 Task: Add an event with the title Product Launch Announcement, date '2023/11/10', time 7:00 AM to 9:00 AMand add a description: Throughout the workshop, participants will engage in a series of activities, exercises, and practice sessions that focus on refining their presentation skills. These activities are designed to provide hands-on experience and valuable feedback to help participants improve their delivery style and create compelling presentations., put the event into Red category . Add location for the event as: 321 Dolmabahçe Palace, Istanbul, Turkey, logged in from the account softage.2@softage.netand send the event invitation to softage.10@softage.net and softage.1@softage.net. Set a reminder for the event 15 minutes before
Action: Mouse moved to (106, 120)
Screenshot: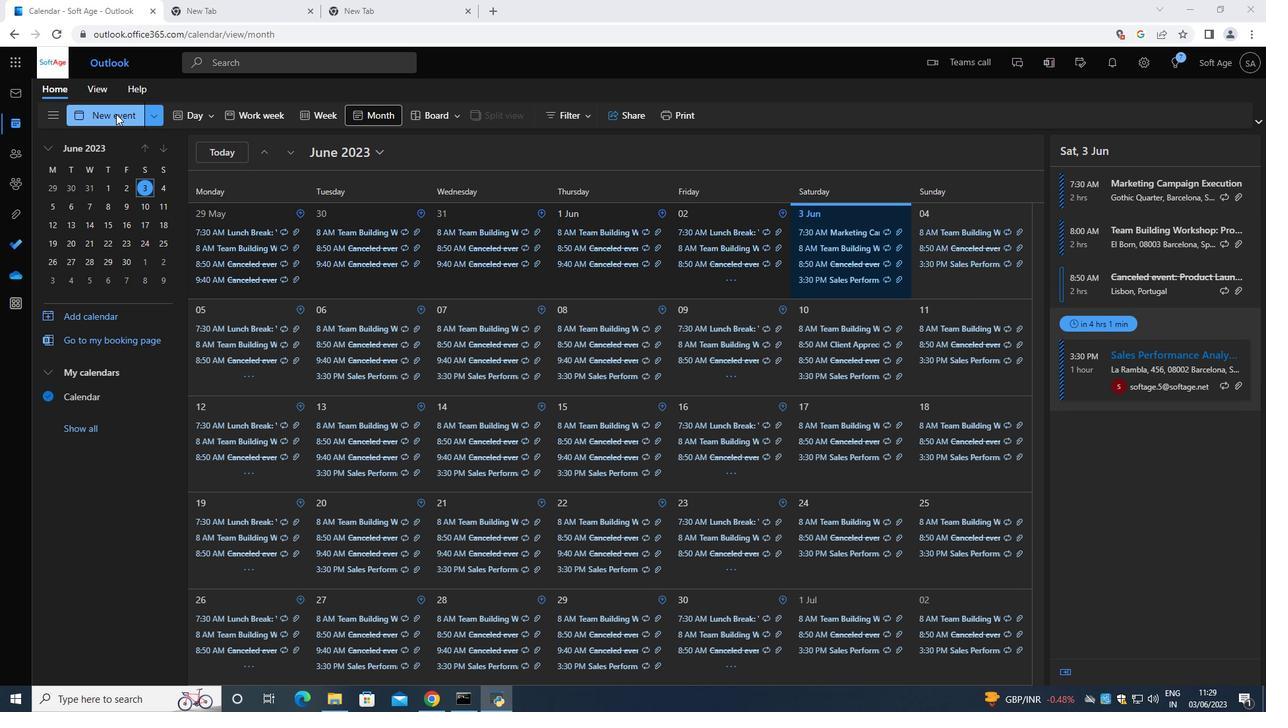 
Action: Mouse pressed left at (106, 120)
Screenshot: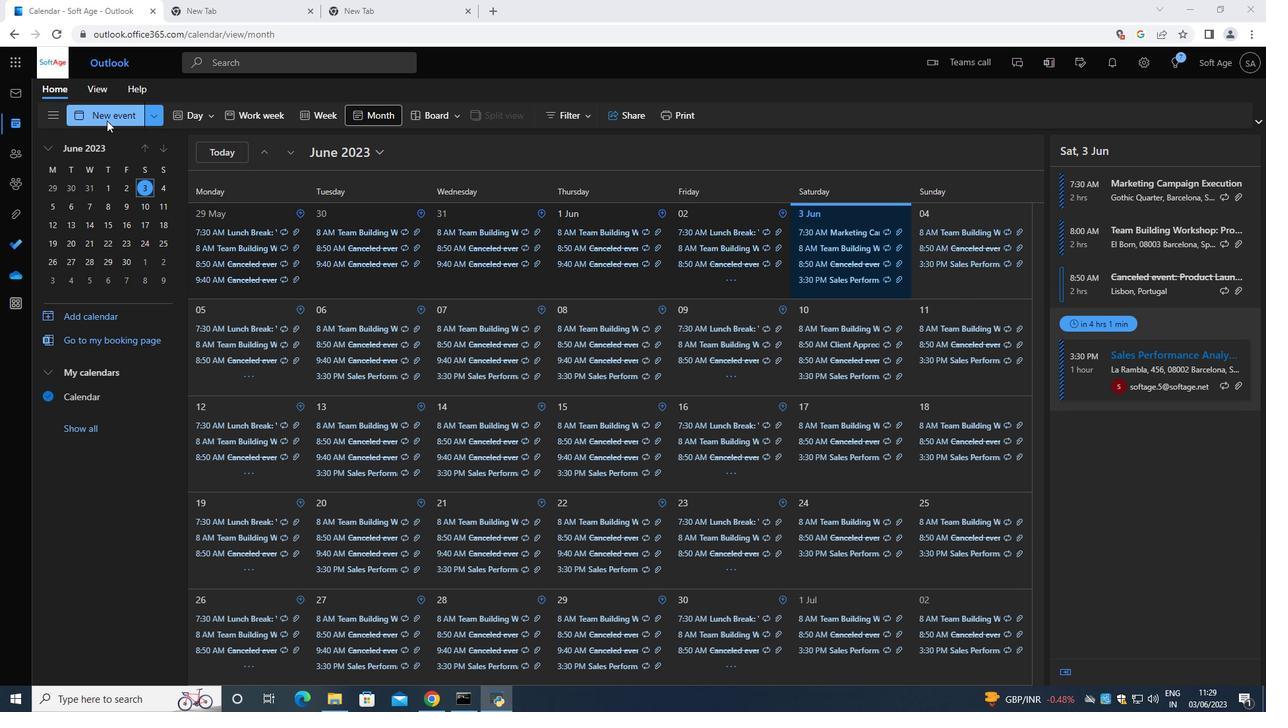 
Action: Mouse moved to (399, 198)
Screenshot: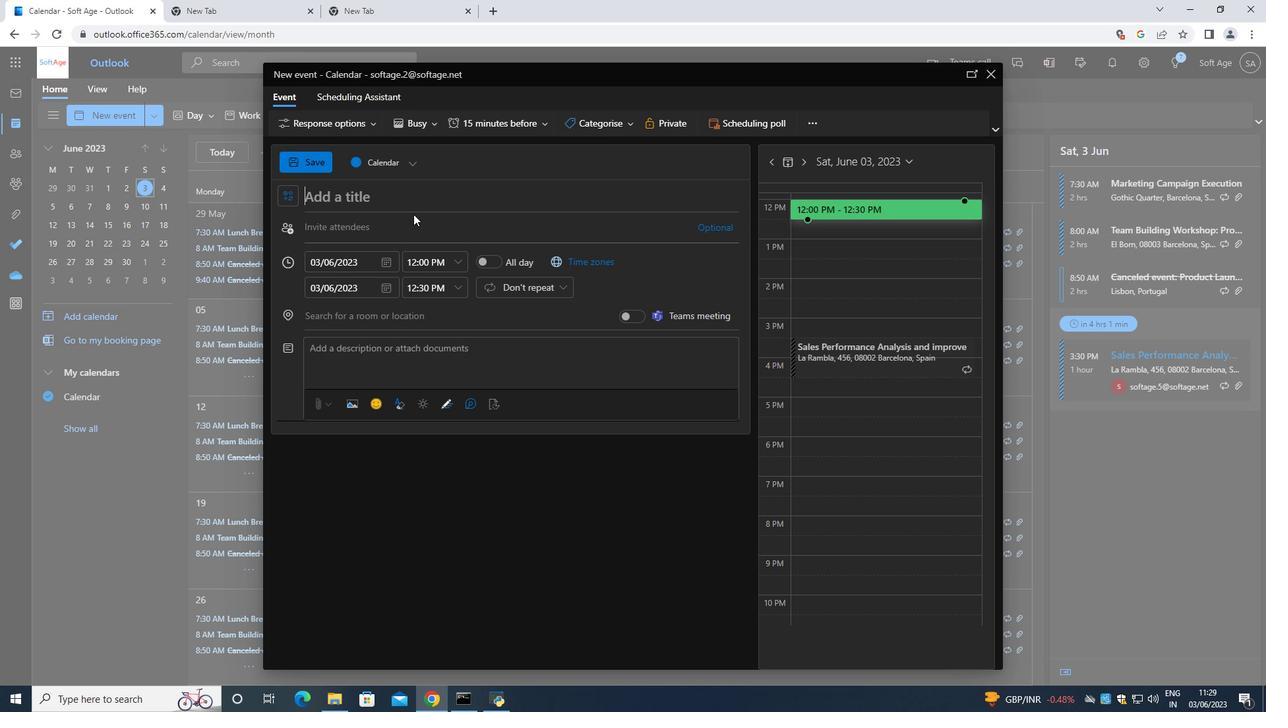 
Action: Mouse pressed left at (399, 198)
Screenshot: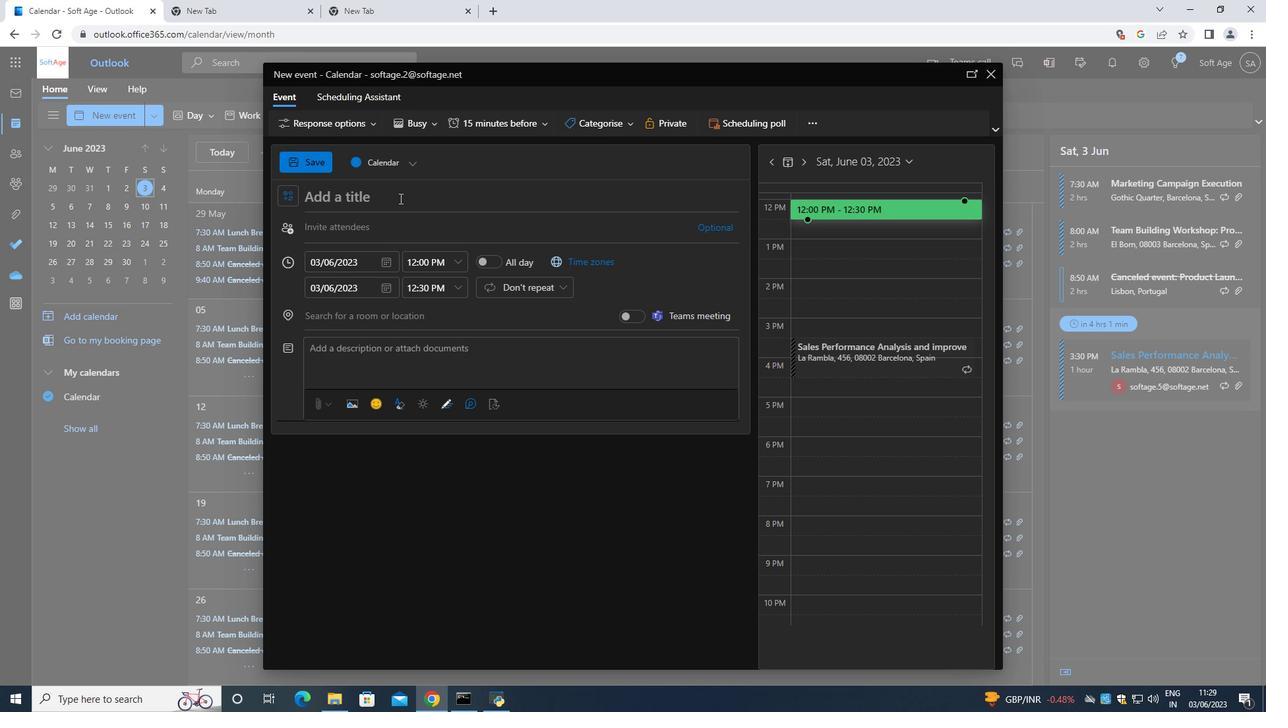
Action: Key pressed <Key.shift><Key.shift><Key.shift><Key.shift><Key.shift><Key.shift><Key.shift><Key.shift><Key.shift><Key.shift><Key.shift><Key.shift><Key.shift><Key.shift><Key.shift><Key.shift><Key.shift><Key.shift><Key.shift><Key.shift><Key.shift><Key.shift><Key.shift><Key.shift><Key.shift><Key.shift><Key.shift><Key.shift><Key.shift><Key.shift><Key.shift><Key.shift><Key.shift><Key.shift><Key.shift><Key.shift><Key.shift><Key.shift><Key.shift><Key.shift><Key.shift><Key.shift><Key.shift><Key.shift><Key.shift>Producy<Key.backspace>t<Key.space><Key.shift><Key.shift><Key.shift><Key.shift><Key.shift><Key.shift><Key.shift><Key.shift><Key.shift><Key.shift><Key.shift><Key.shift><Key.shift><Key.shift><Key.shift>Launch<Key.space><Key.shift>Announcement<Key.space>
Screenshot: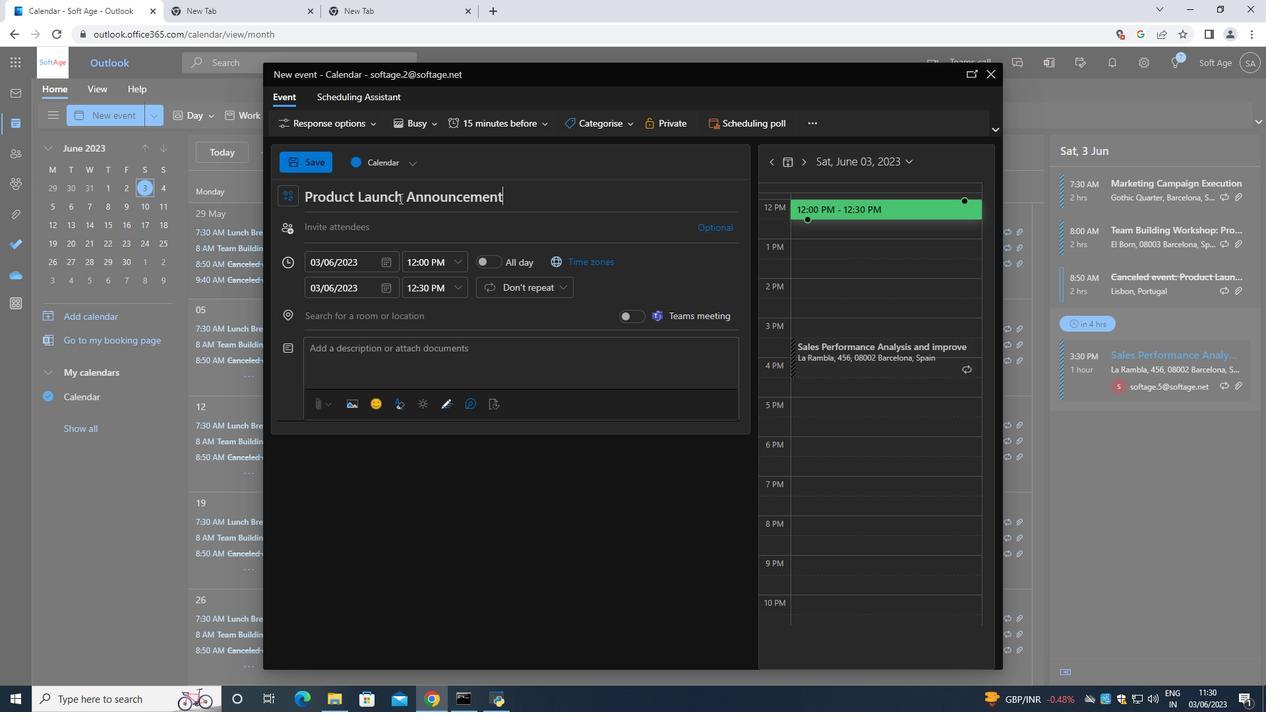 
Action: Mouse moved to (380, 264)
Screenshot: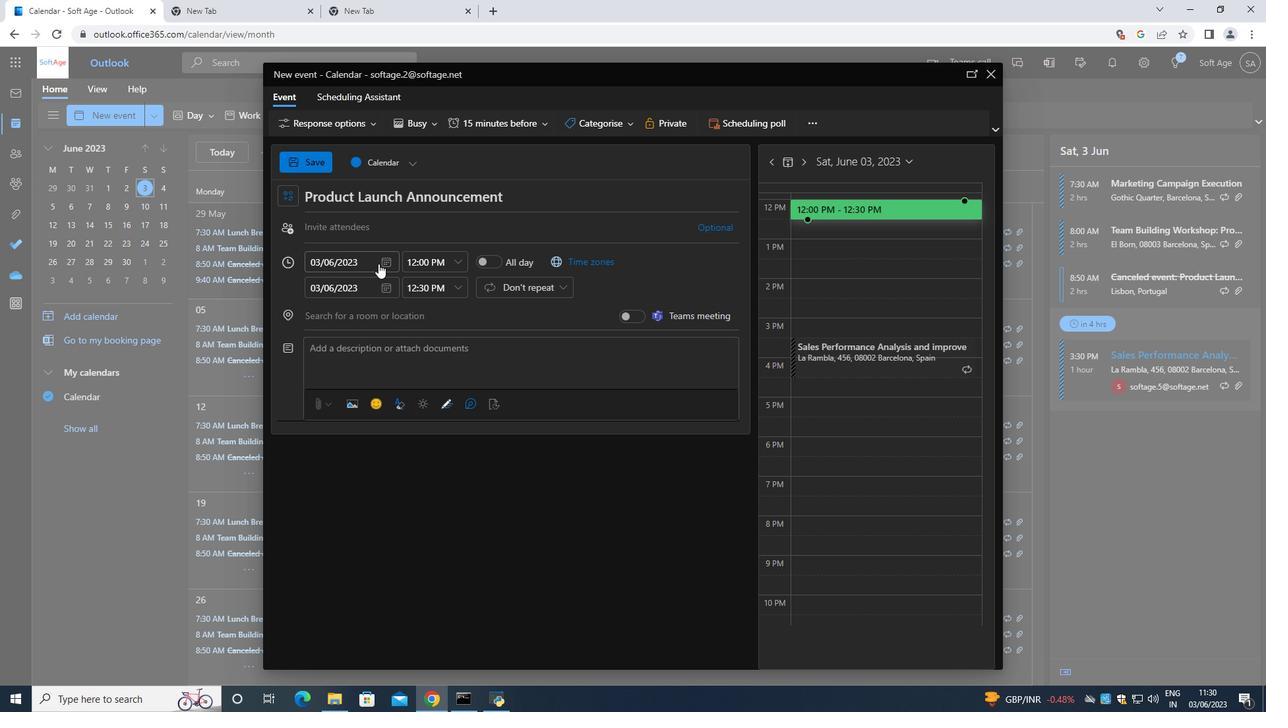 
Action: Mouse pressed left at (380, 264)
Screenshot: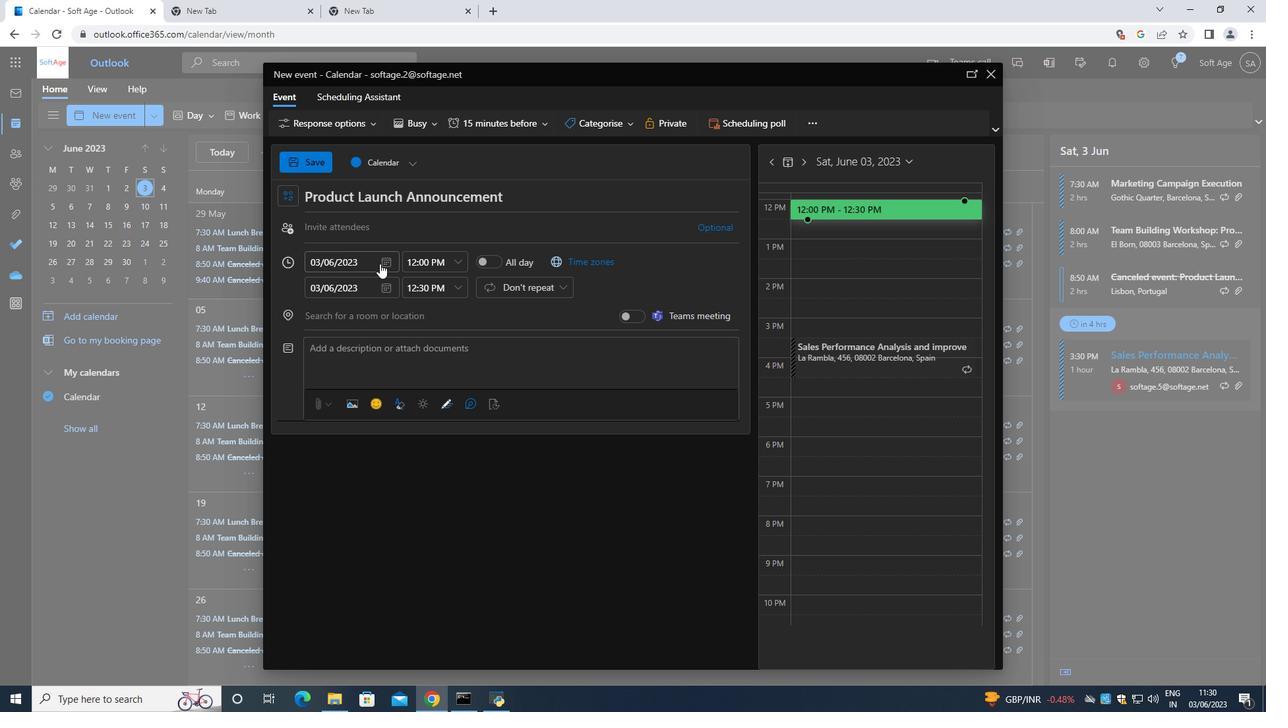 
Action: Mouse moved to (439, 287)
Screenshot: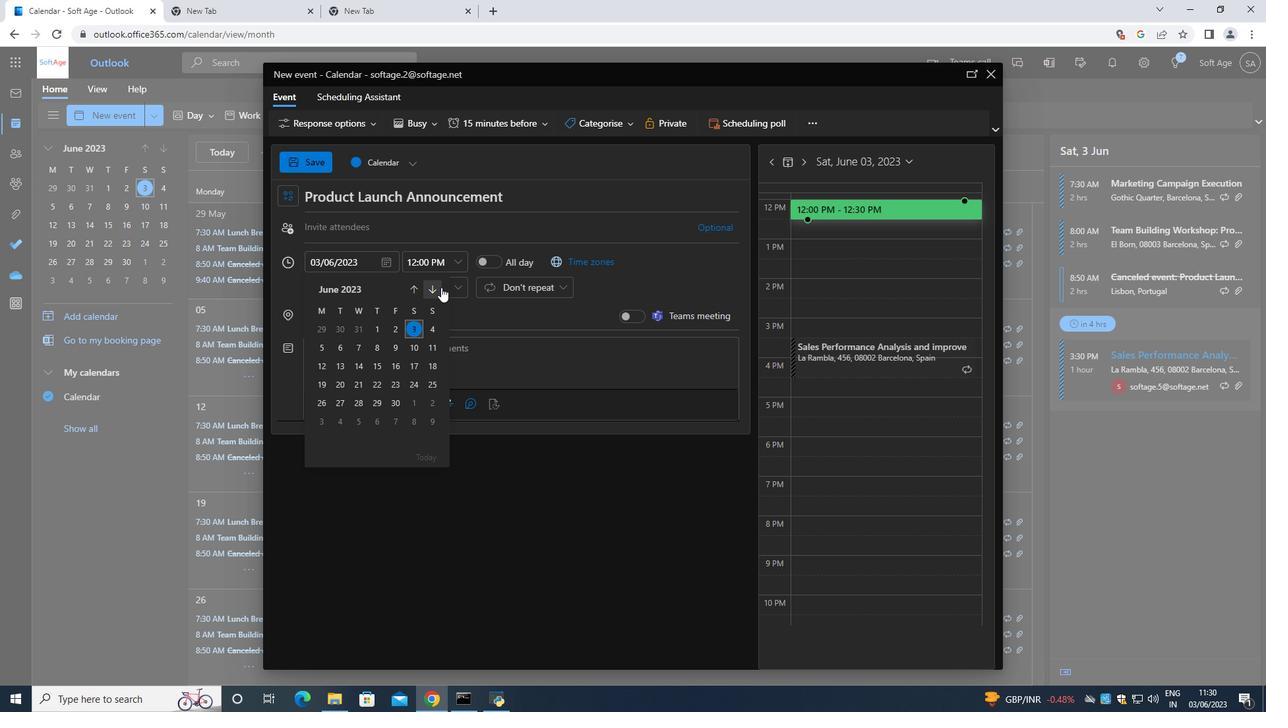 
Action: Mouse pressed left at (439, 287)
Screenshot: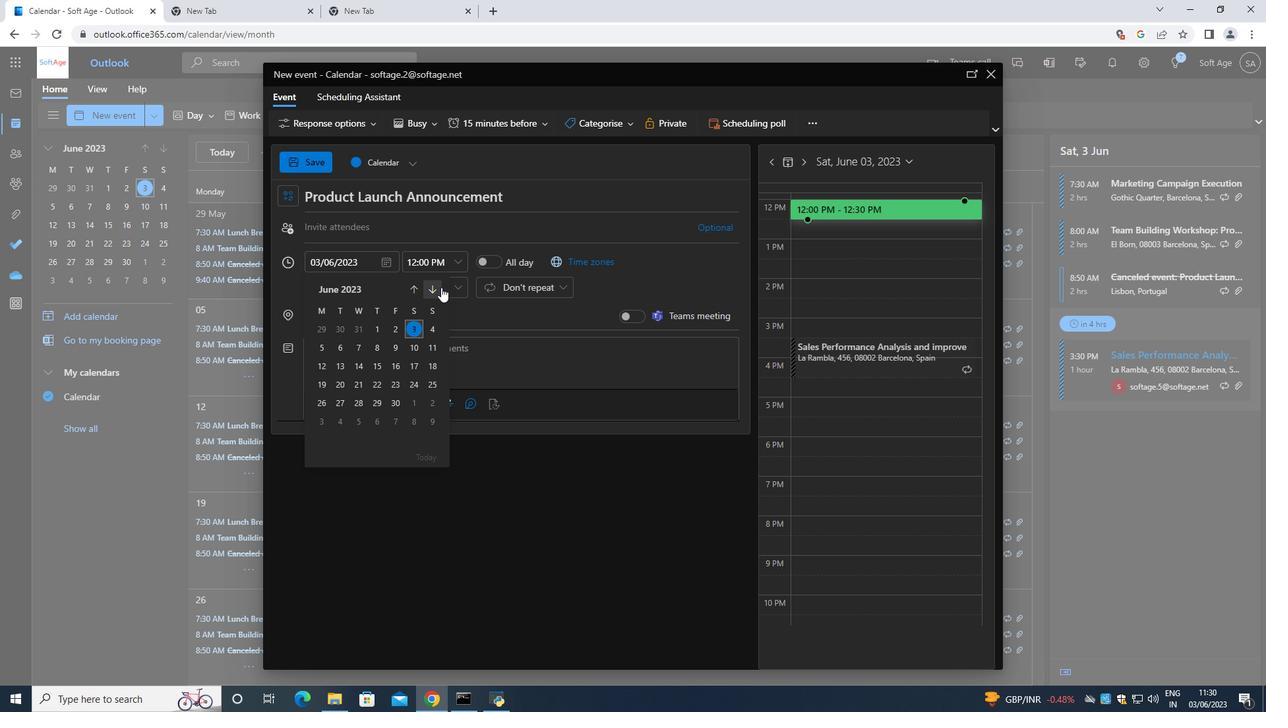 
Action: Mouse pressed left at (439, 287)
Screenshot: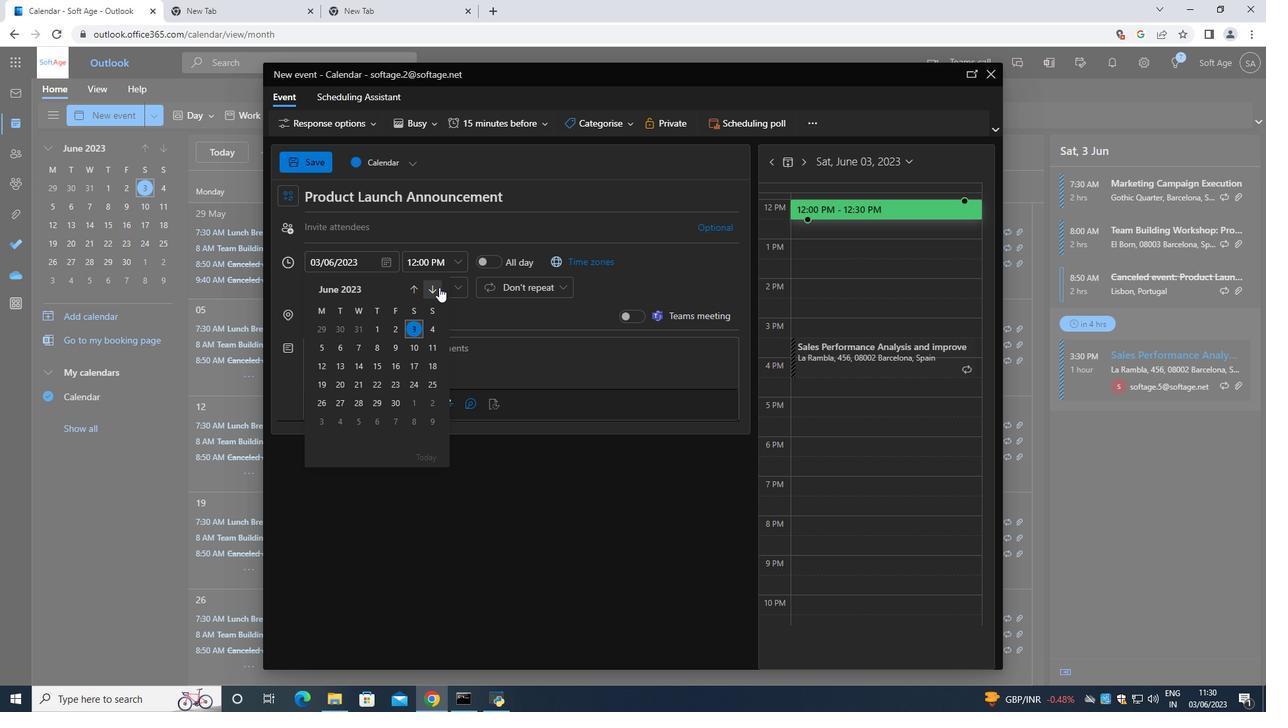
Action: Mouse pressed left at (439, 287)
Screenshot: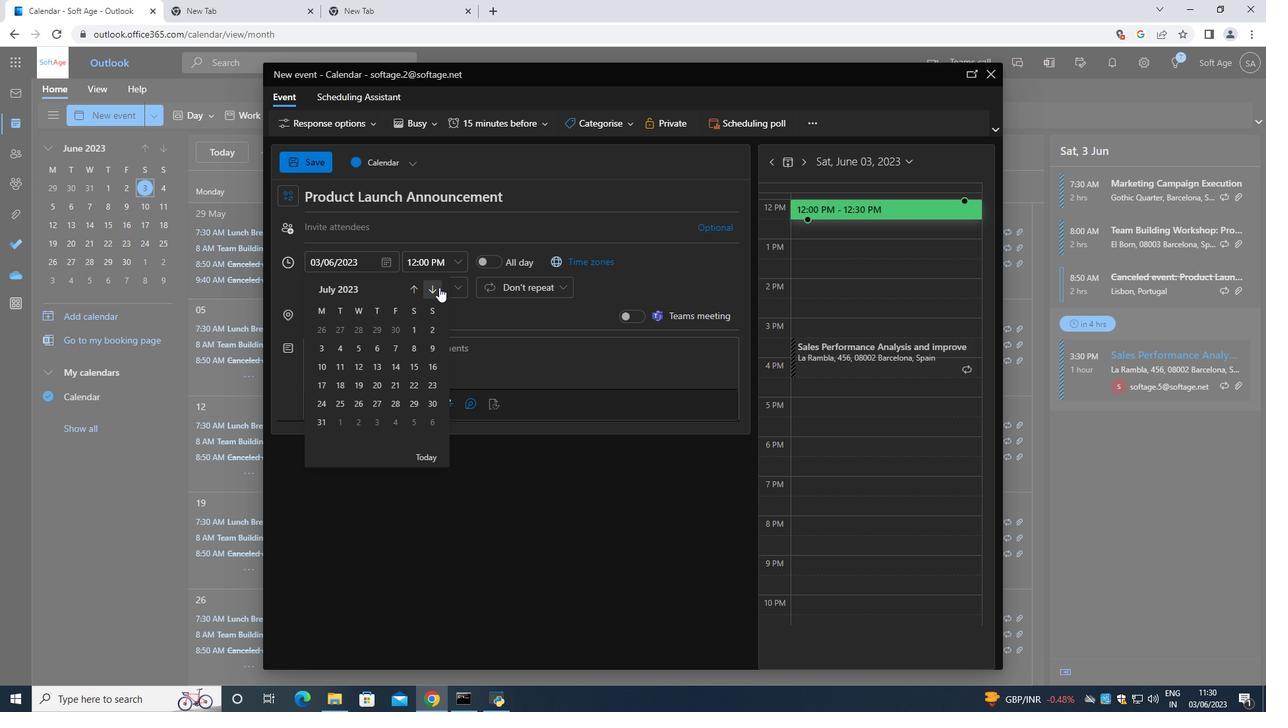 
Action: Mouse pressed left at (439, 287)
Screenshot: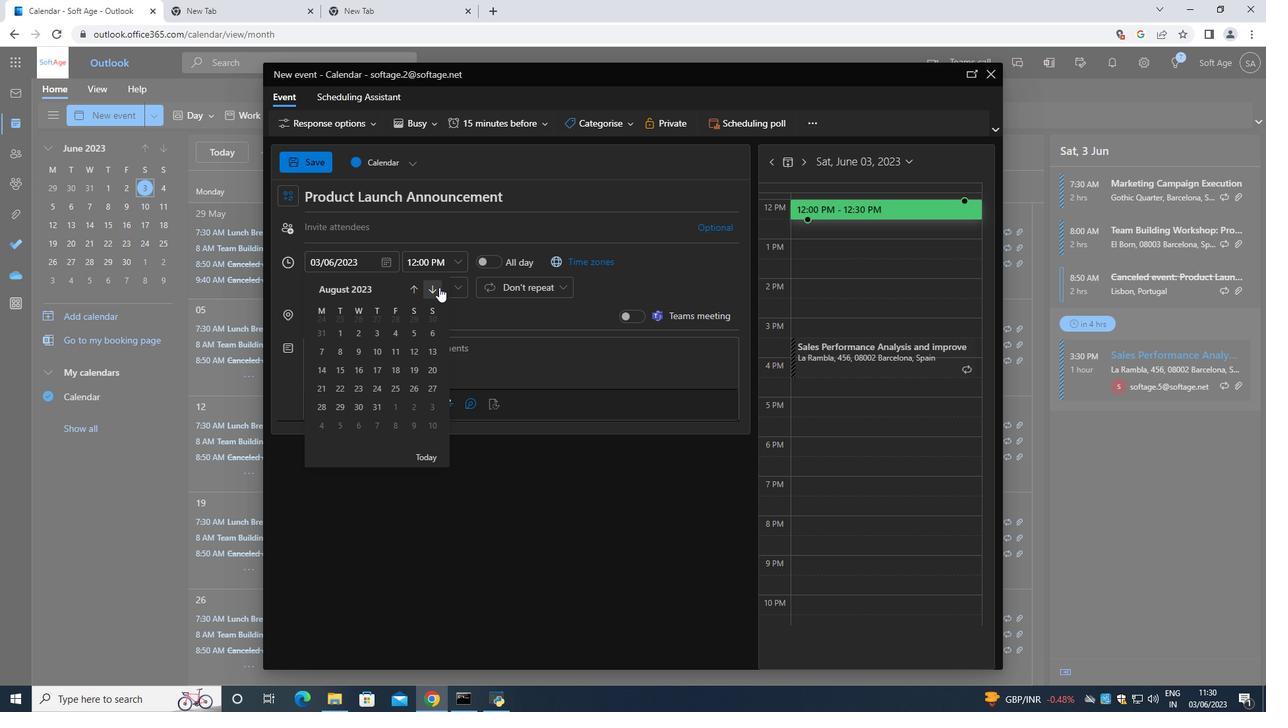
Action: Mouse pressed left at (439, 287)
Screenshot: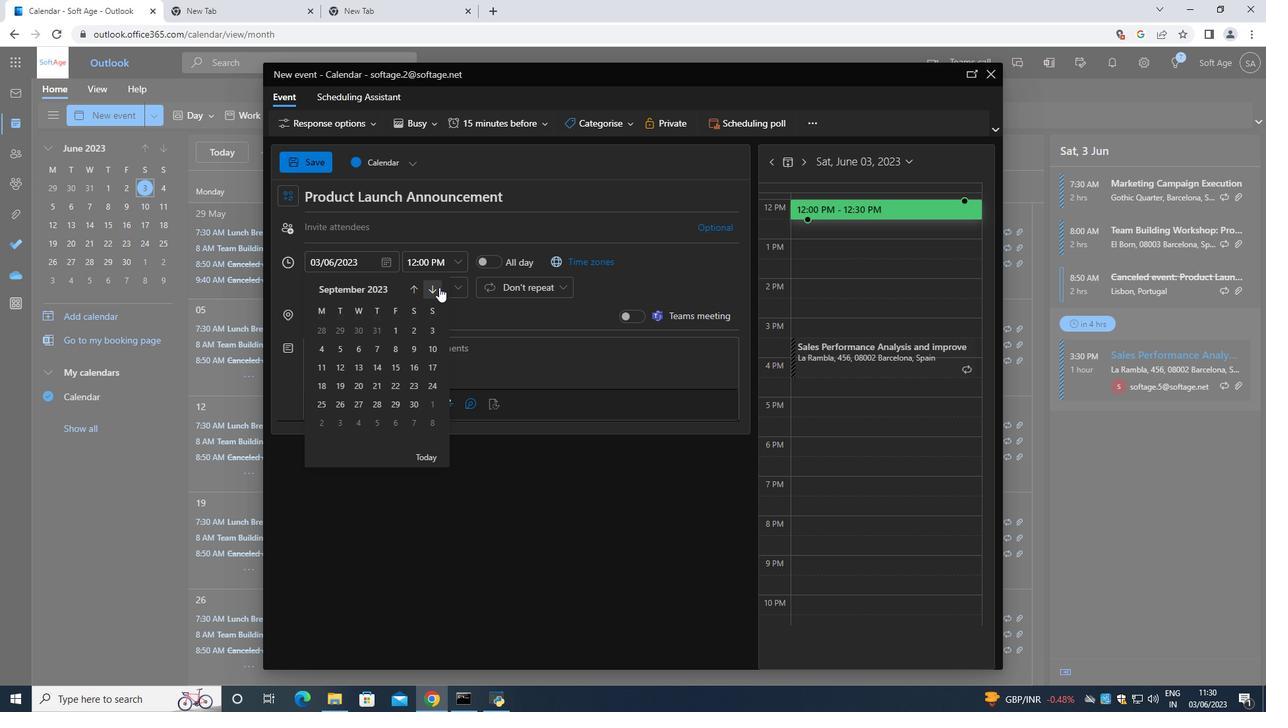 
Action: Mouse pressed left at (439, 287)
Screenshot: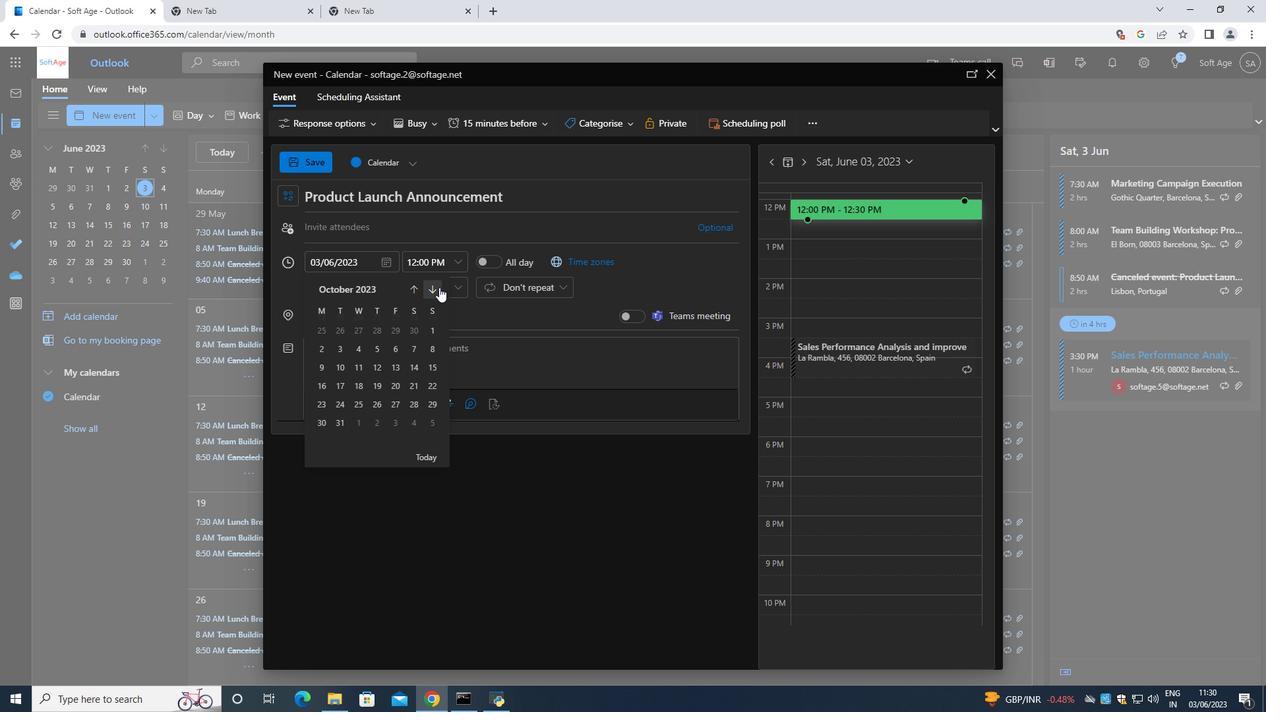 
Action: Mouse moved to (413, 288)
Screenshot: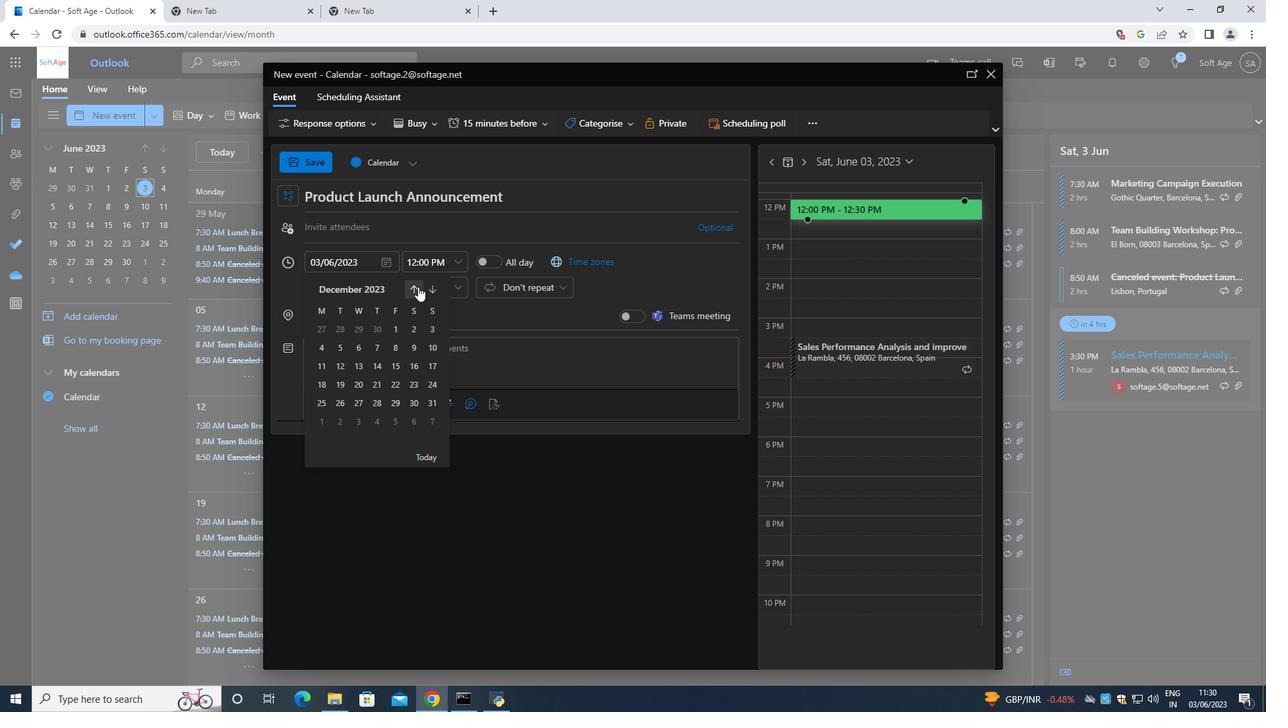 
Action: Mouse pressed left at (413, 288)
Screenshot: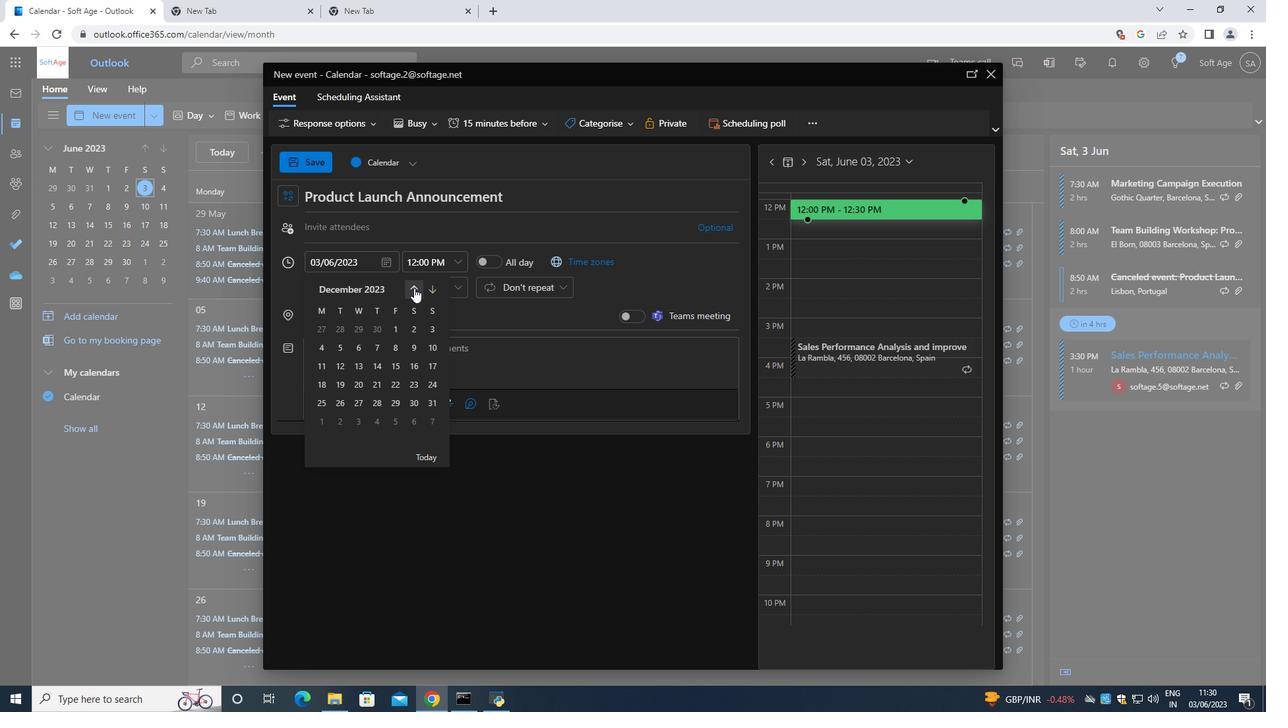 
Action: Mouse moved to (393, 345)
Screenshot: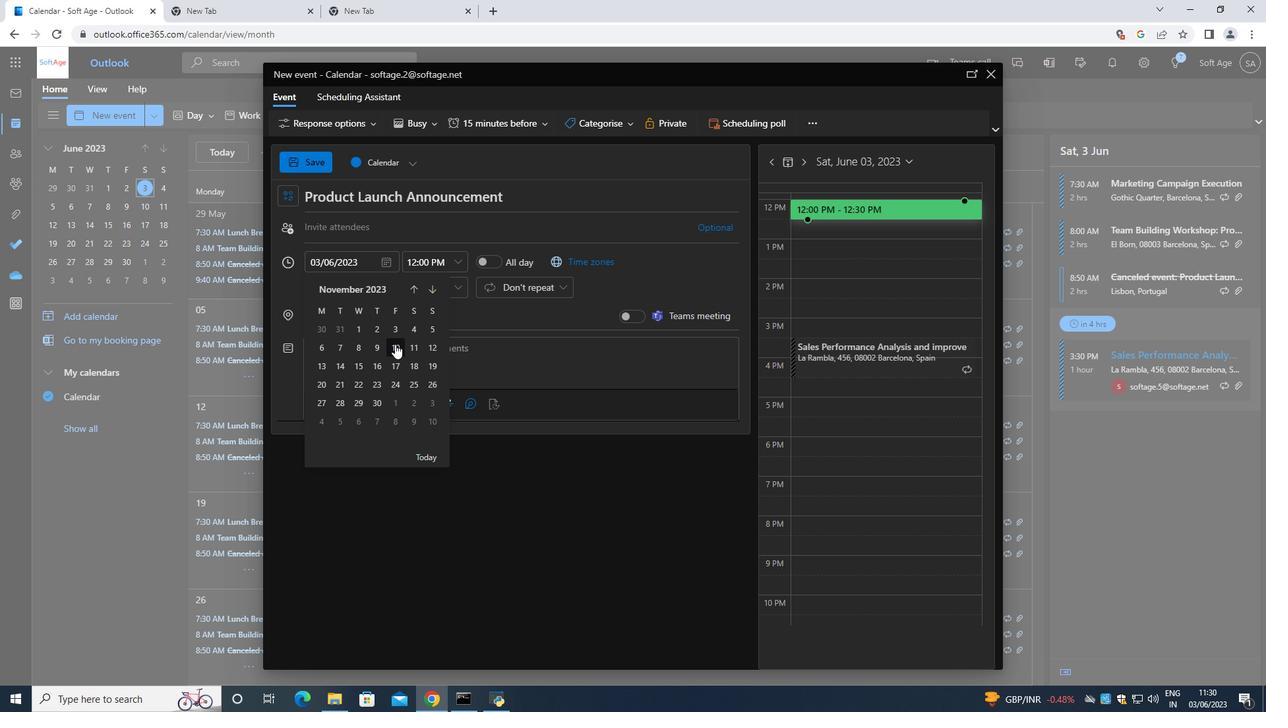 
Action: Mouse pressed left at (393, 345)
Screenshot: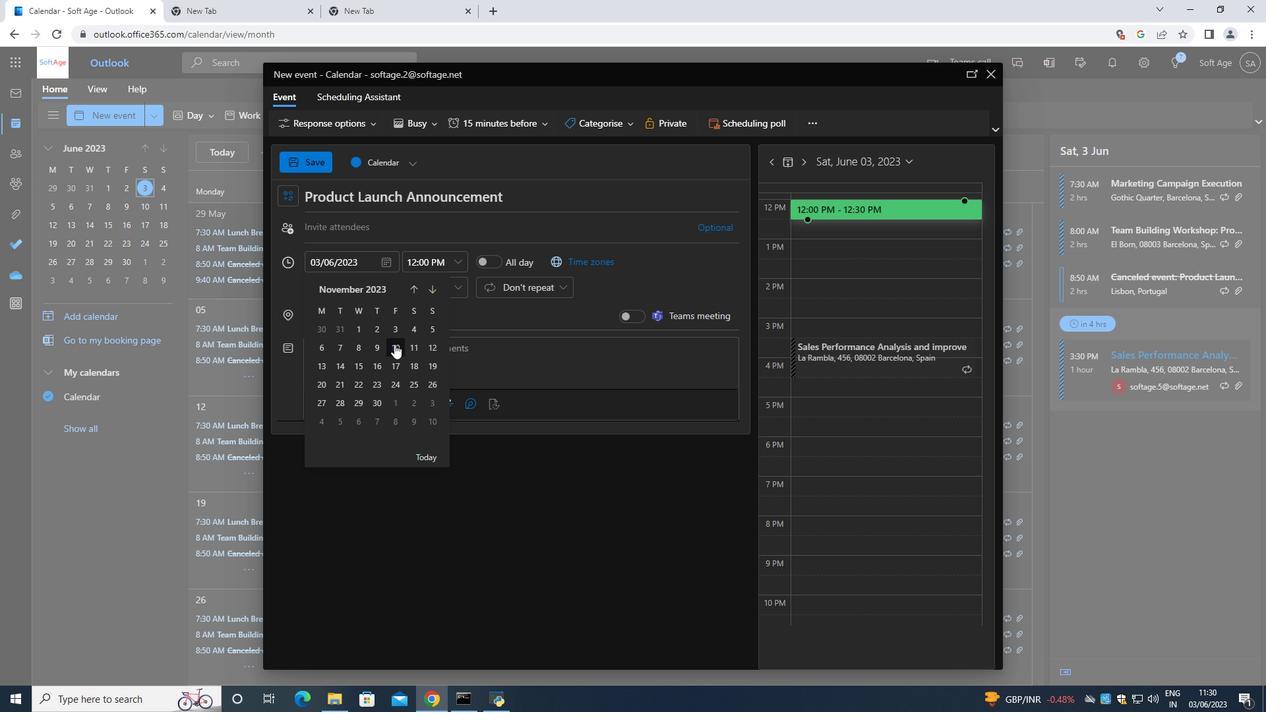 
Action: Mouse moved to (459, 266)
Screenshot: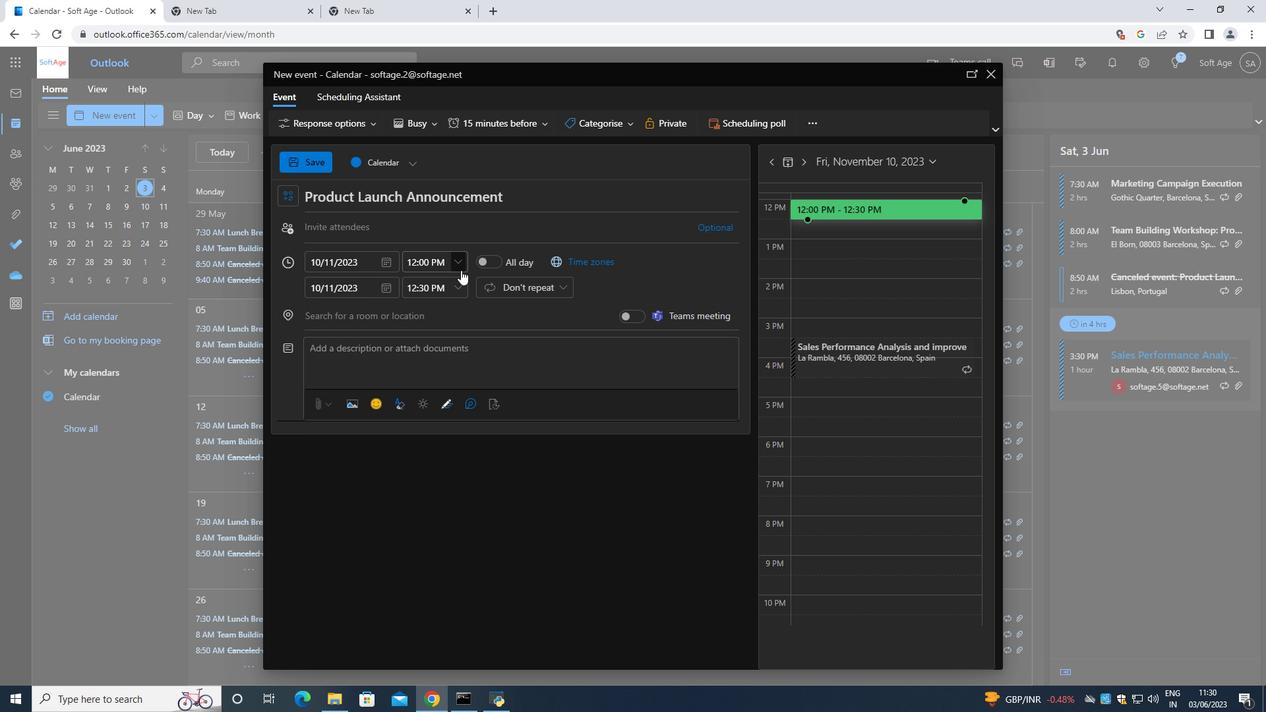 
Action: Mouse pressed left at (459, 266)
Screenshot: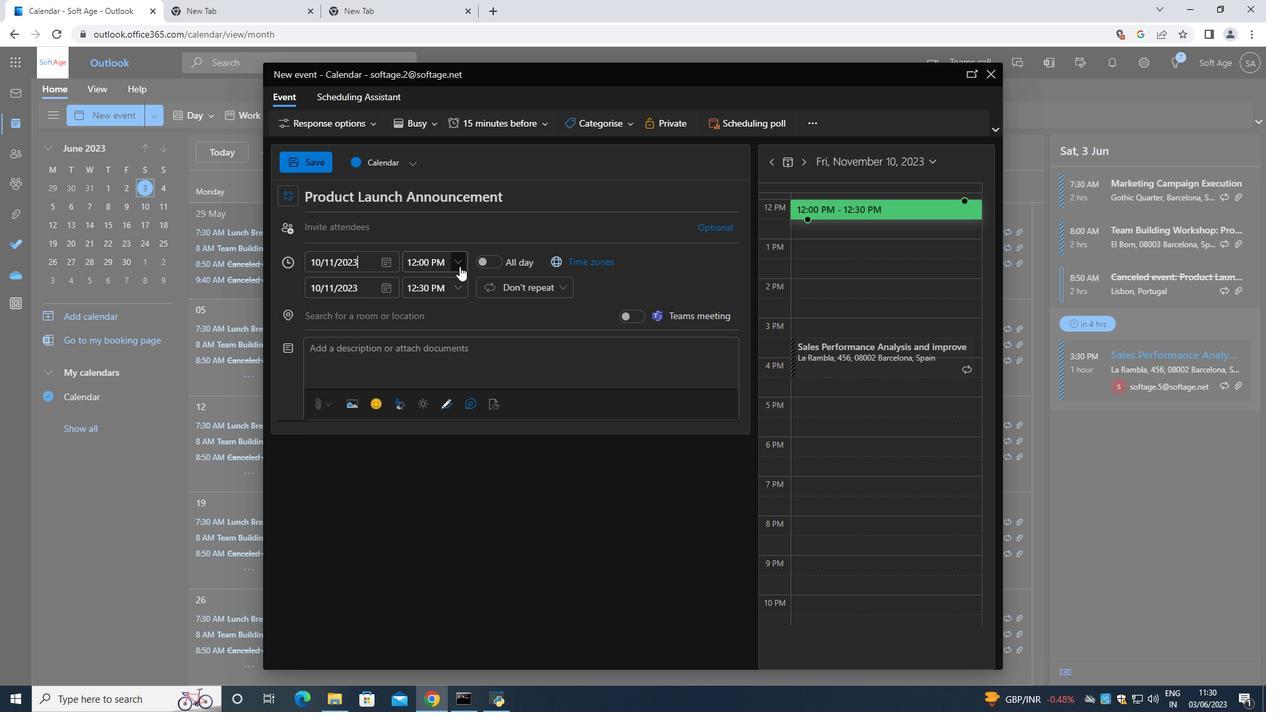 
Action: Mouse moved to (453, 285)
Screenshot: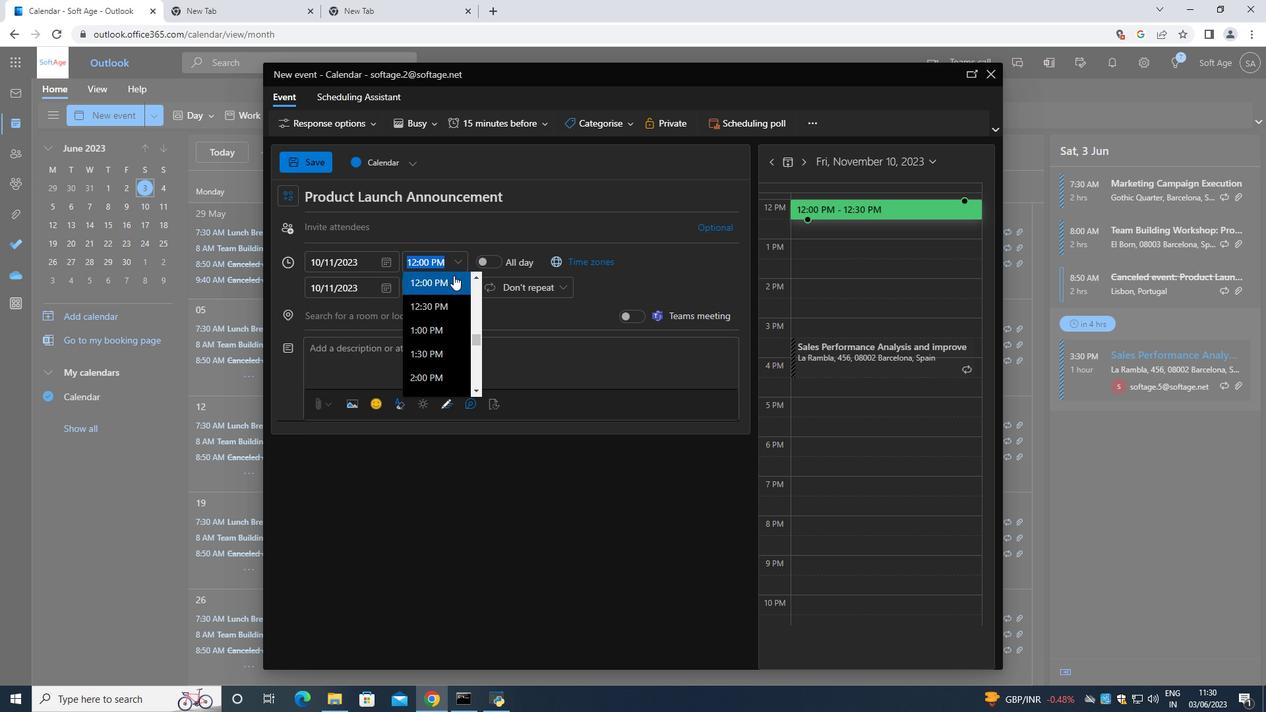 
Action: Mouse scrolled (453, 286) with delta (0, 0)
Screenshot: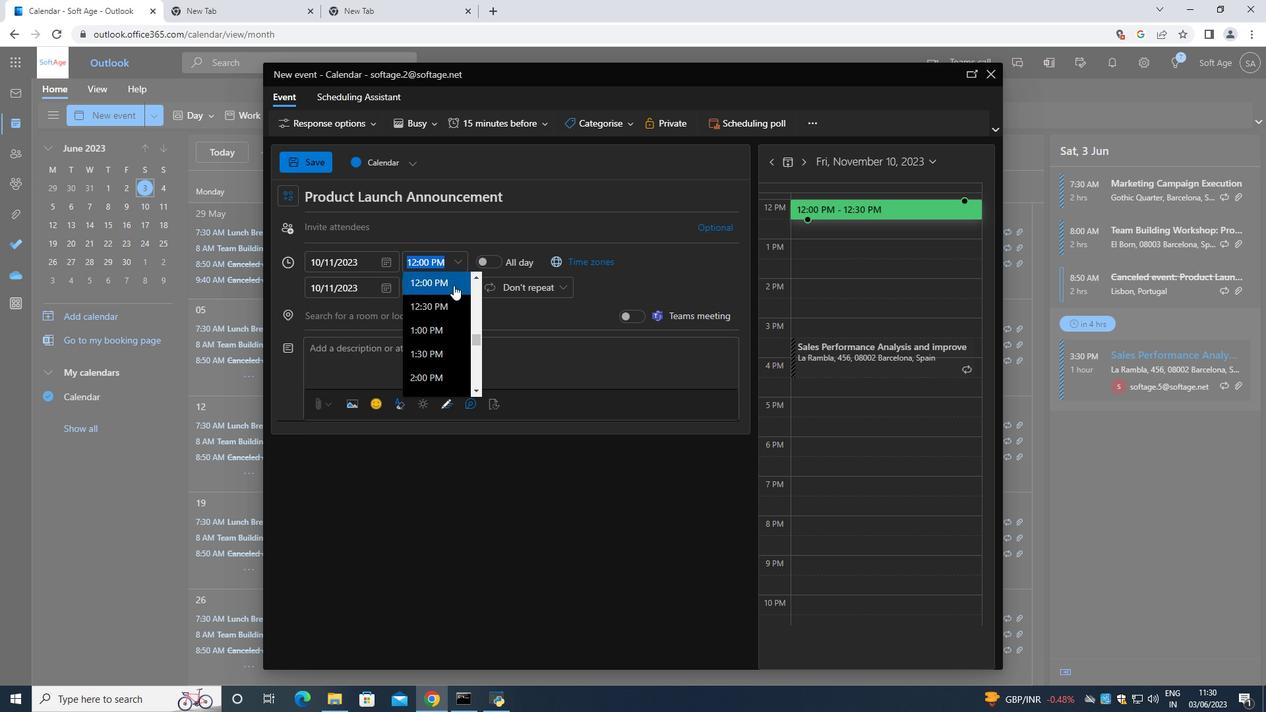 
Action: Mouse scrolled (453, 286) with delta (0, 0)
Screenshot: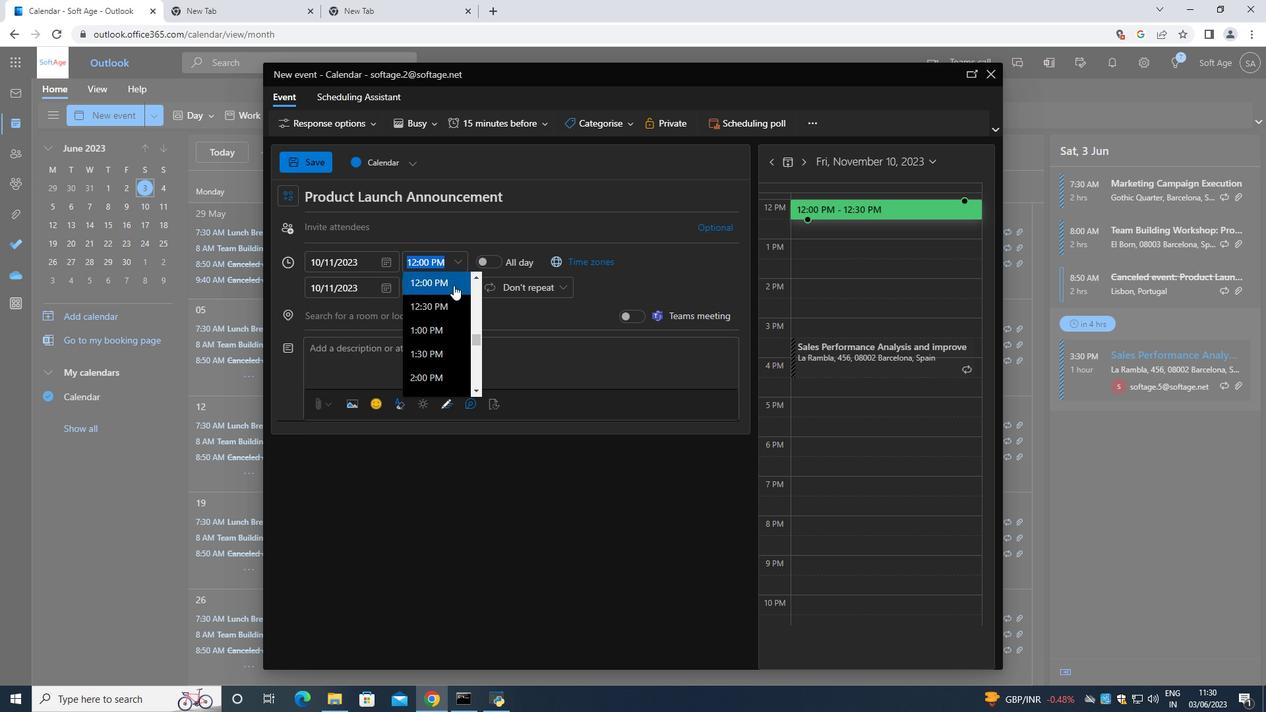
Action: Mouse moved to (453, 286)
Screenshot: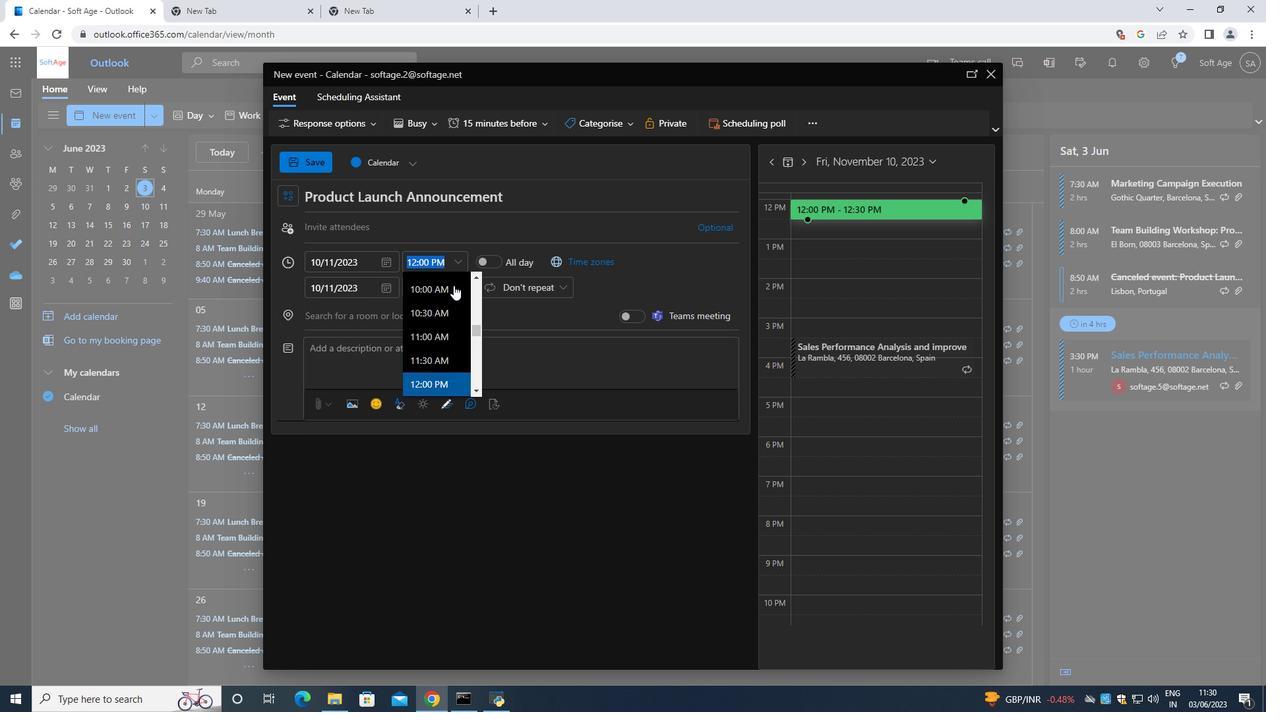 
Action: Mouse scrolled (453, 287) with delta (0, 0)
Screenshot: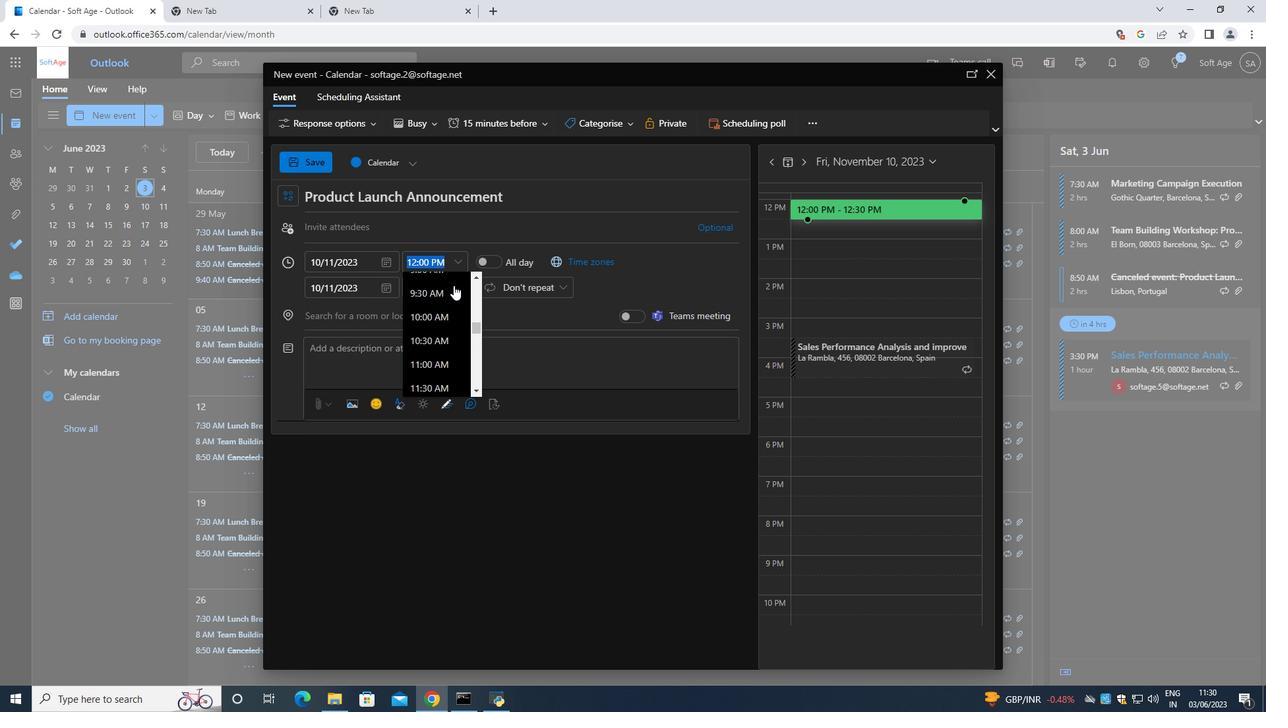 
Action: Mouse scrolled (453, 287) with delta (0, 0)
Screenshot: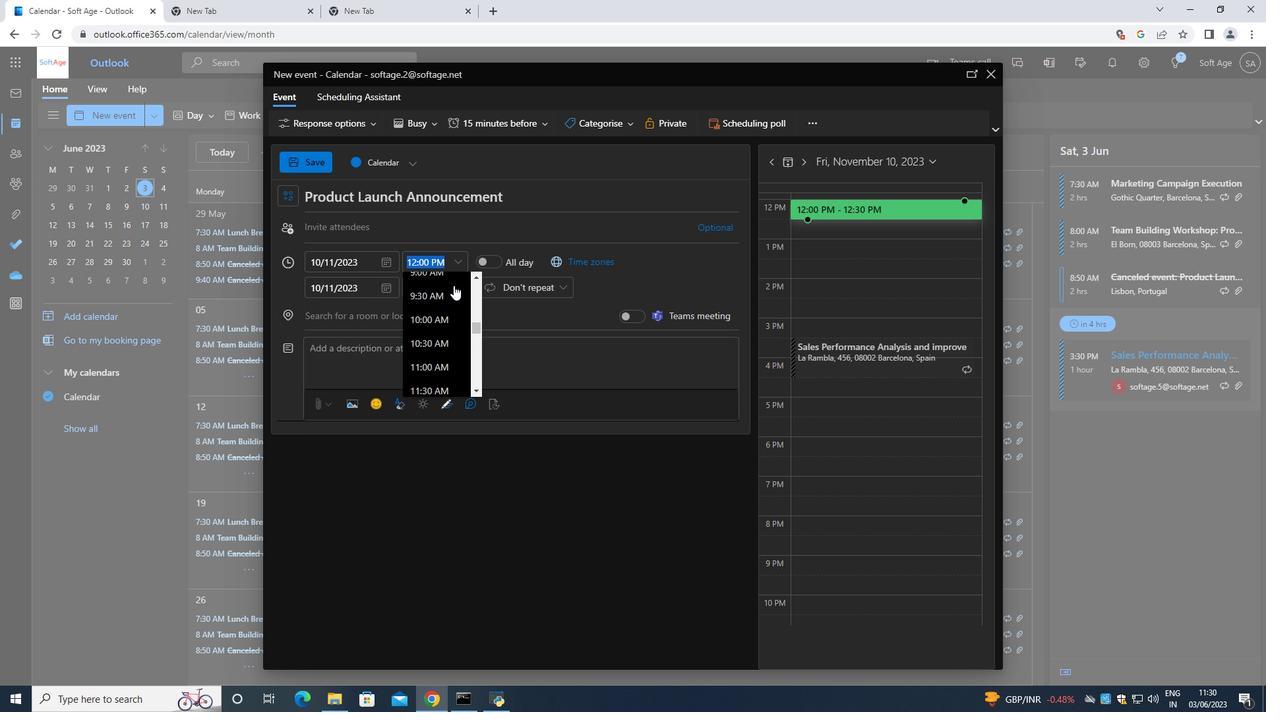 
Action: Mouse moved to (436, 300)
Screenshot: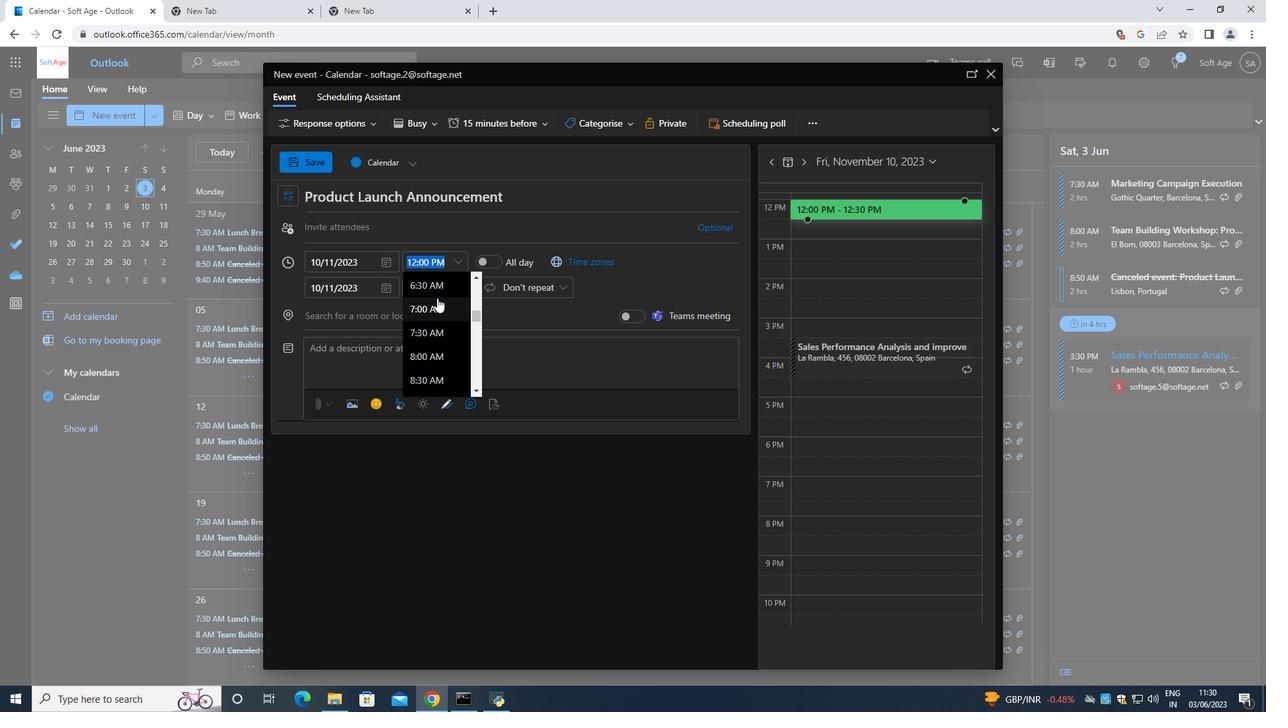 
Action: Mouse pressed left at (436, 300)
Screenshot: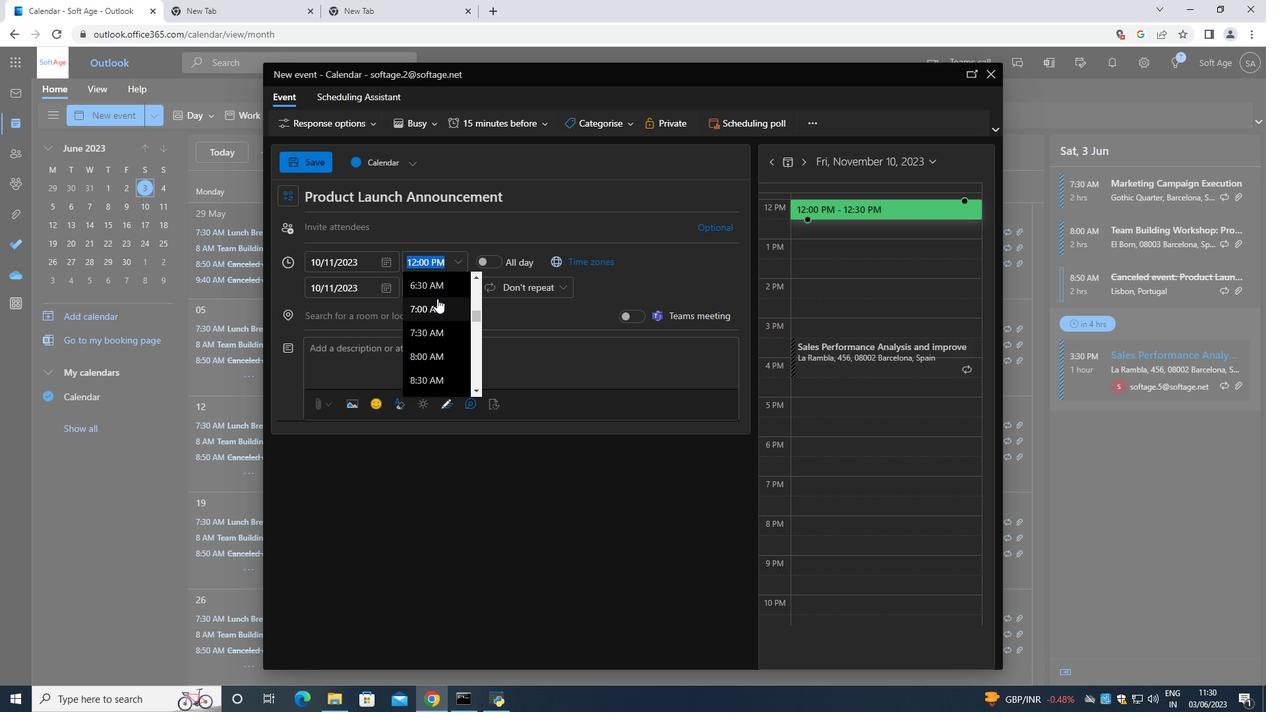 
Action: Mouse moved to (461, 288)
Screenshot: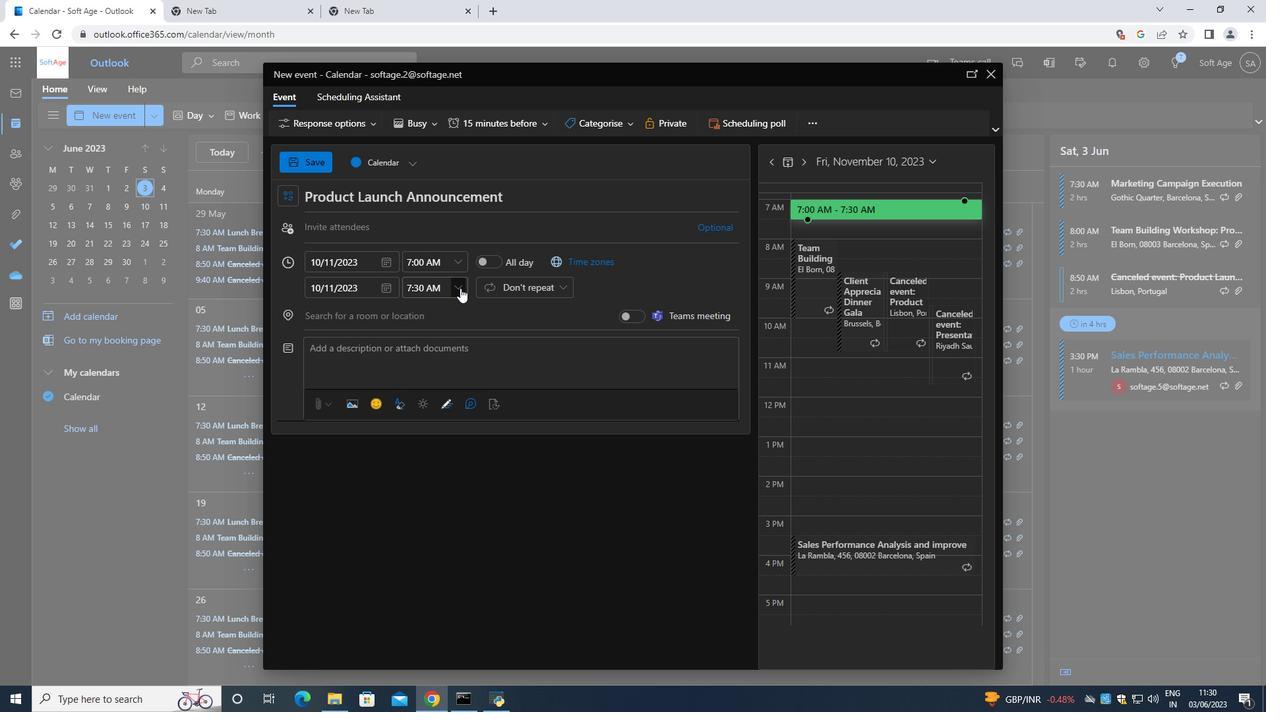
Action: Mouse pressed left at (461, 288)
Screenshot: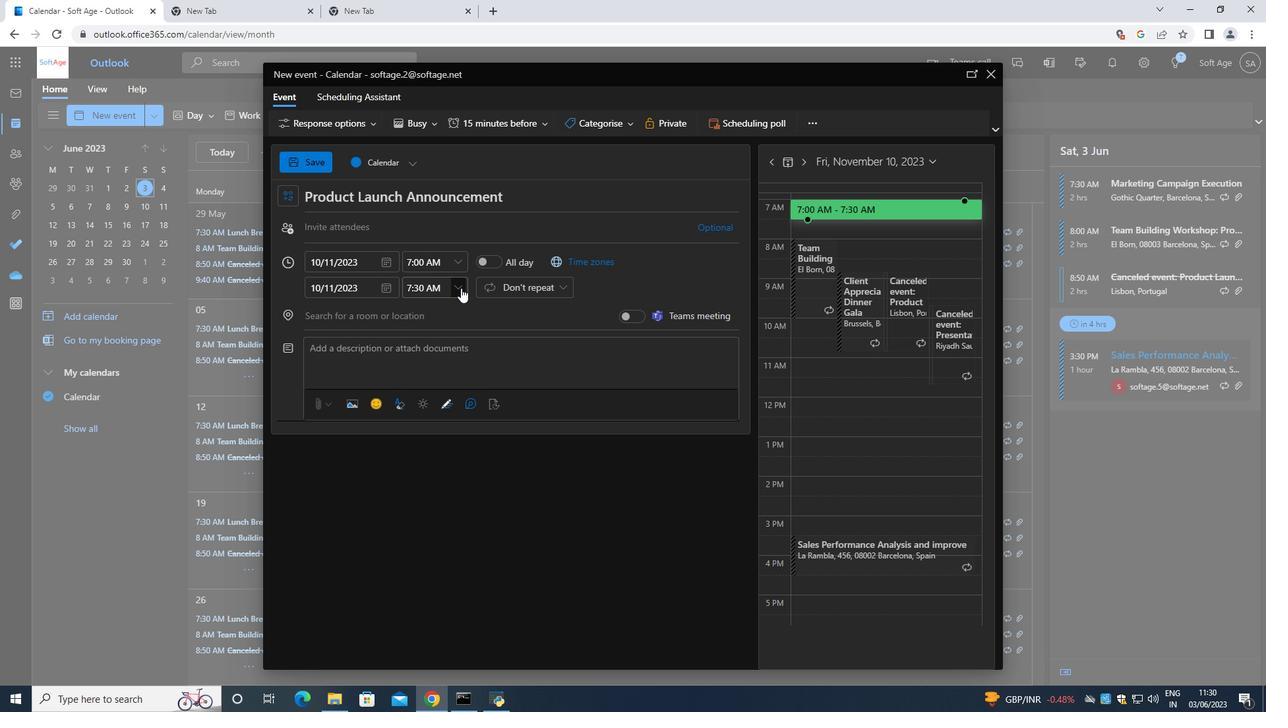 
Action: Mouse moved to (438, 384)
Screenshot: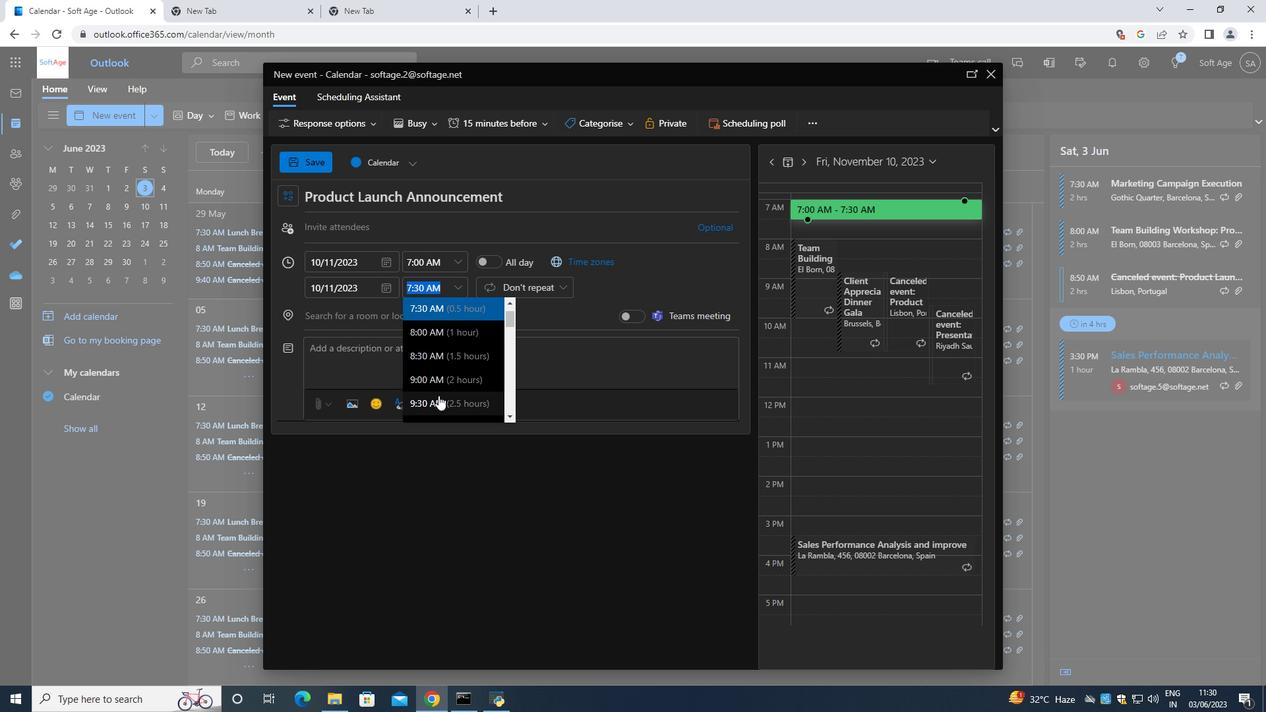 
Action: Mouse pressed left at (438, 384)
Screenshot: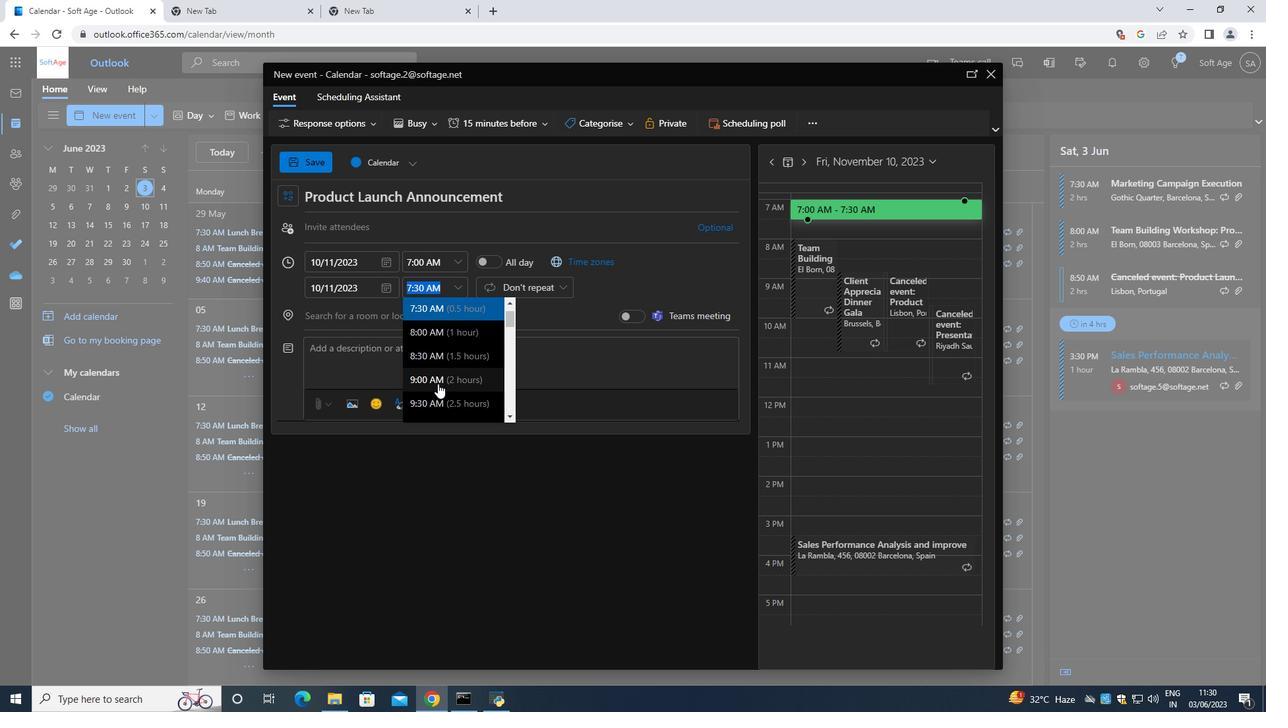 
Action: Mouse moved to (426, 354)
Screenshot: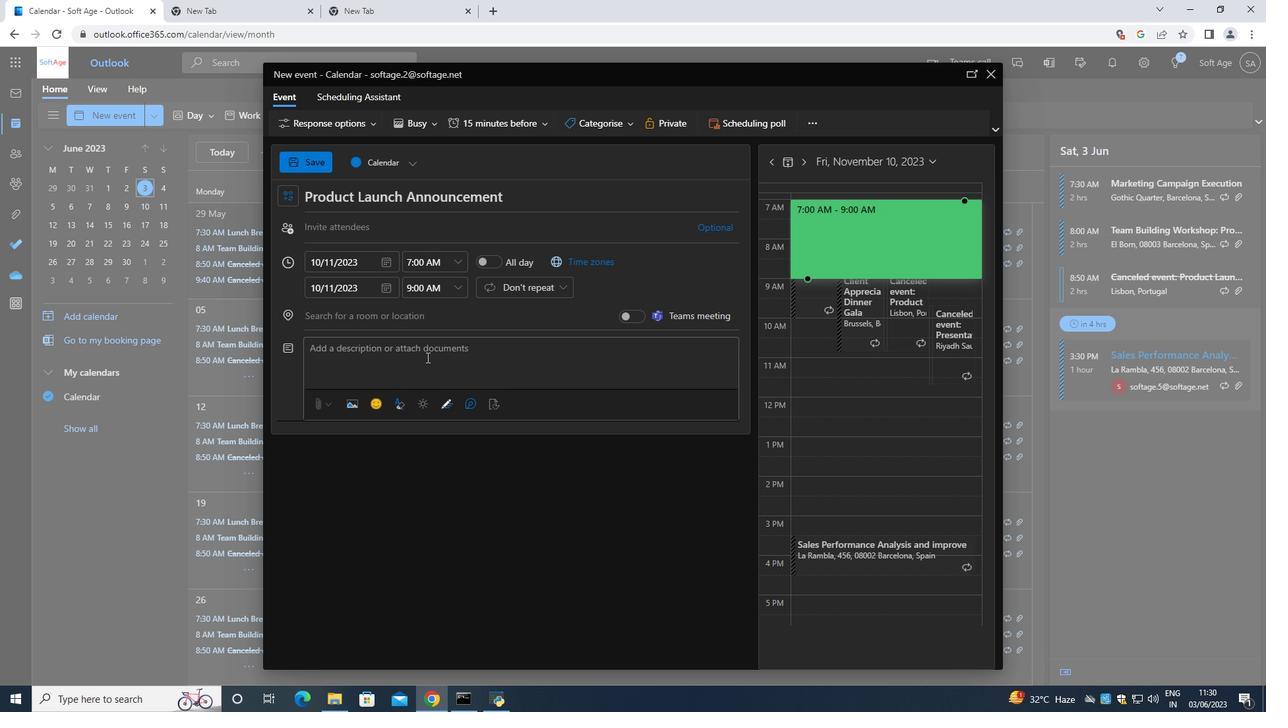 
Action: Mouse pressed left at (426, 354)
Screenshot: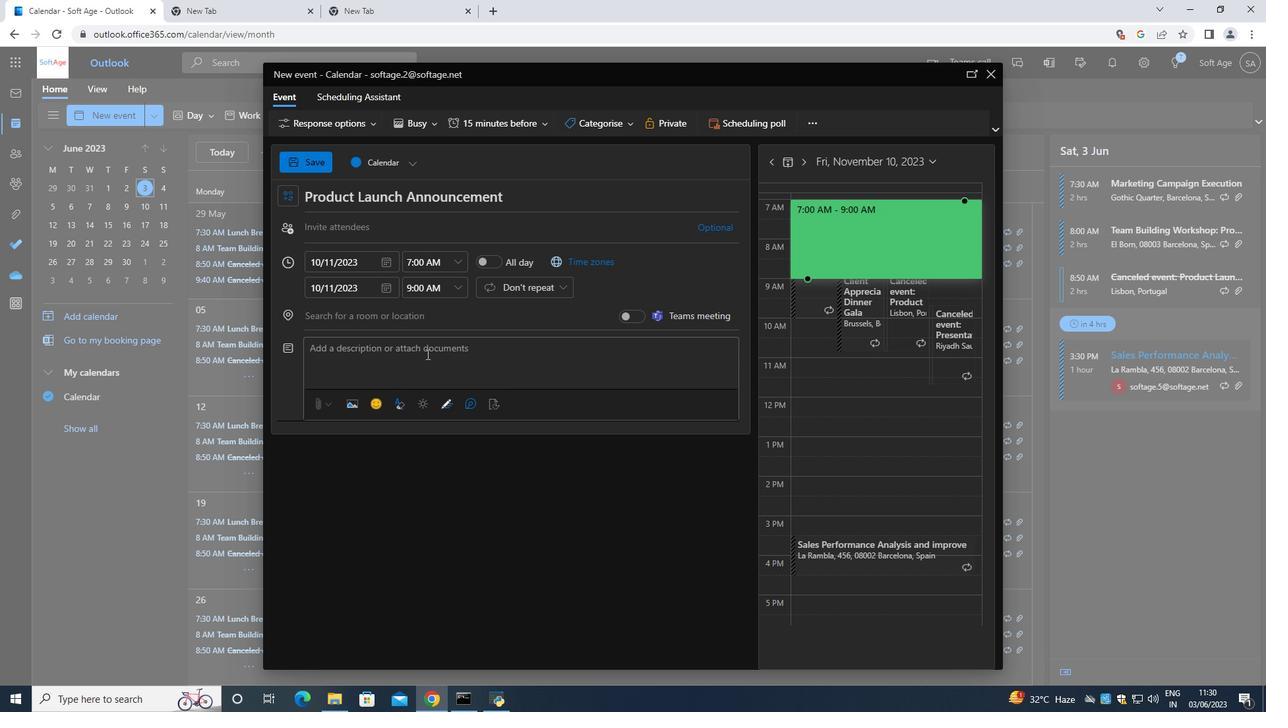 
Action: Mouse moved to (430, 353)
Screenshot: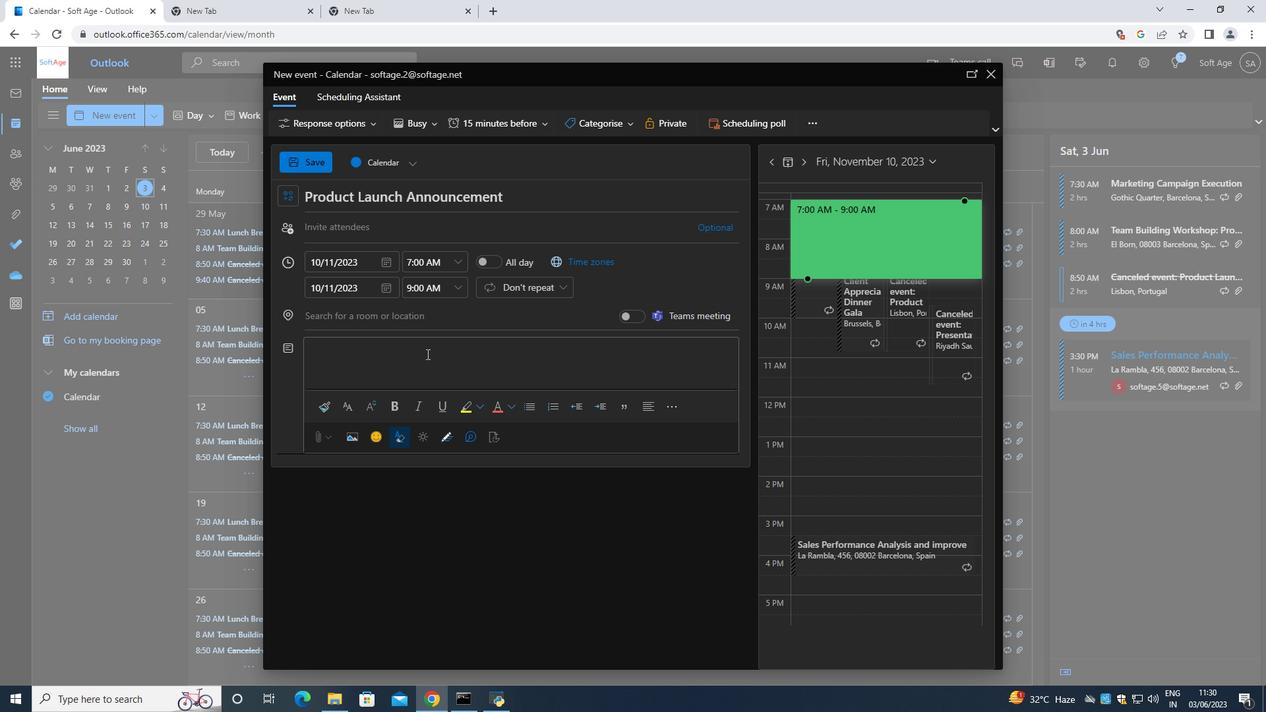 
Action: Key pressed <Key.shift>Throughout<Key.space>the<Key.space>workshop,<Key.space><Key.shift>P<Key.backspace>particu<Key.backspace>ipants<Key.space>will<Key.space>engage<Key.space>in<Key.space>a<Key.space>series<Key.space>of<Key.space>activities,<Key.space>exercises<Key.space>,<Key.space>and<Key.space><Key.space><Key.shift>practice<Key.space>sessions<Key.space>that<Key.space>focus<Key.space>on<Key.space>refining<Key.space>their<Key.space>presentation<Key.space>skills.<Key.space><Key.shift>These<Key.space>activities<Key.space>are<Key.space>designed<Key.space>to<Key.space>providen<Key.space><Key.backspace><Key.backspace><Key.space>hands-on<Key.space>experince<Key.space>and<Key.space>valuable<Key.space>feedbak<Key.space>to<Key.space>help<Key.space>participants<Key.space>
Screenshot: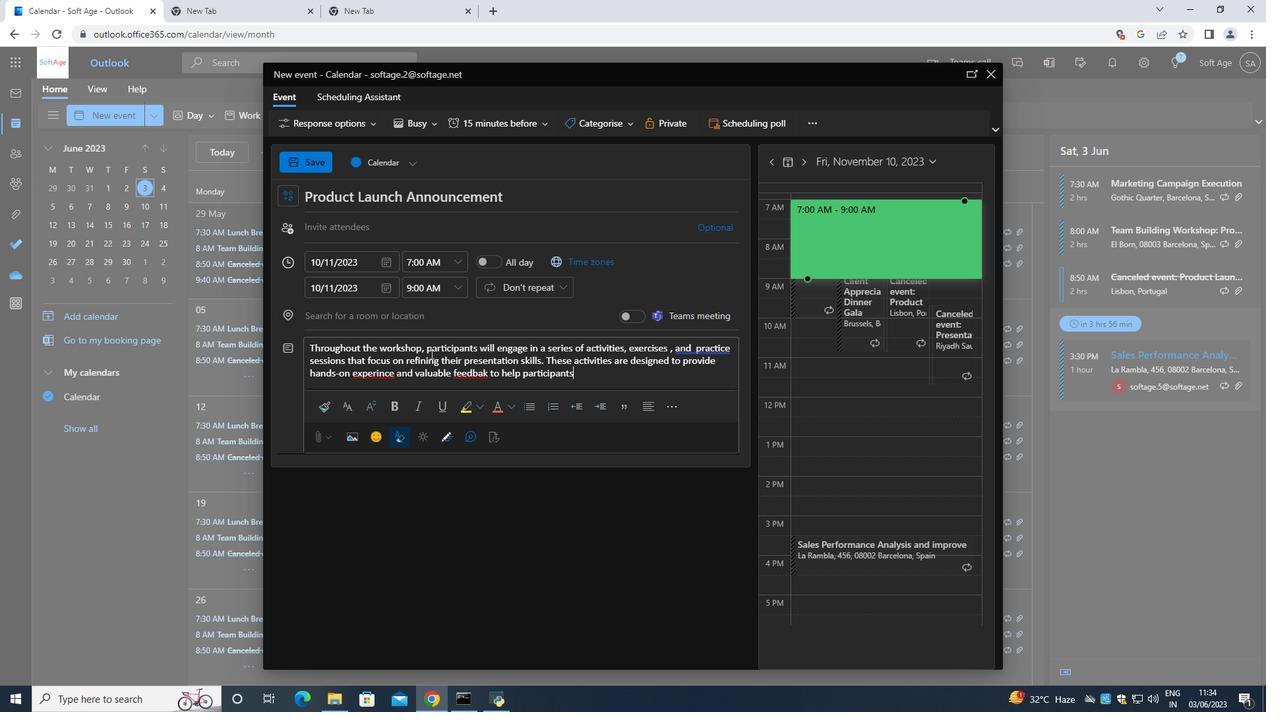 
Action: Mouse moved to (480, 371)
Screenshot: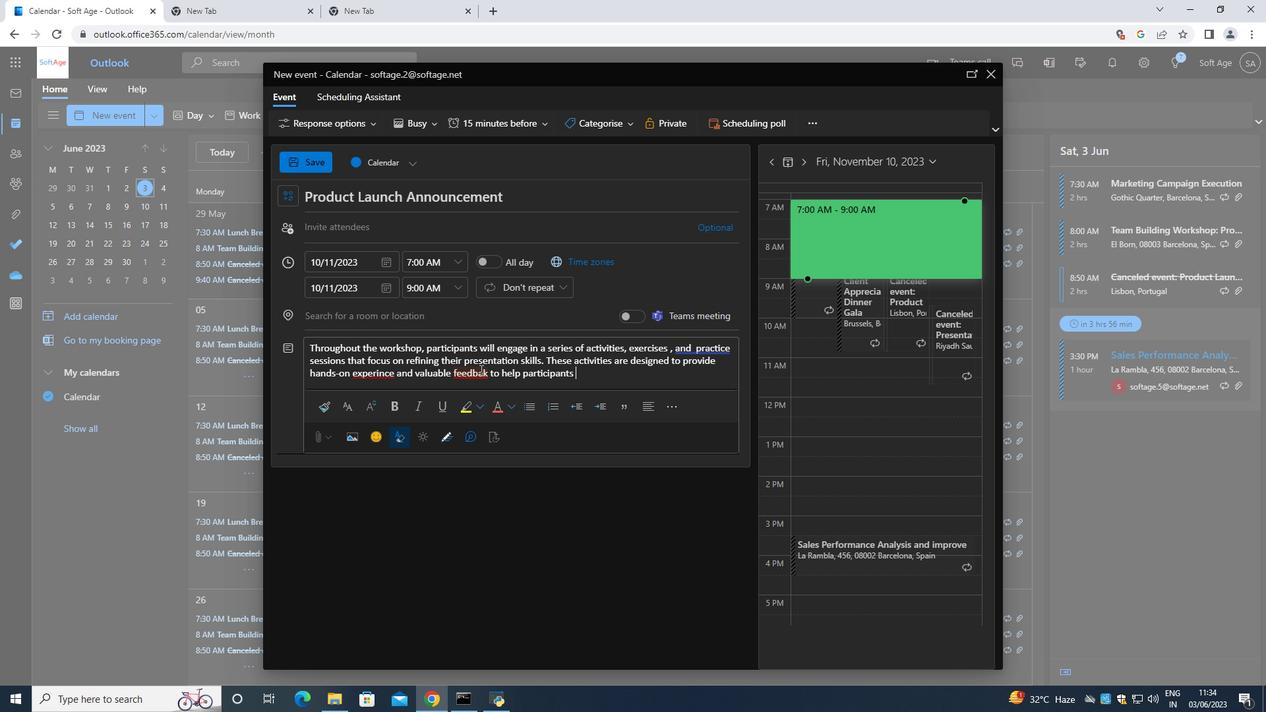 
Action: Mouse pressed left at (480, 371)
Screenshot: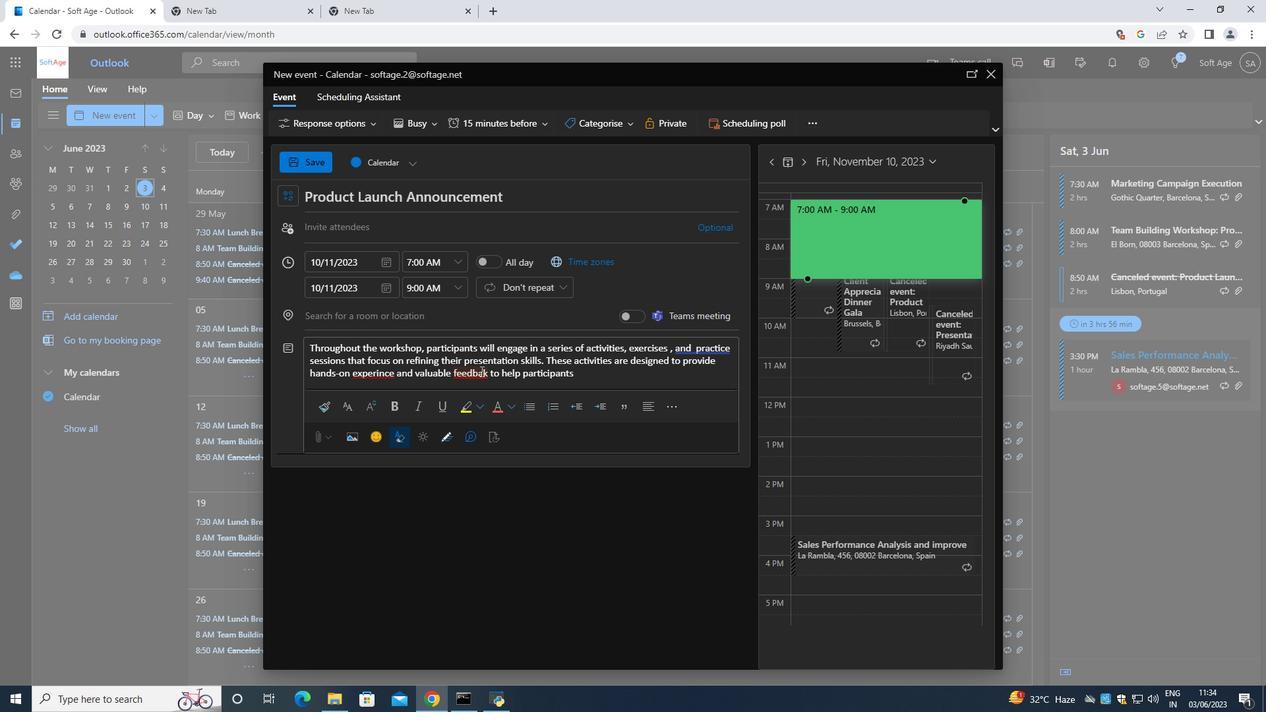 
Action: Key pressed c
Screenshot: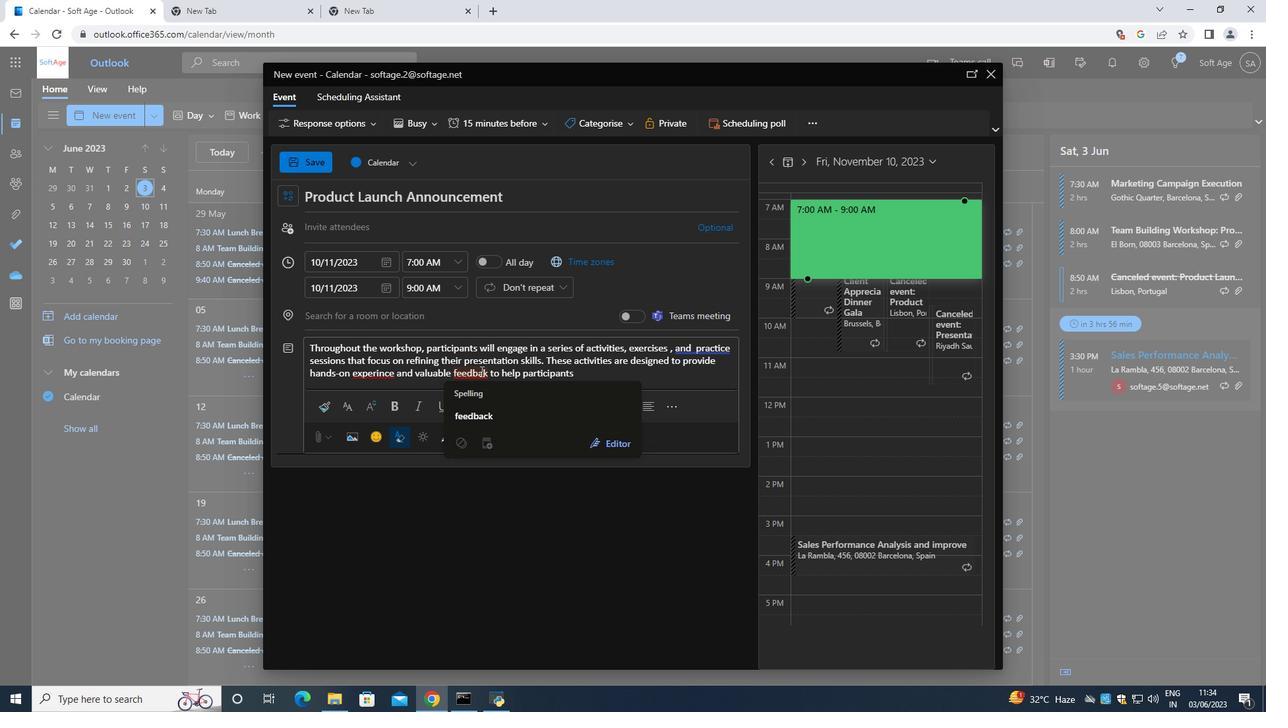 
Action: Mouse moved to (585, 368)
Screenshot: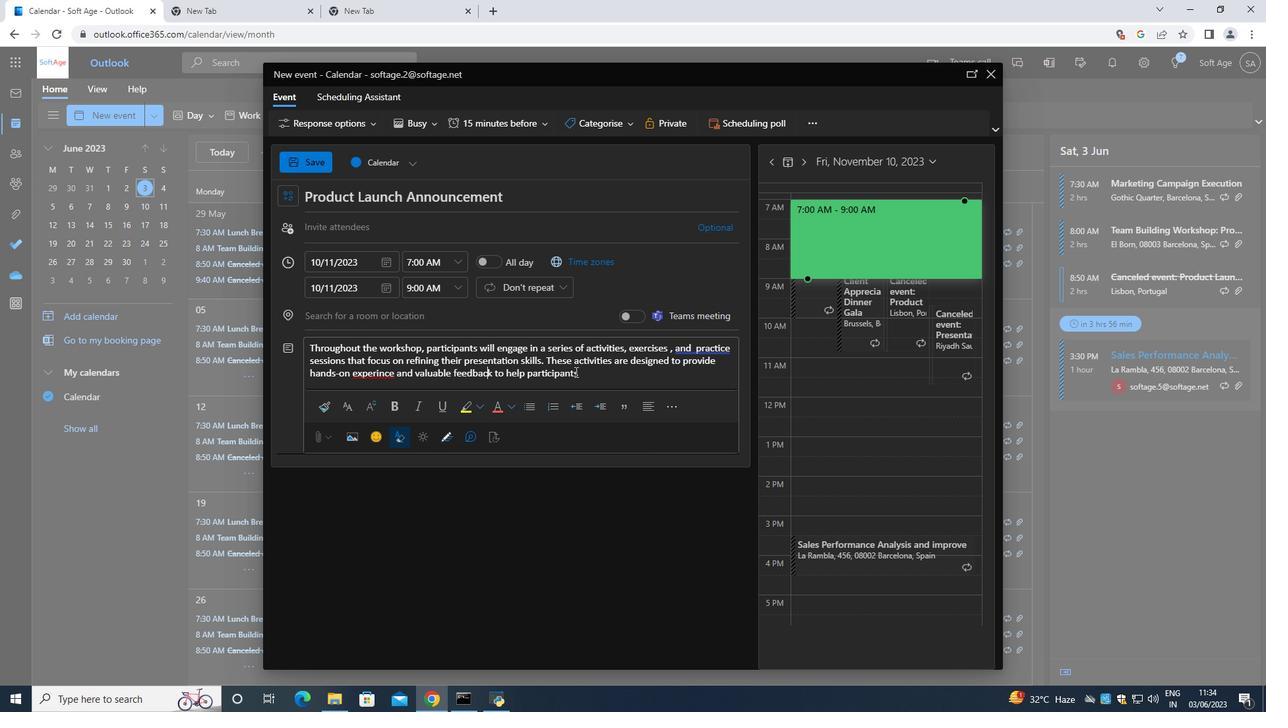 
Action: Mouse pressed left at (585, 368)
Screenshot: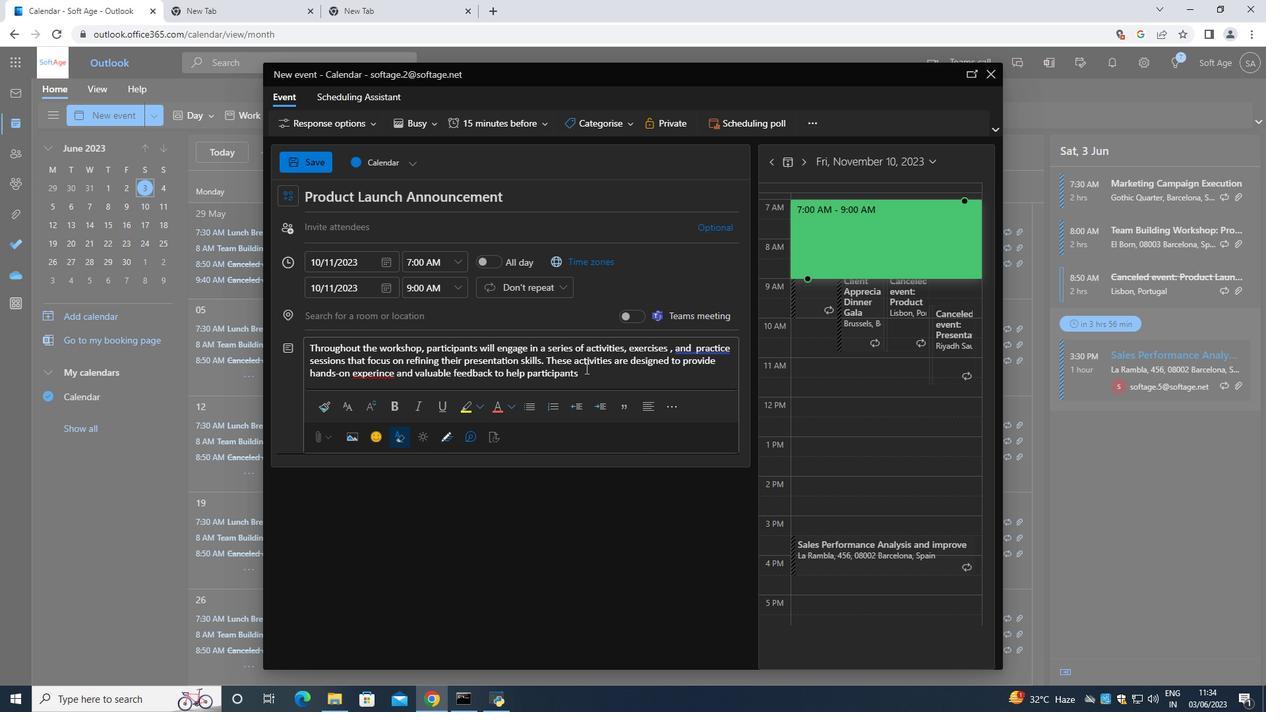 
Action: Mouse moved to (379, 374)
Screenshot: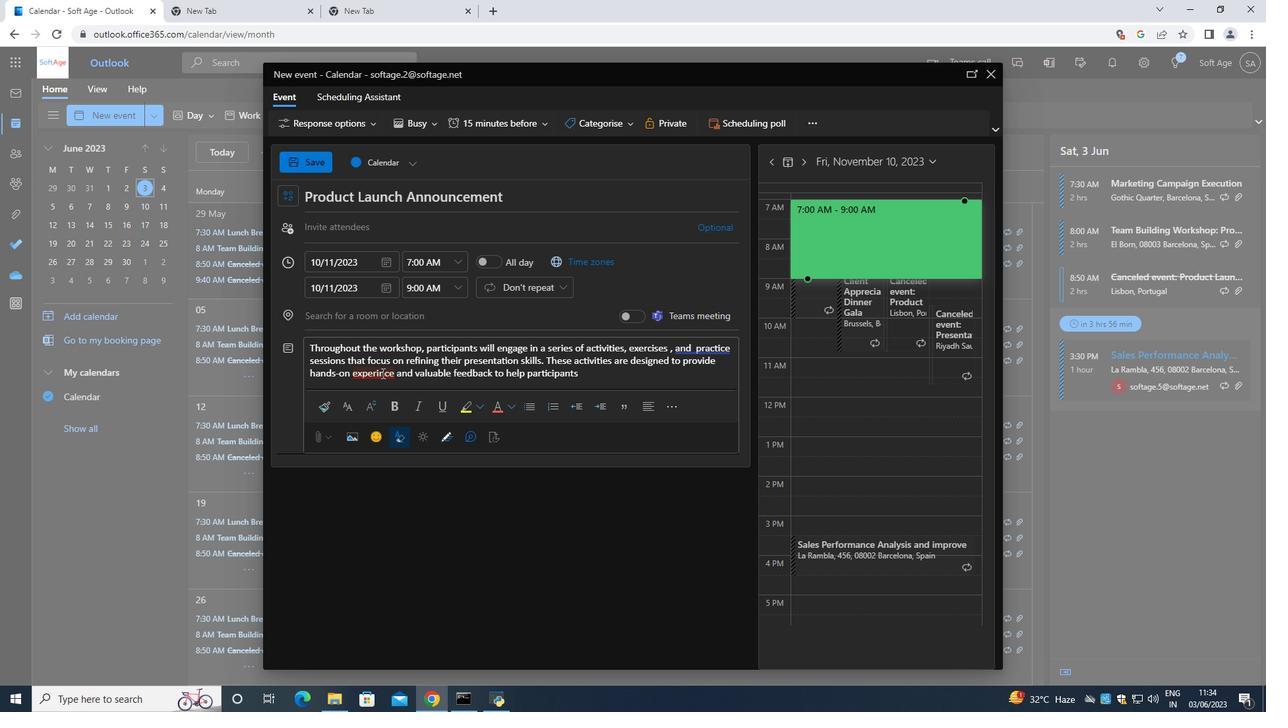 
Action: Mouse pressed left at (379, 374)
Screenshot: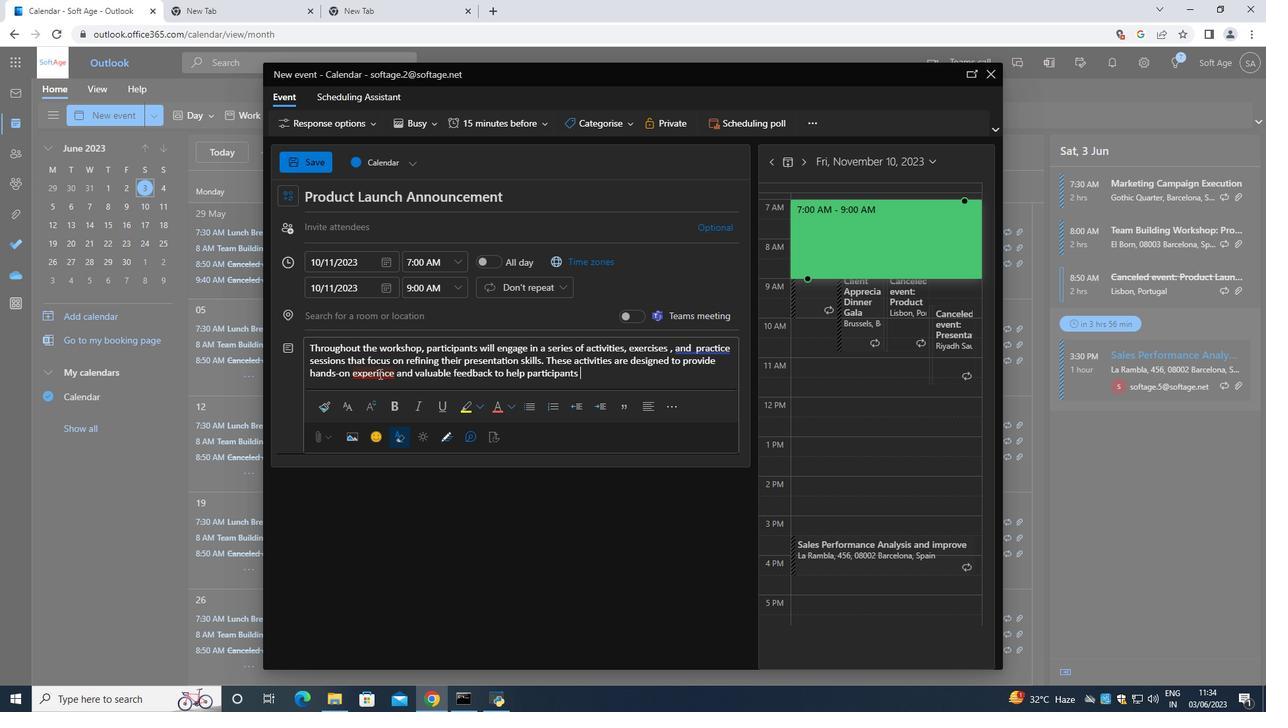 
Action: Key pressed e
Screenshot: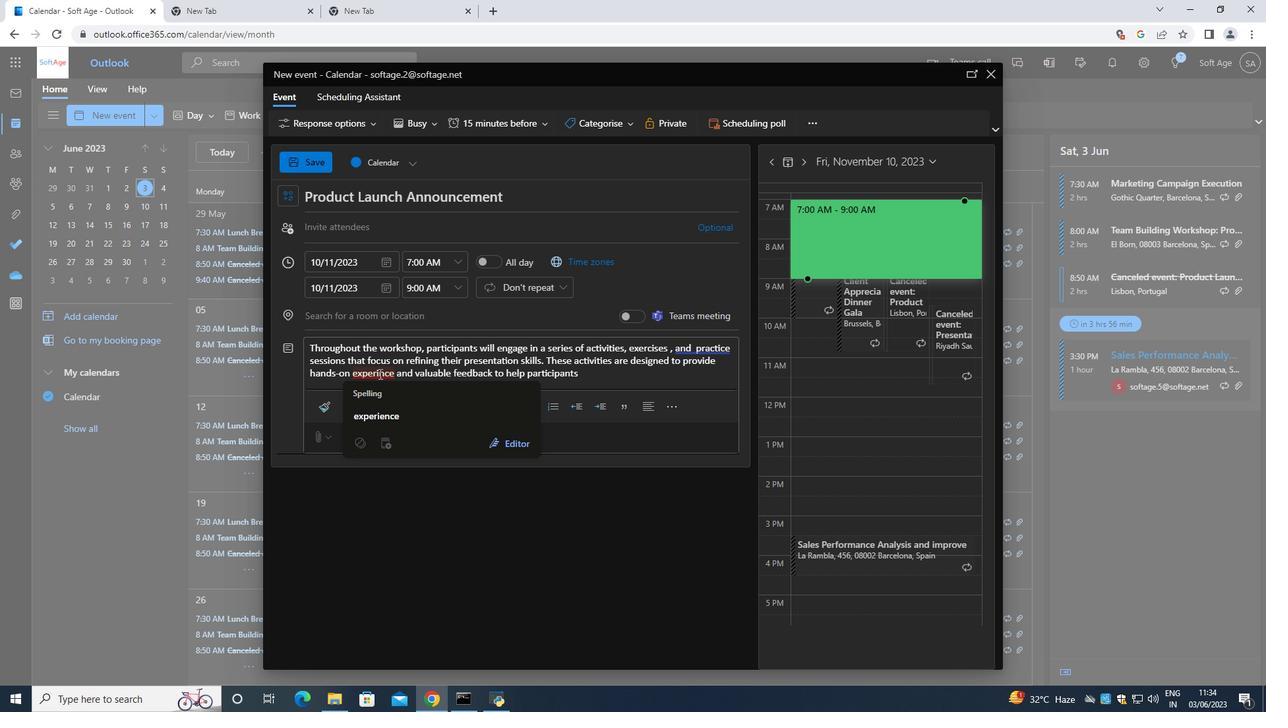 
Action: Mouse moved to (594, 378)
Screenshot: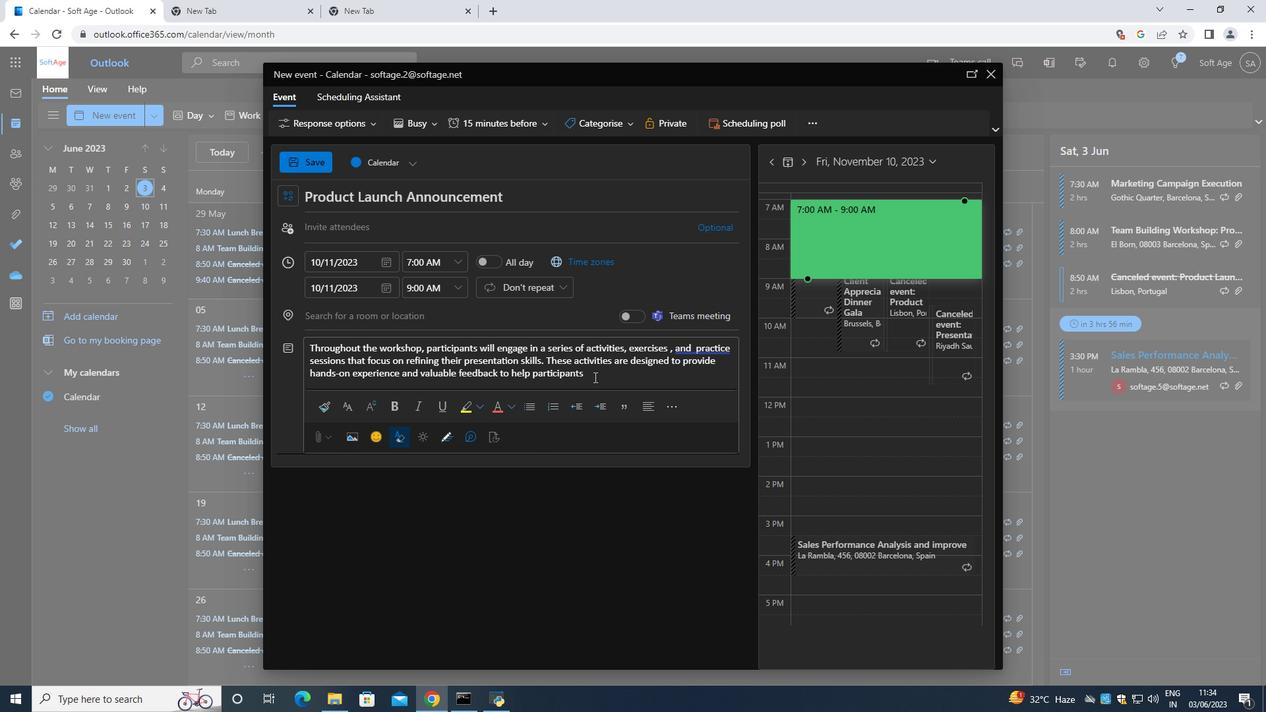 
Action: Mouse pressed left at (594, 378)
Screenshot: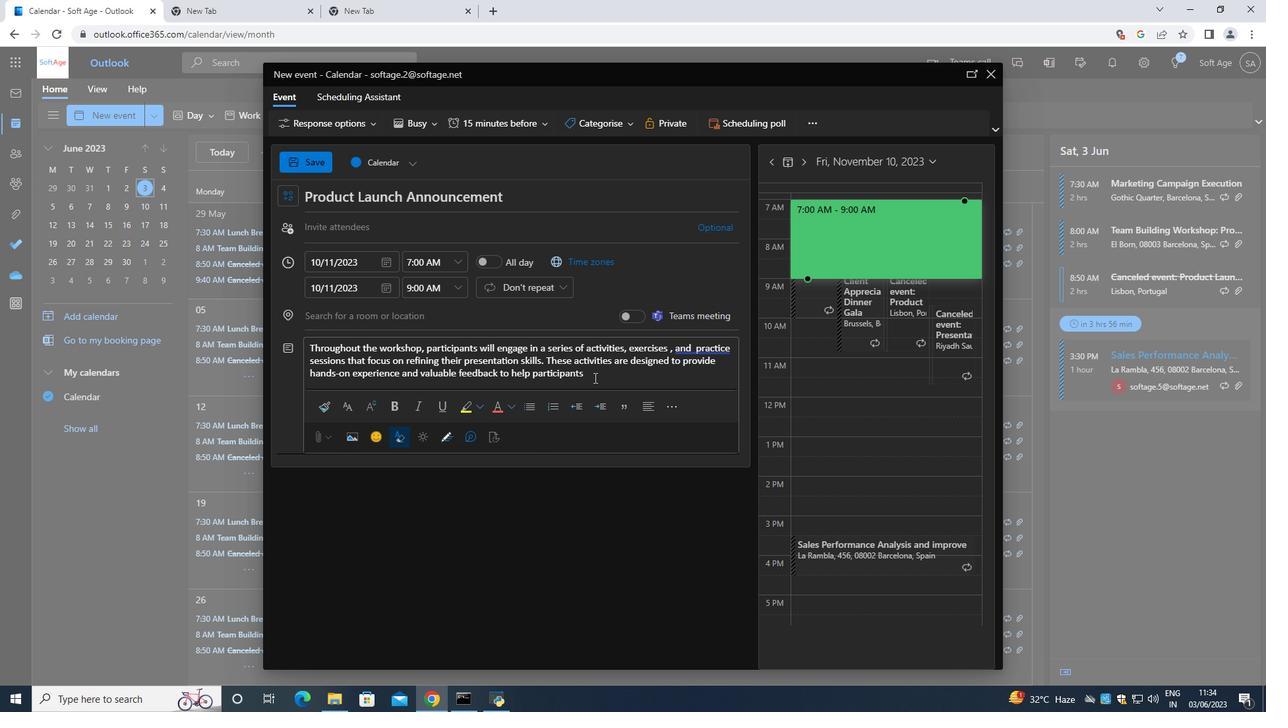
Action: Mouse moved to (519, 339)
Screenshot: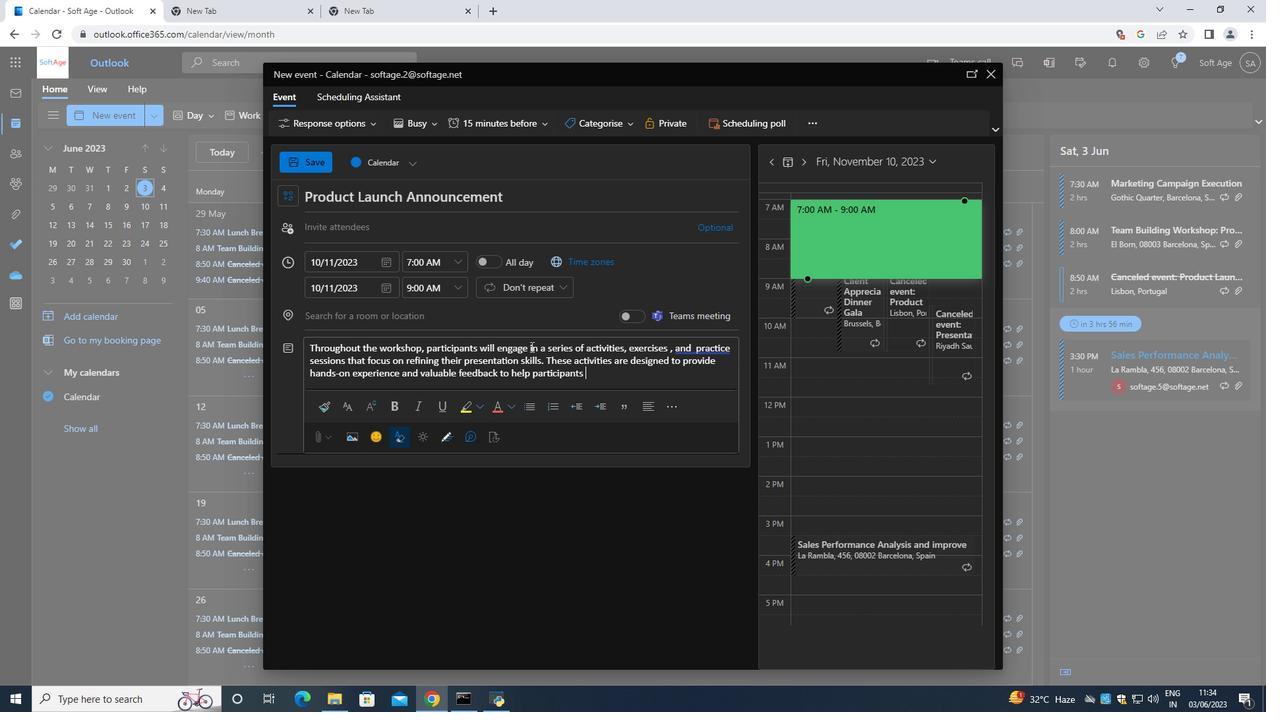 
Action: Key pressed <Key.space>improve<Key.space>their<Key.space>
Screenshot: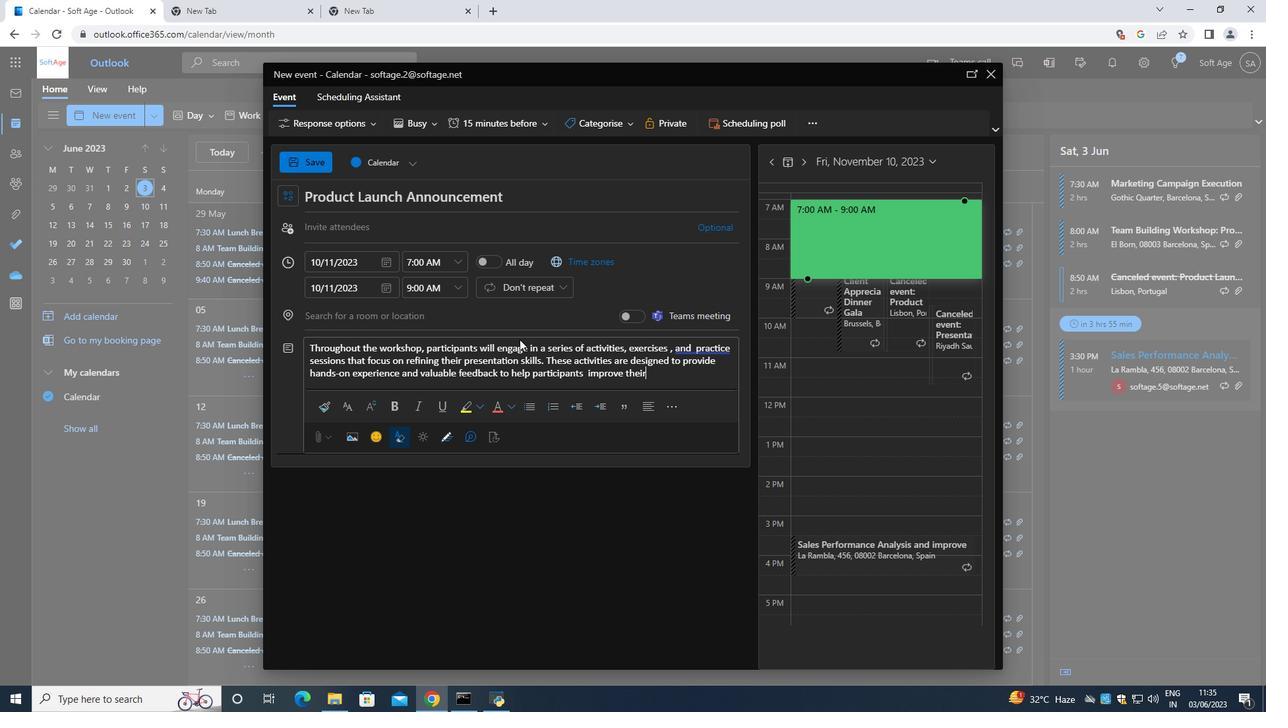 
Action: Mouse moved to (570, 363)
Screenshot: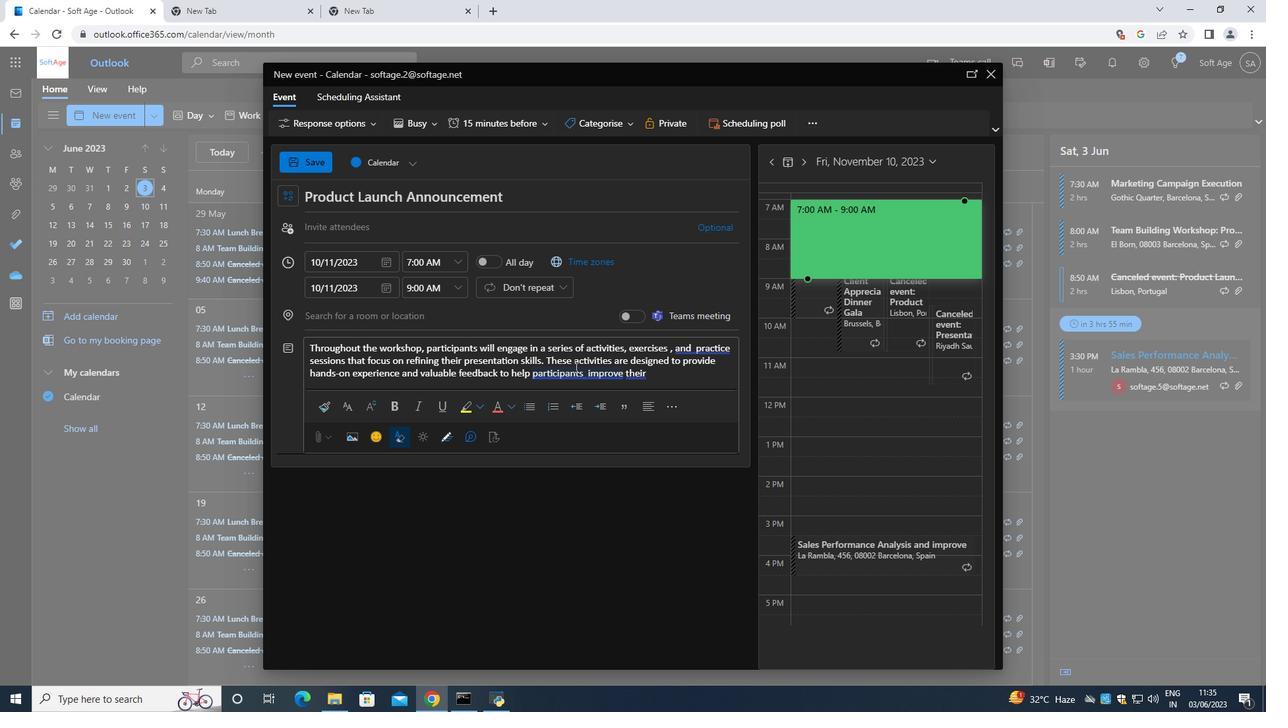 
Action: Key pressed <Key.left><Key.left><Key.left><Key.left><Key.left><Key.left><Key.space><Key.left><Key.left><Key.left><Key.left><Key.left><Key.left><Key.left><Key.left><Key.left><Key.space><Key.up><Key.right><Key.right><Key.right><Key.right><Key.right><Key.right><Key.right><Key.right><Key.right><Key.right><Key.right><Key.right><Key.right><Key.right><Key.right><Key.right><Key.up><Key.right><Key.right><Key.right><Key.right><Key.right><Key.right><Key.right><Key.right><Key.right><Key.right><Key.right><Key.right><Key.backspace><Key.down><Key.down><Key.left><Key.left><Key.left><Key.left><Key.left><Key.left><Key.space><Key.backspace><Key.backspace><Key.left><Key.left><Key.left><Key.left><Key.left><Key.left><Key.left><Key.left><Key.backspace><Key.right><Key.right><Key.right><Key.right><Key.right><Key.right><Key.right><Key.right><Key.right><Key.right><Key.right><Key.right><Key.right><Key.right><Key.space><Key.shift>delivery<Key.space>style<Key.space>and<Key.space>create<Key.space>compelling<Key.space>presentations.
Screenshot: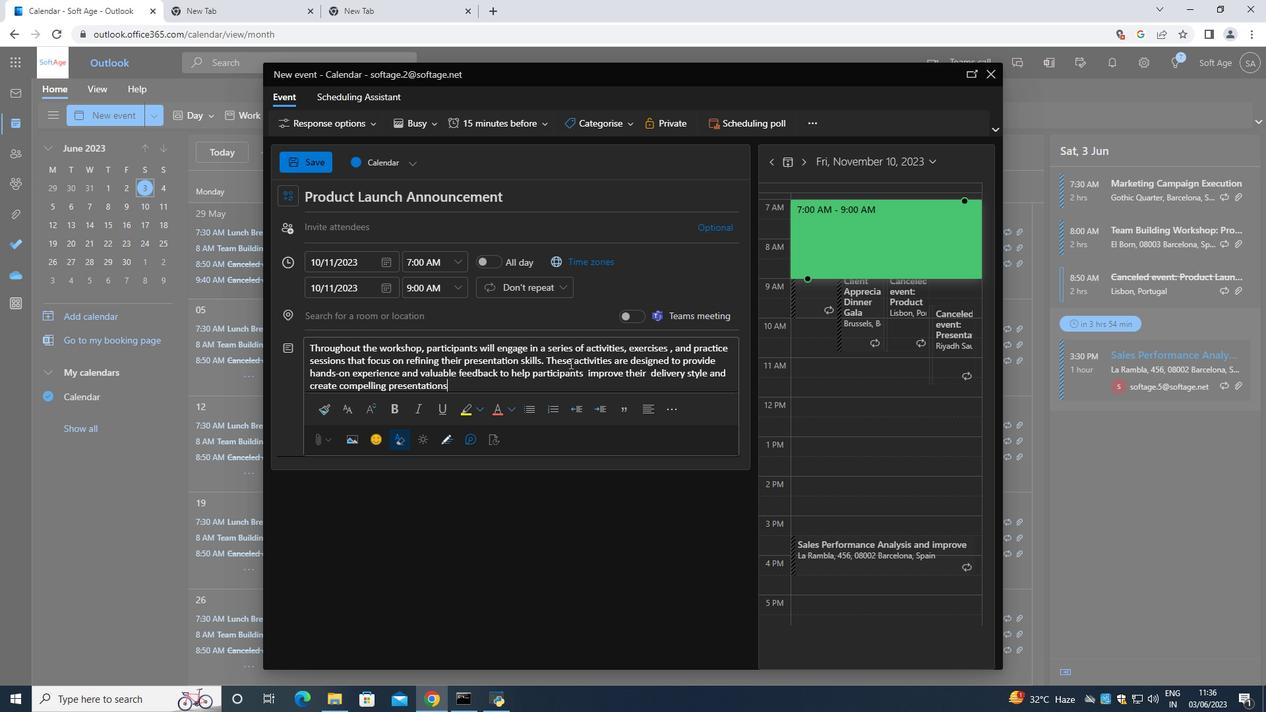 
Action: Mouse moved to (597, 125)
Screenshot: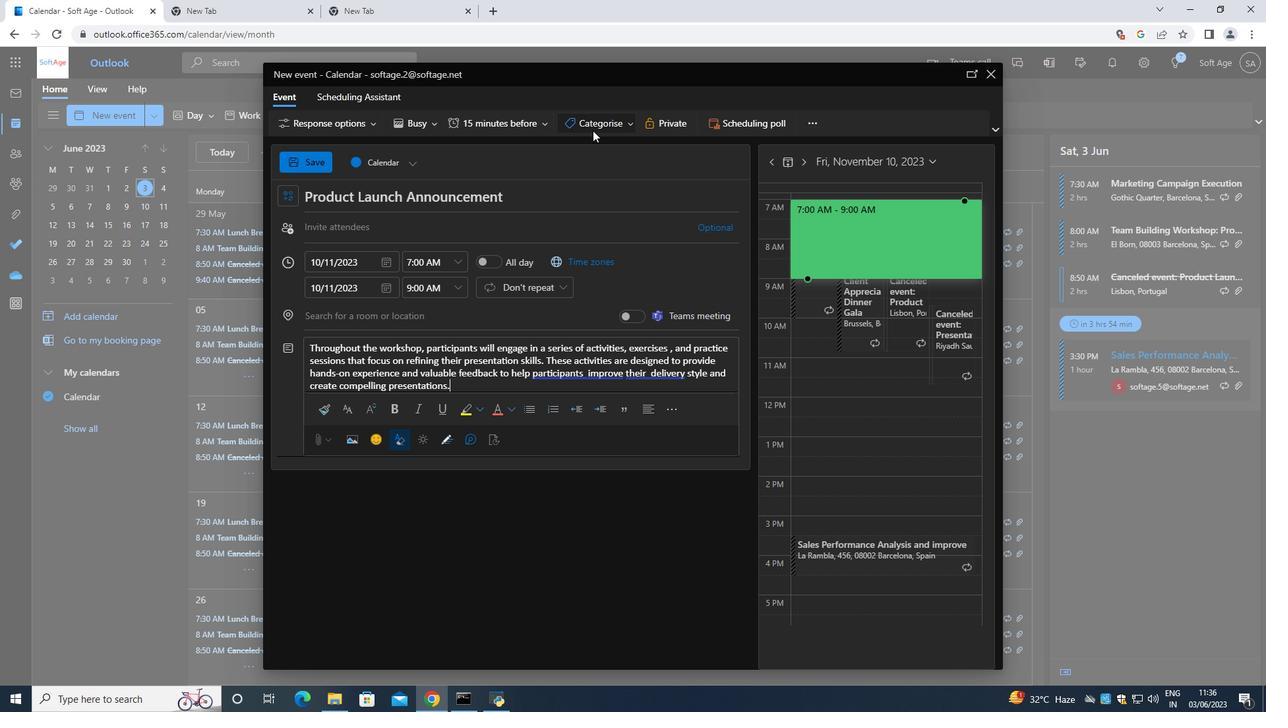 
Action: Mouse pressed left at (597, 125)
Screenshot: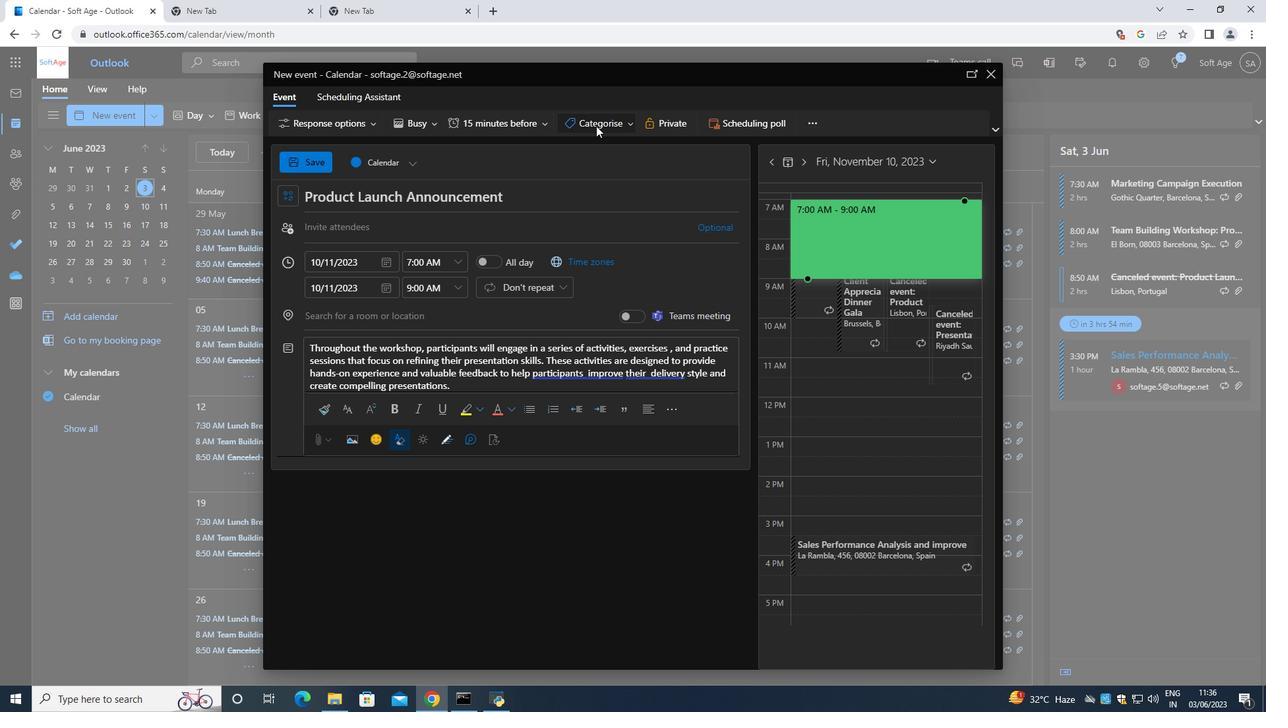 
Action: Mouse moved to (603, 223)
Screenshot: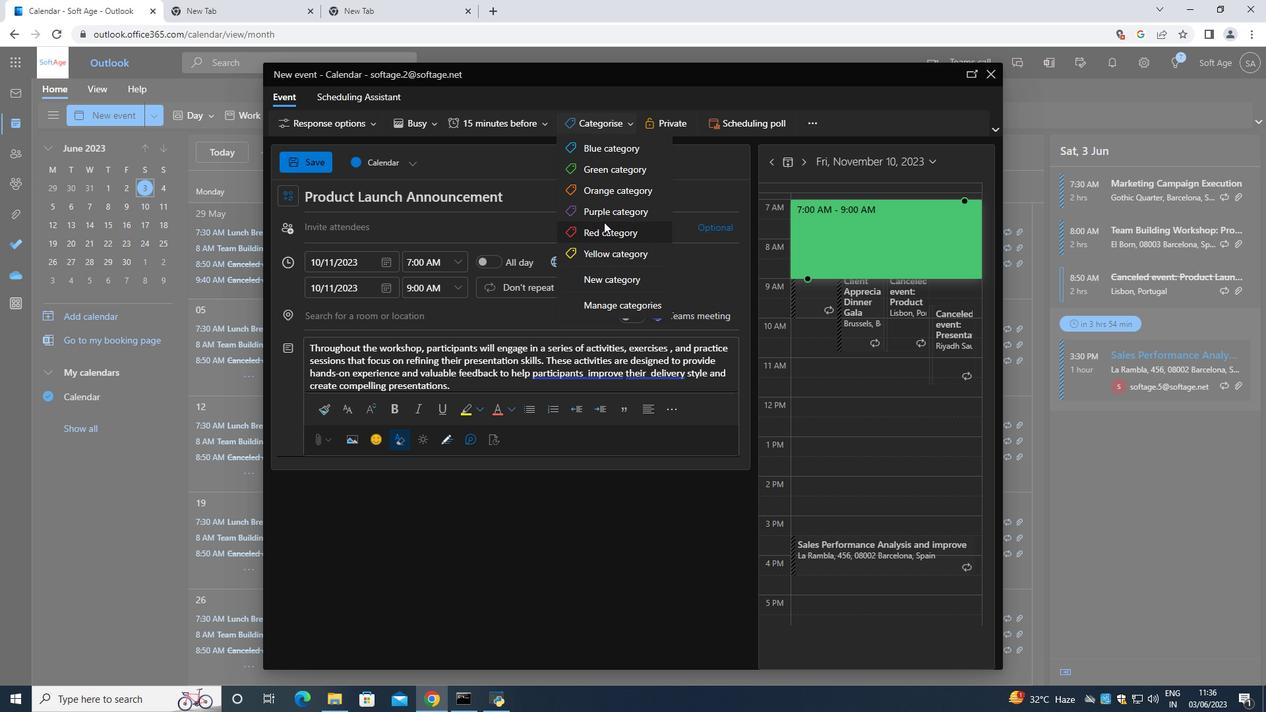 
Action: Mouse pressed left at (603, 223)
Screenshot: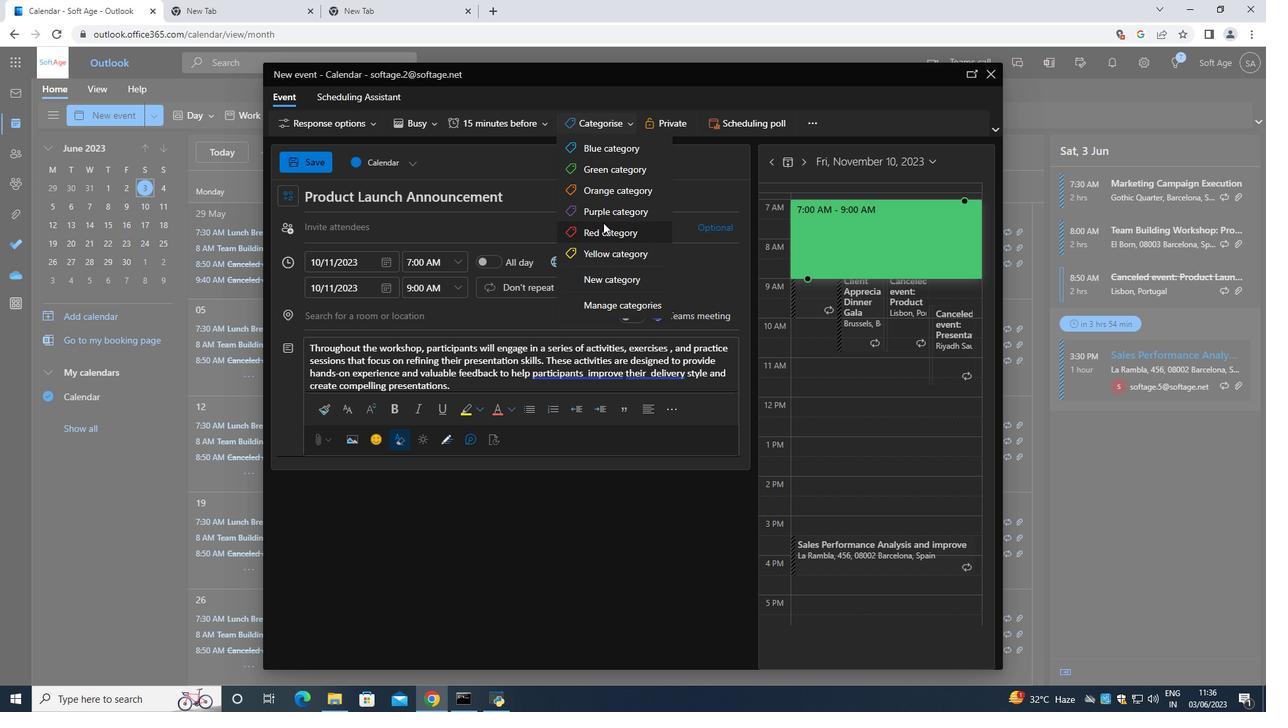 
Action: Mouse moved to (328, 312)
Screenshot: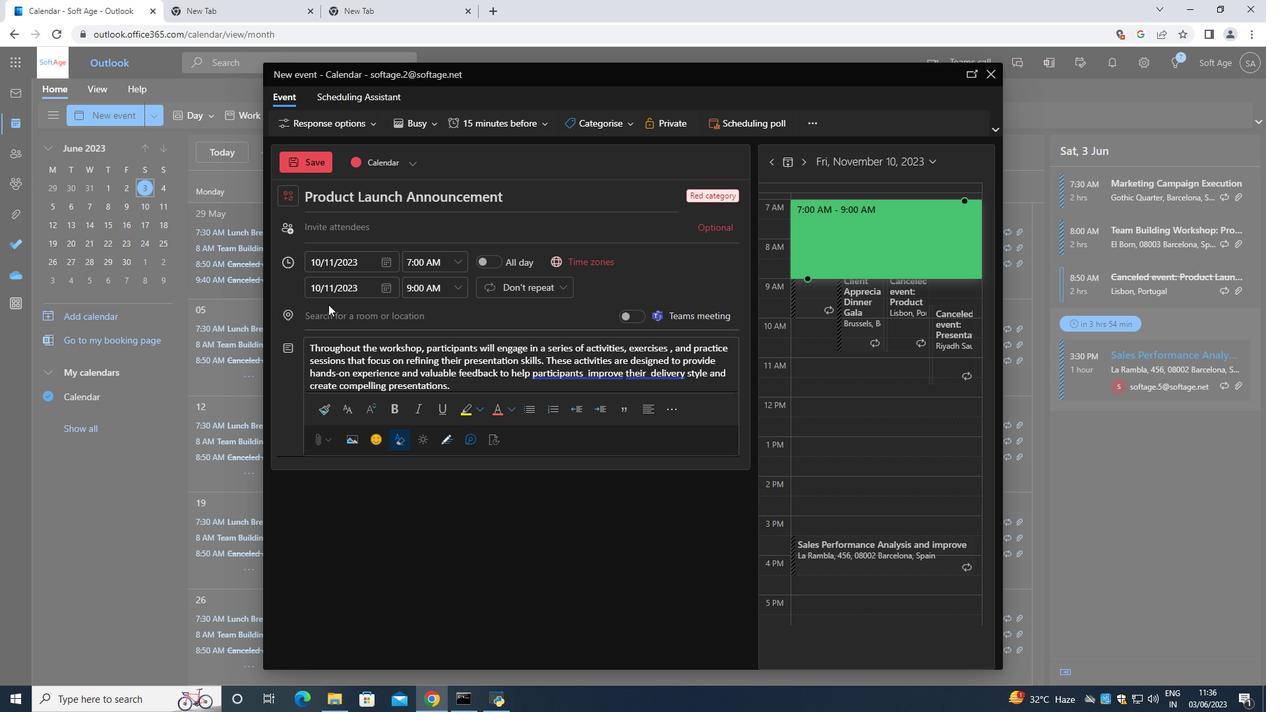 
Action: Mouse pressed left at (328, 312)
Screenshot: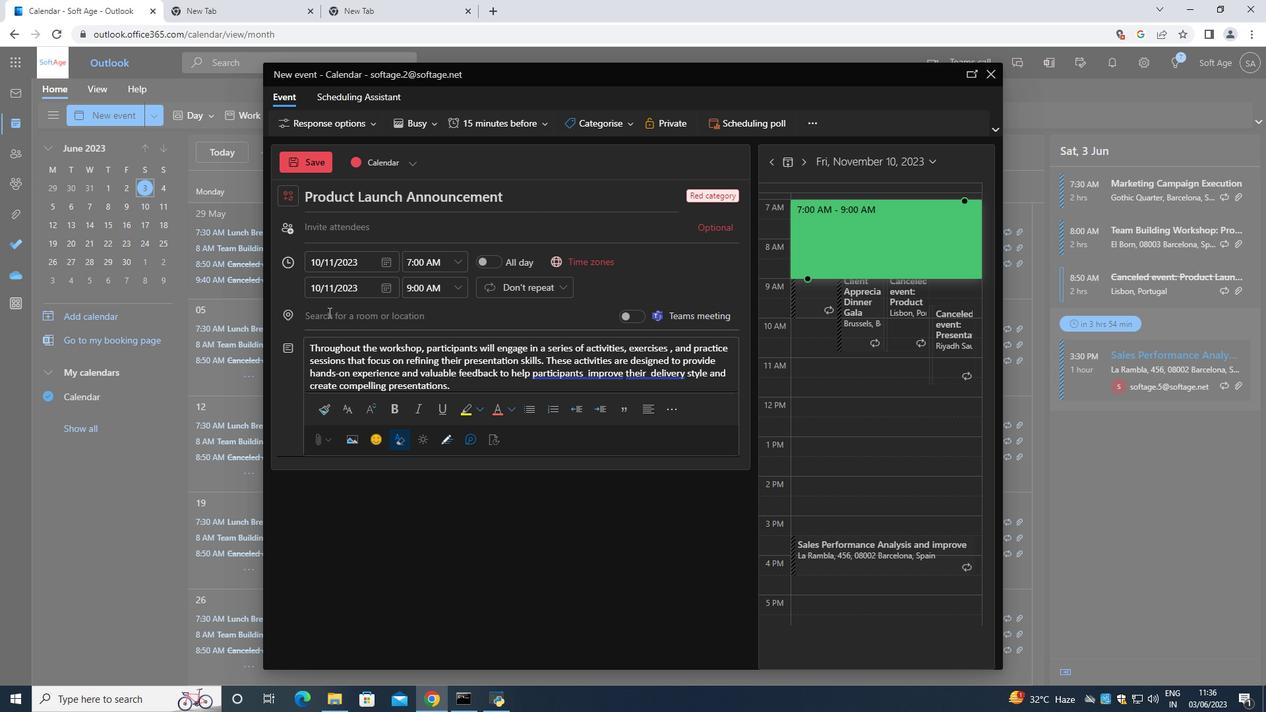 
Action: Mouse moved to (328, 316)
Screenshot: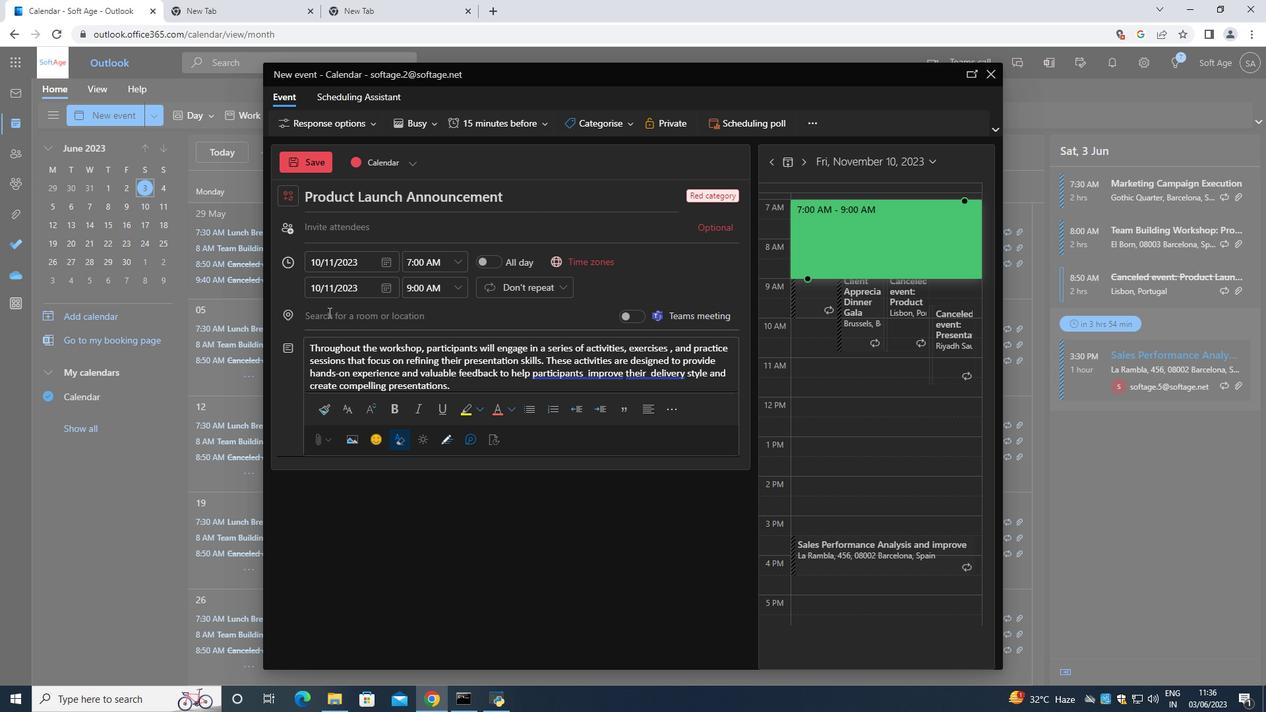
Action: Key pressed 321
Screenshot: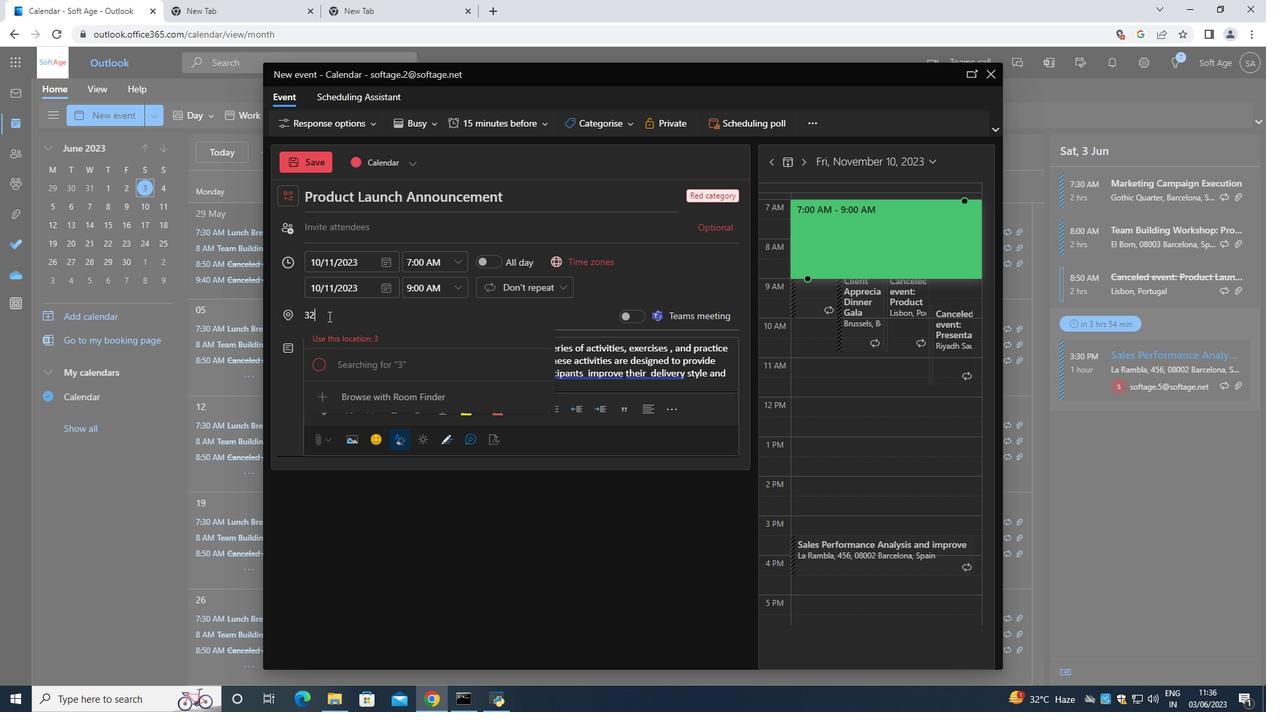 
Action: Mouse moved to (394, 321)
Screenshot: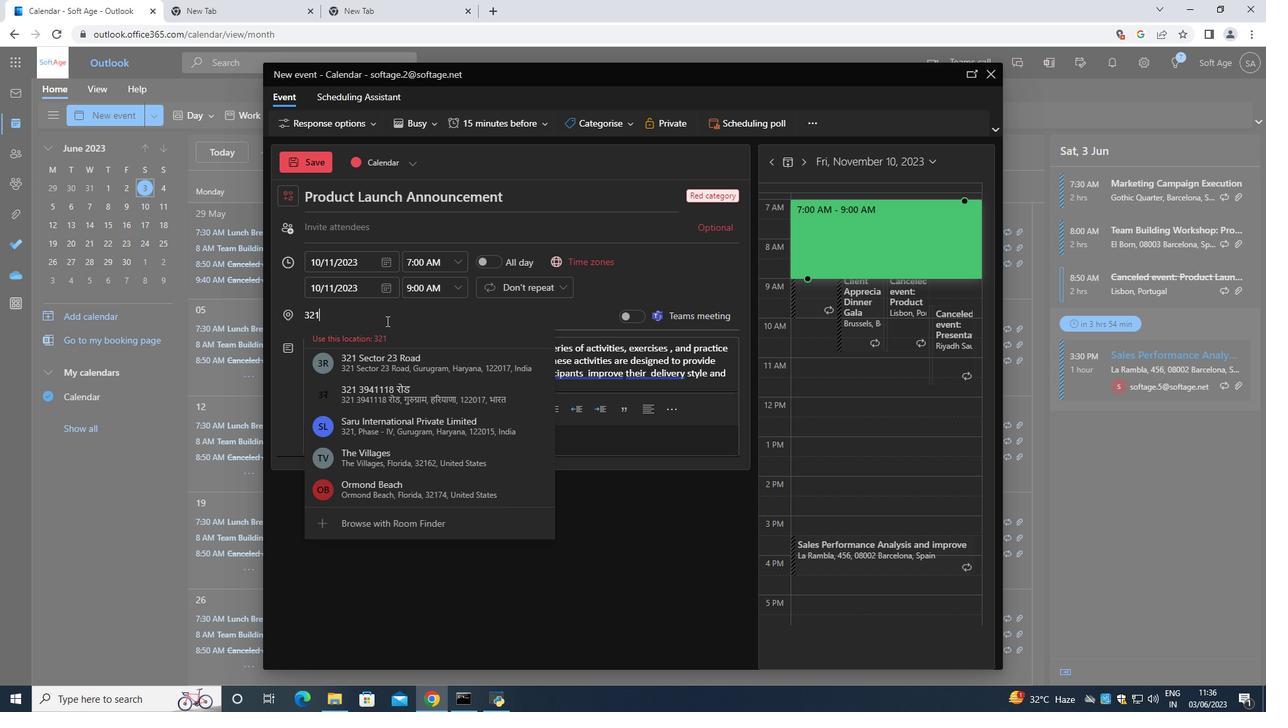 
Action: Key pressed <Key.space><Key.shift>Dolmabhce<Key.space><Key.shift>Palace,<Key.space><Key.shift><Key.shift><Key.shift><Key.shift><Key.shift><Key.shift><Key.shift><Key.shift><Key.shift><Key.shift><Key.shift><Key.shift><Key.shift><Key.shift><Key.shift><Key.shift><Key.shift><Key.shift><Key.shift>Istanbul,<Key.space><Key.shift>Tue<Key.backspace>rkey<Key.space>
Screenshot: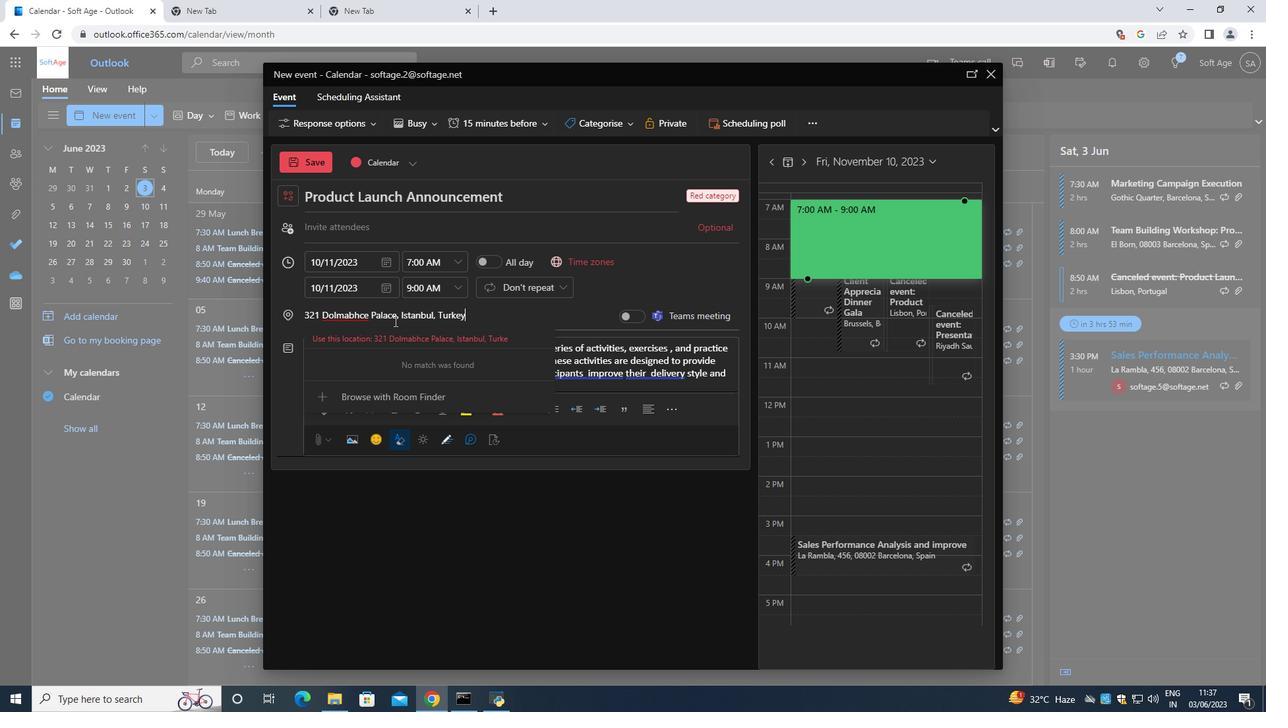 
Action: Mouse moved to (364, 228)
Screenshot: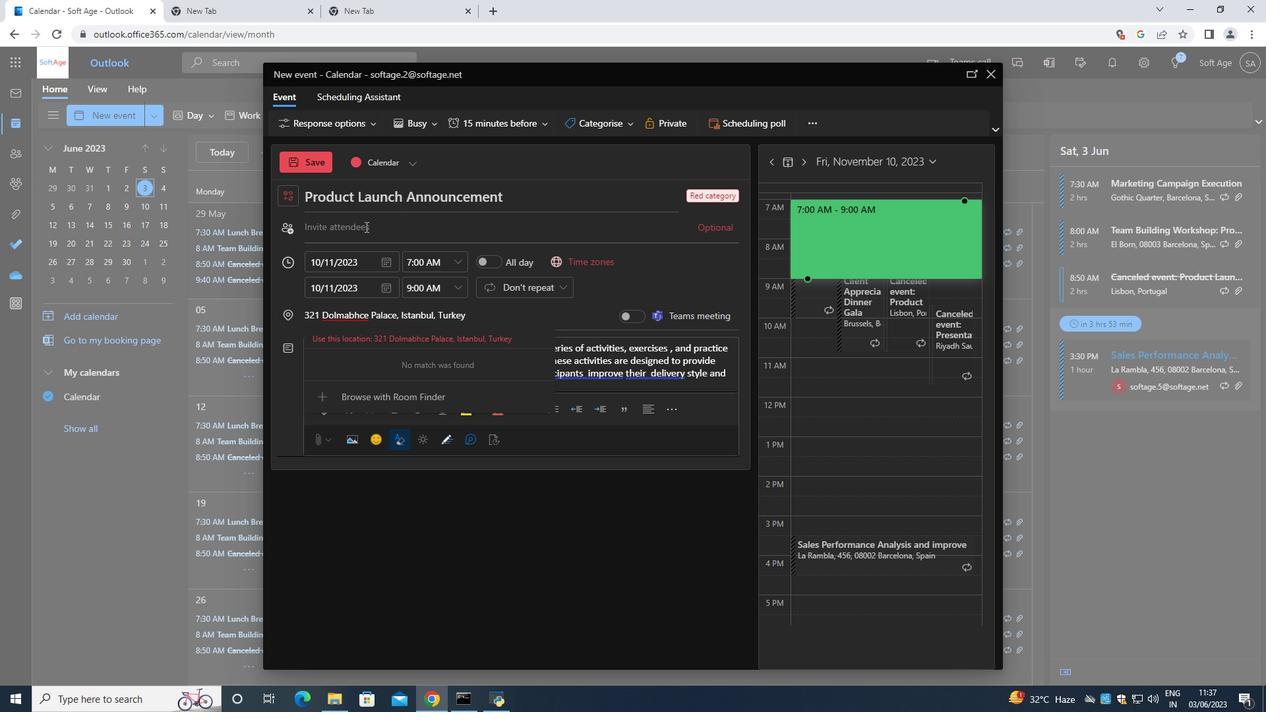 
Action: Mouse pressed left at (364, 228)
Screenshot: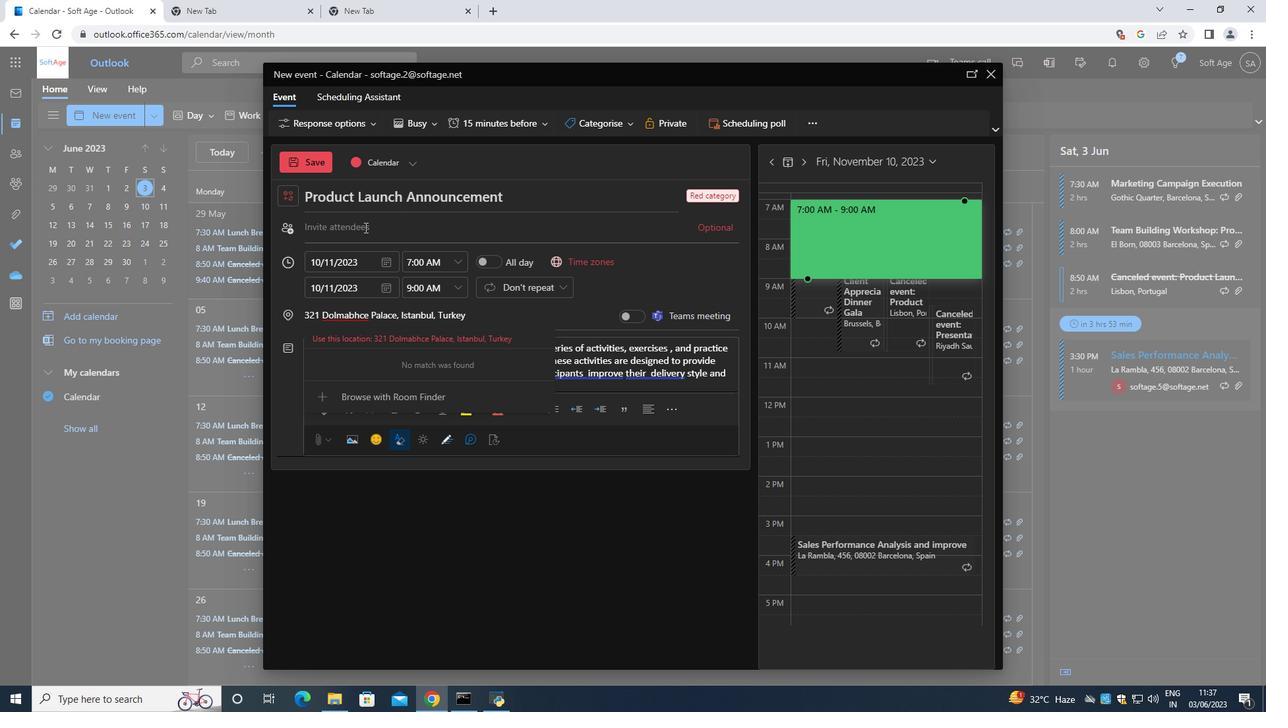 
Action: Mouse moved to (352, 221)
Screenshot: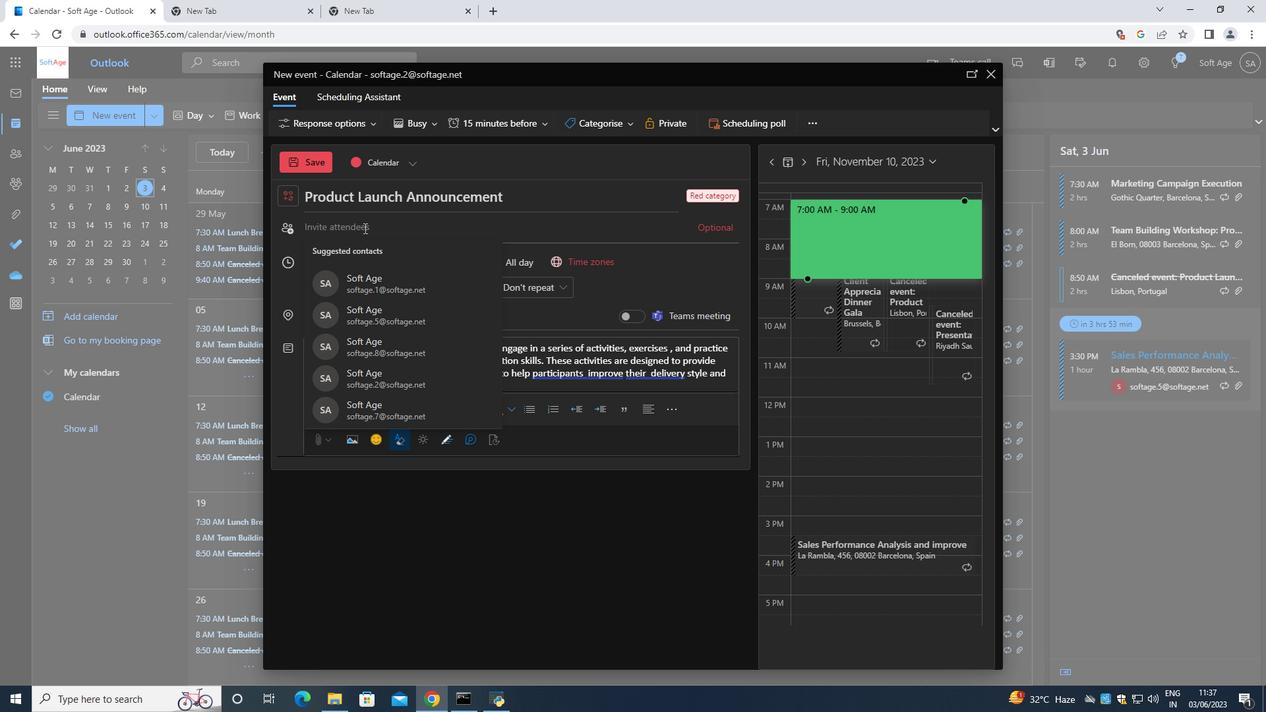 
Action: Key pressed <Key.shift>Softage.10<Key.shift>@softage.net
Screenshot: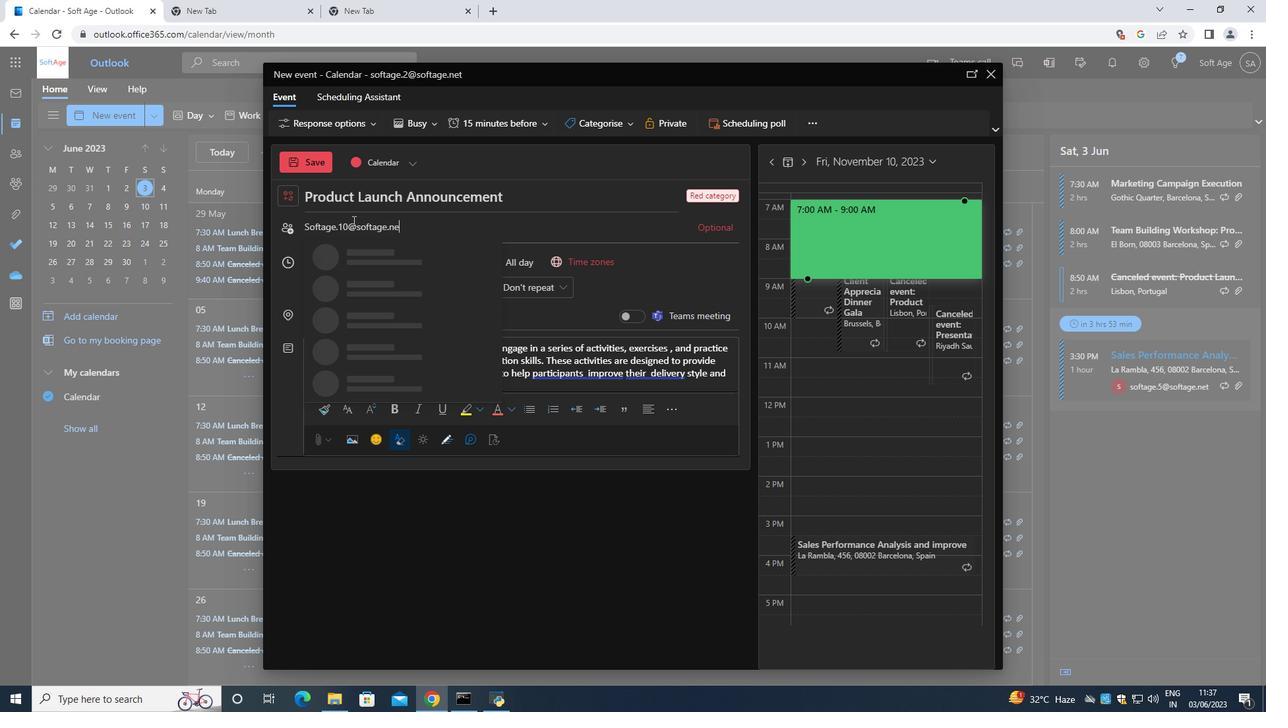 
Action: Mouse moved to (374, 255)
Screenshot: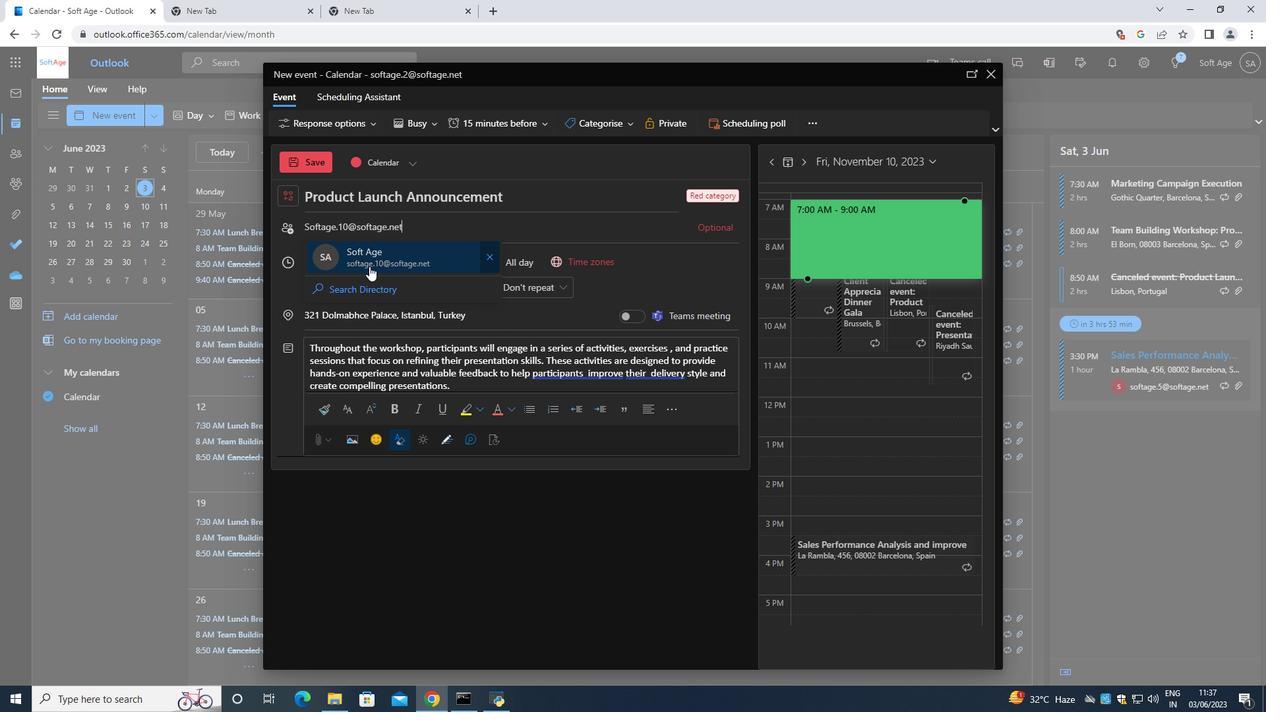 
Action: Mouse pressed left at (374, 255)
Screenshot: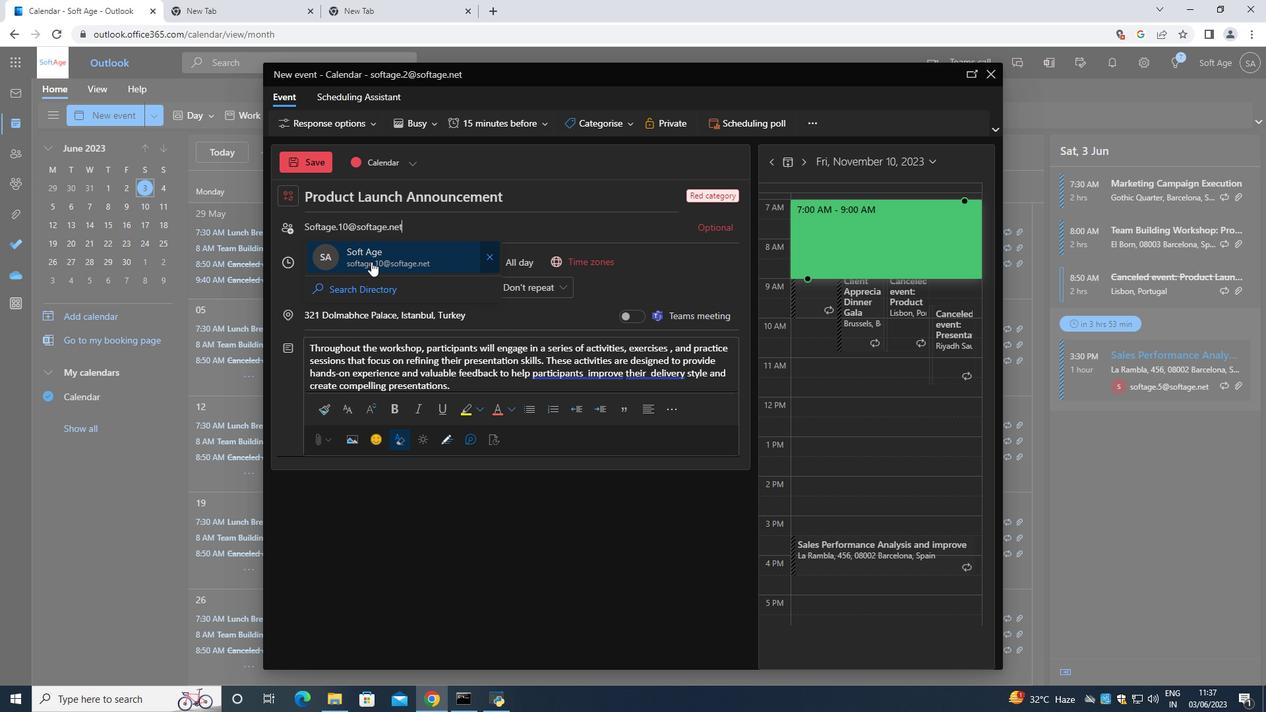 
Action: Mouse moved to (345, 218)
Screenshot: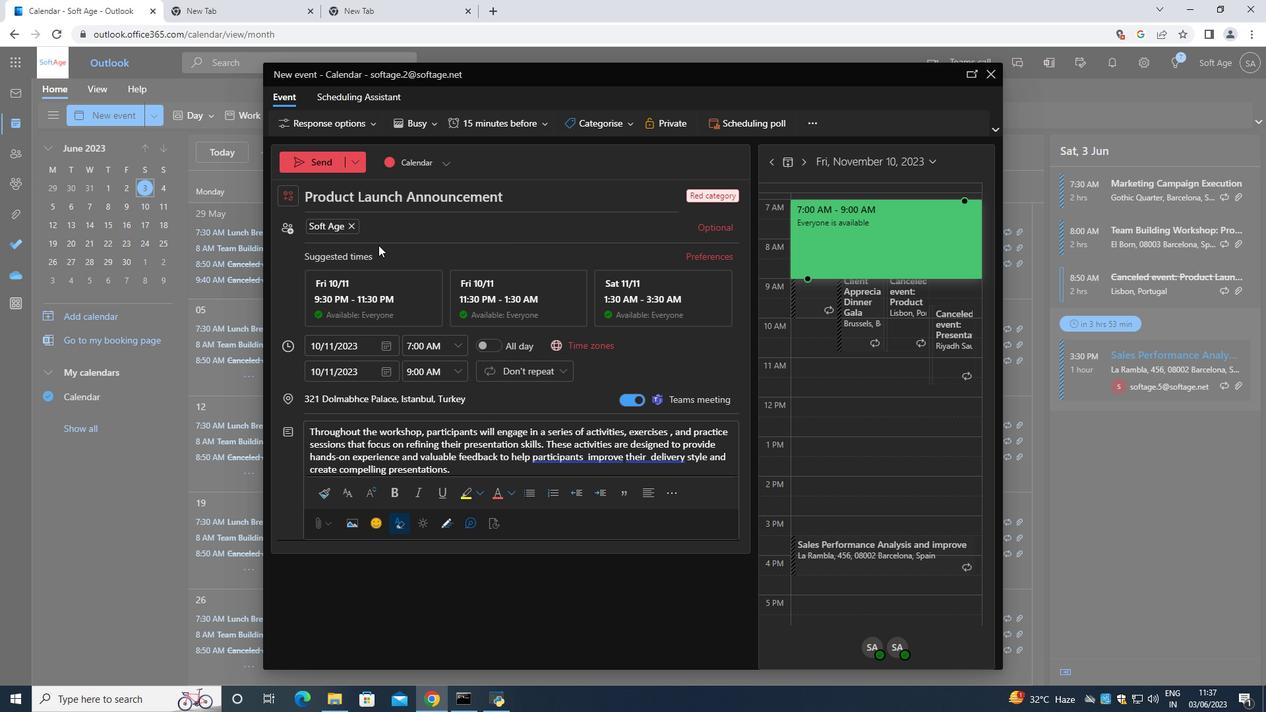 
Action: Key pressed <Key.shift>Softage.1<Key.shift>@
Screenshot: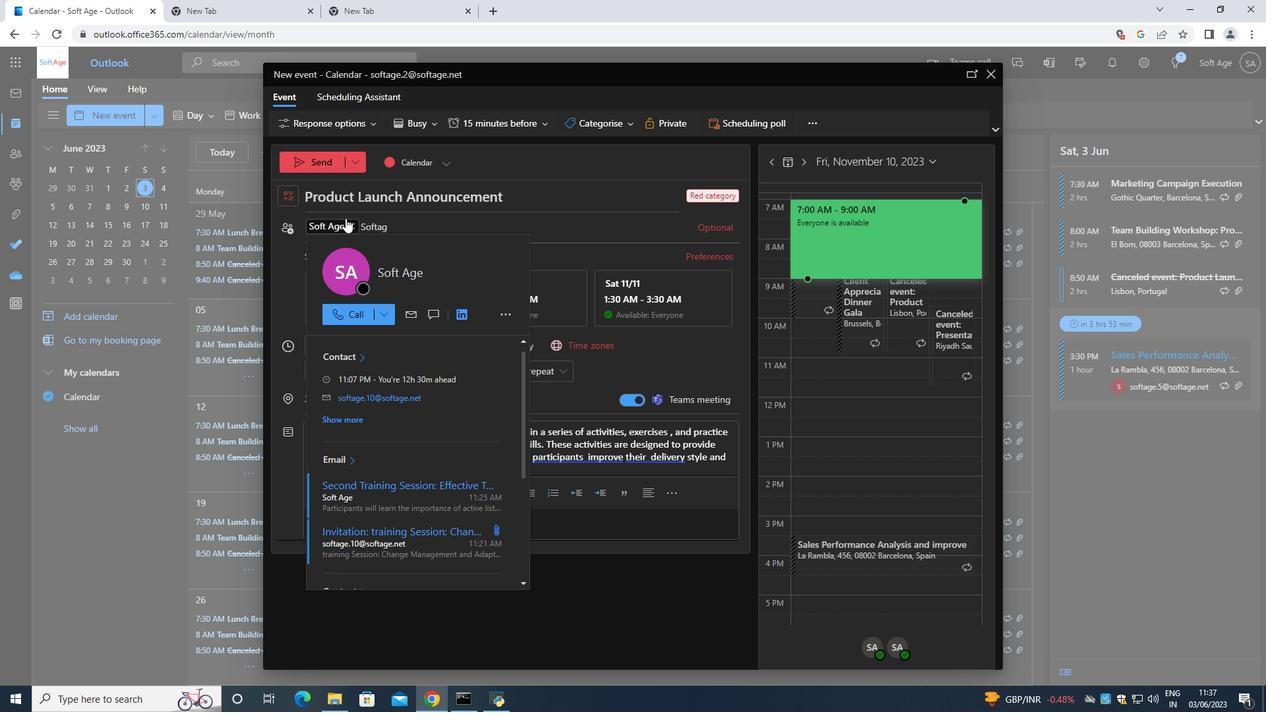 
Action: Mouse moved to (393, 231)
Screenshot: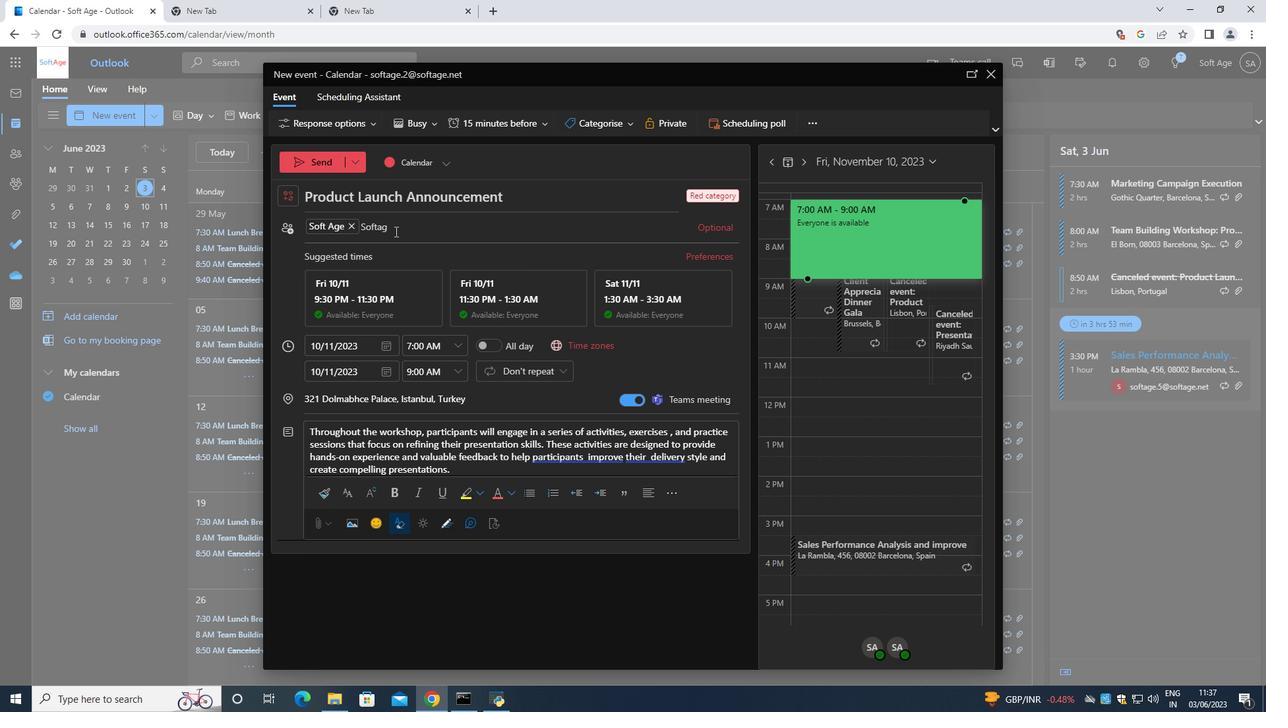 
Action: Mouse pressed left at (393, 231)
Screenshot: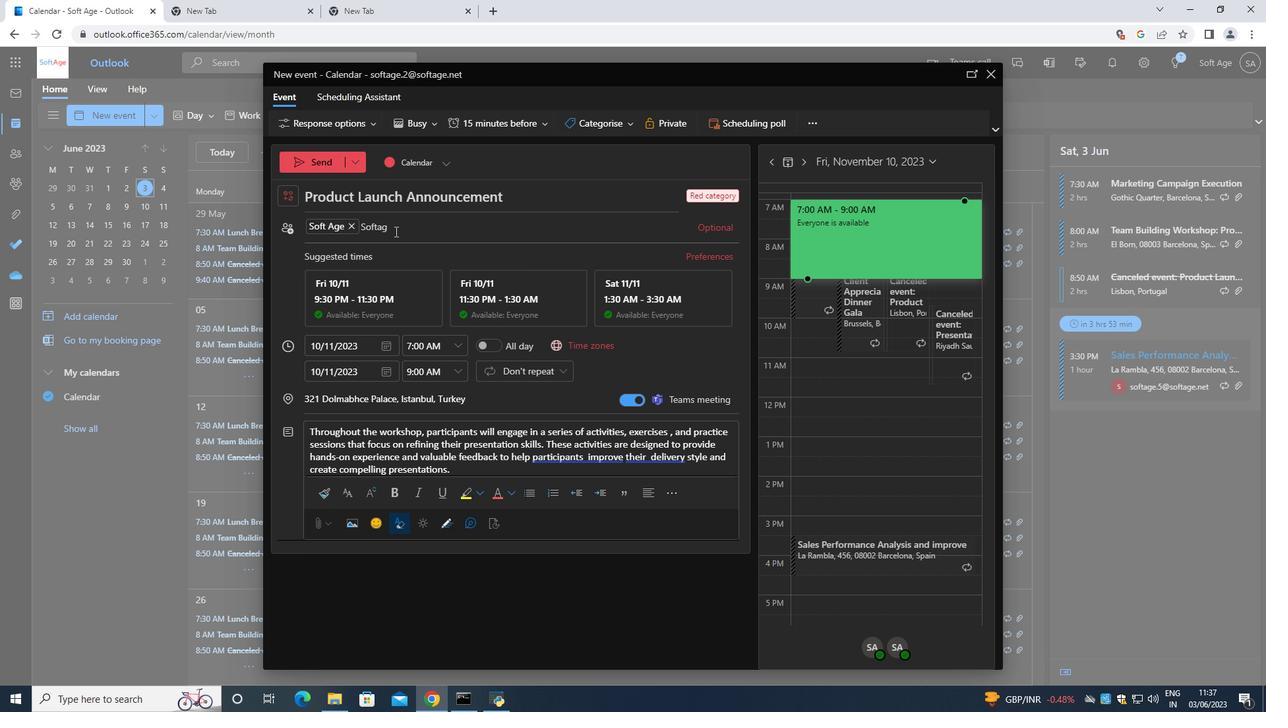 
Action: Mouse moved to (393, 231)
Screenshot: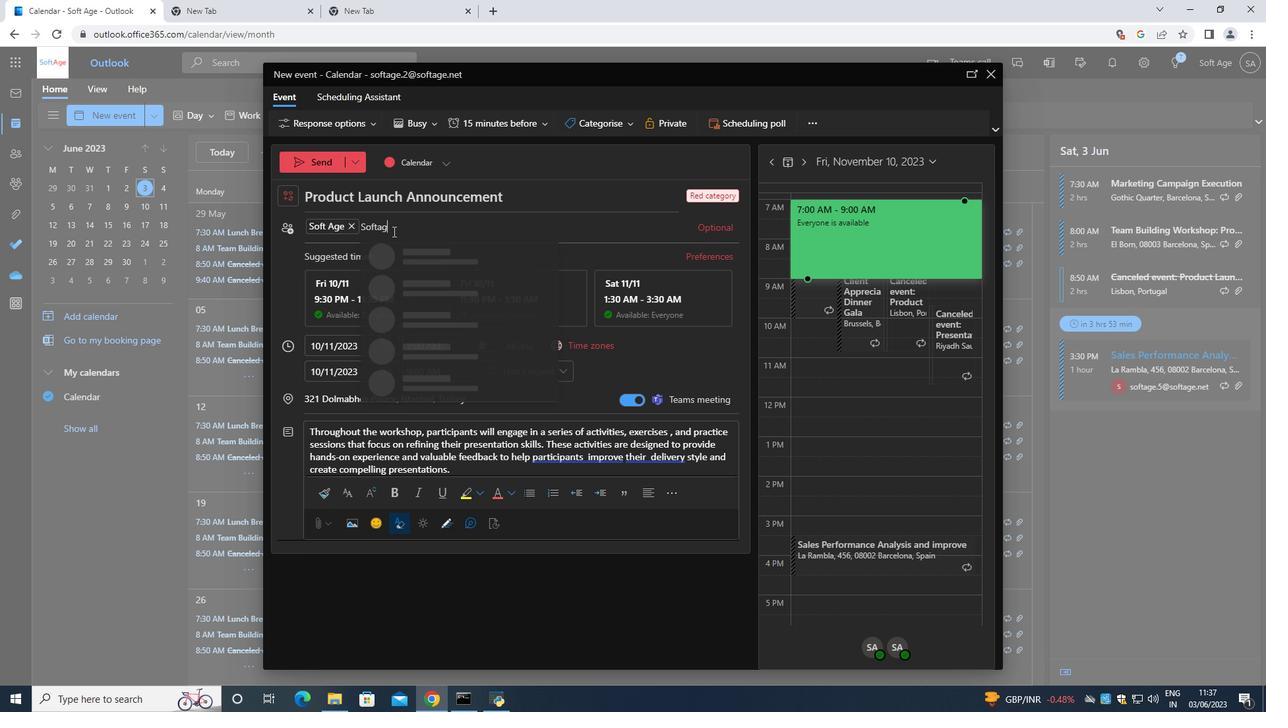 
Action: Key pressed .1<Key.shift><Key.shift><Key.shift><Key.shift><Key.shift>@softage.net
Screenshot: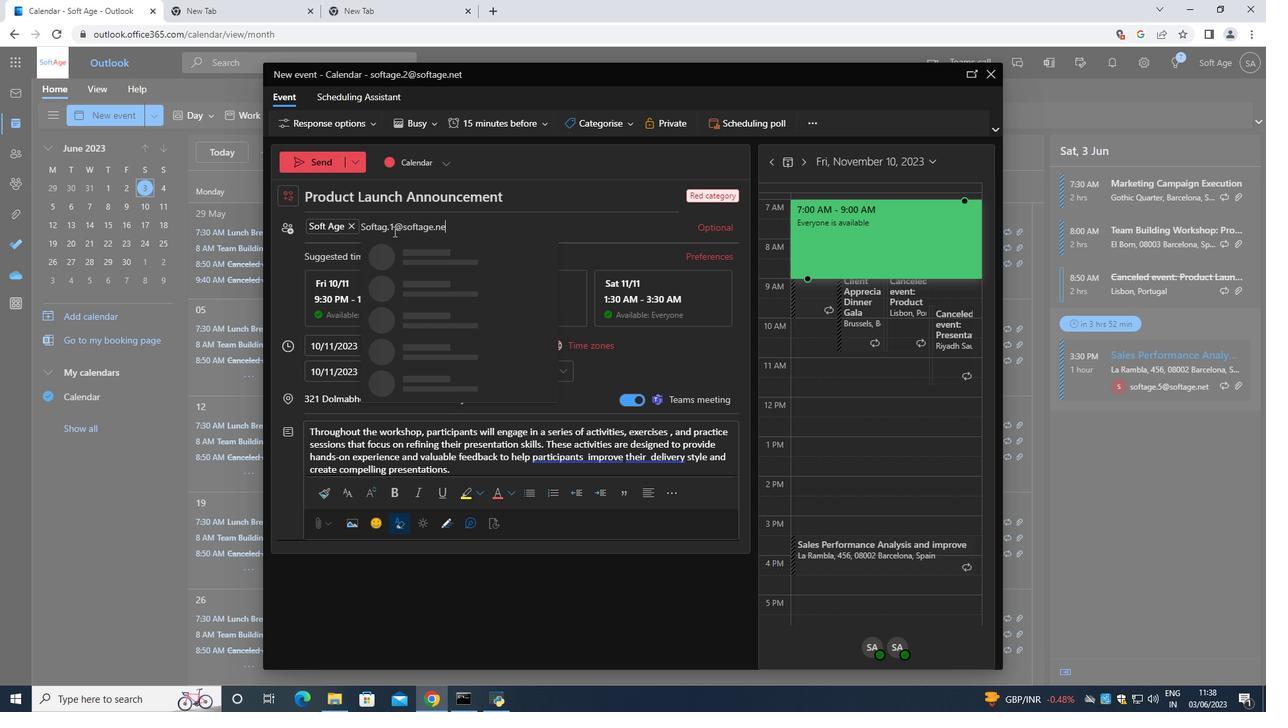 
Action: Mouse moved to (467, 230)
Screenshot: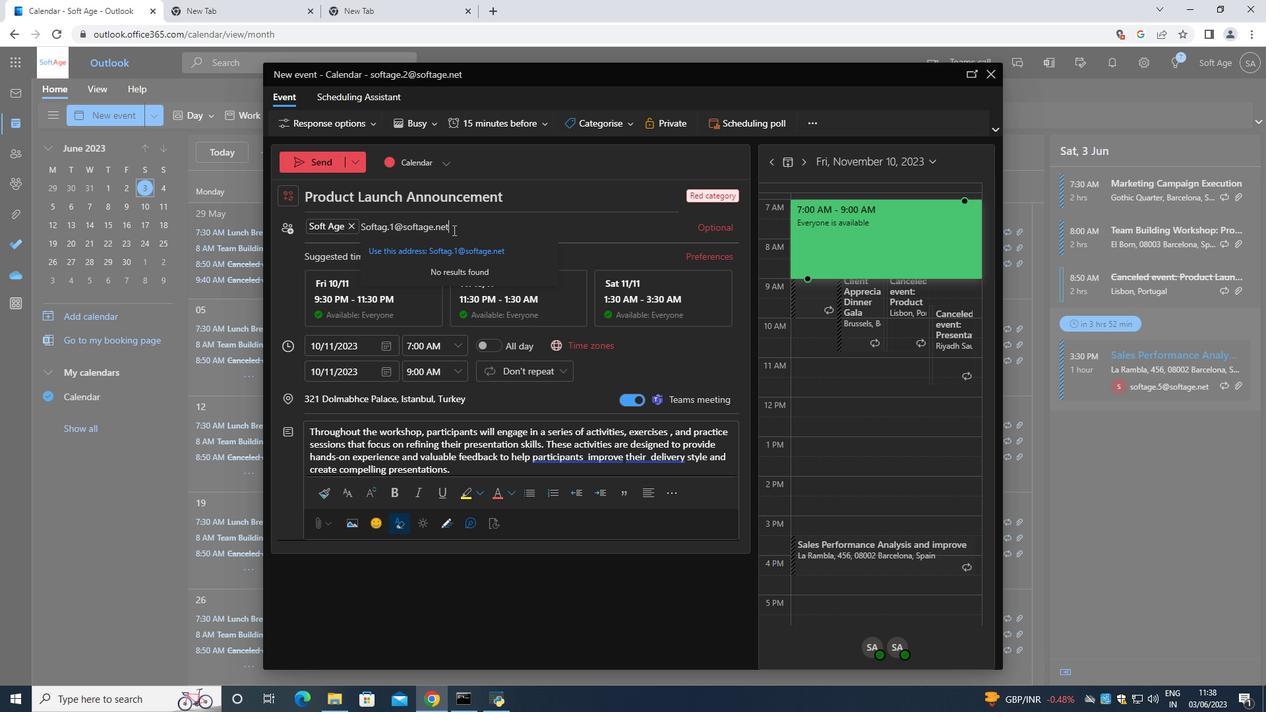 
Action: Key pressed <Key.backspace><Key.backspace><Key.backspace><Key.backspace>
Screenshot: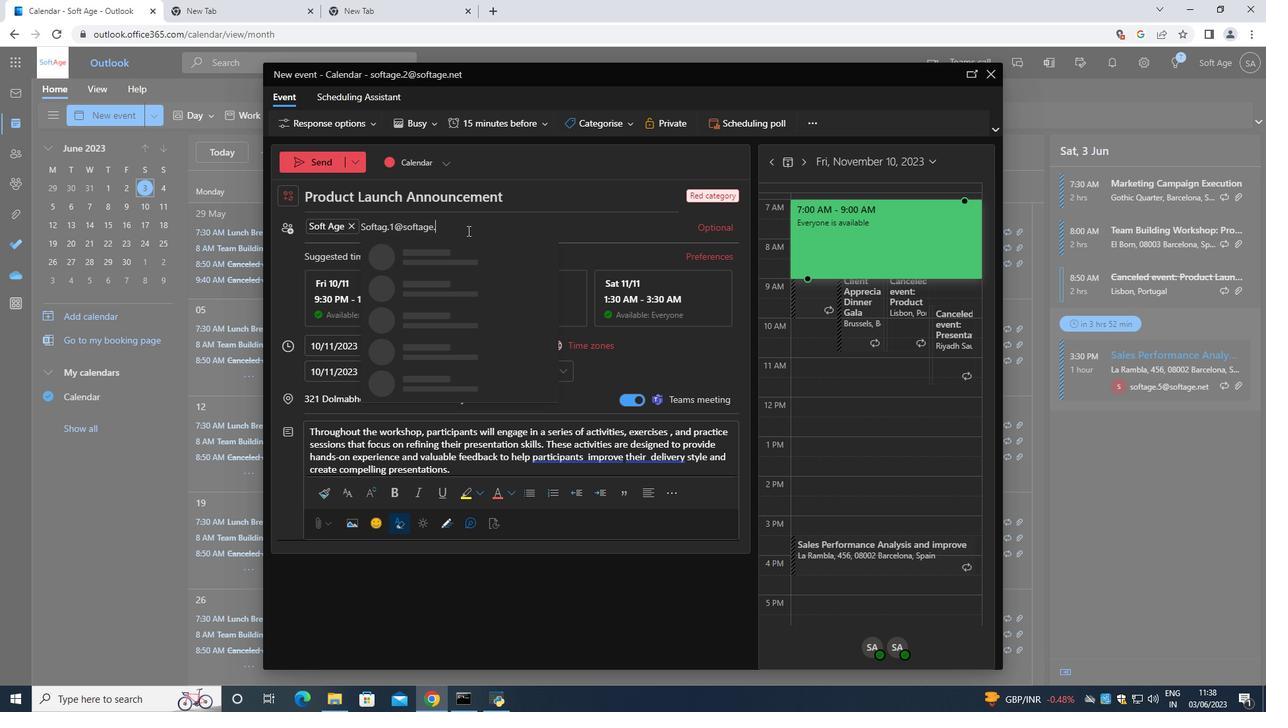 
Action: Mouse moved to (455, 253)
Screenshot: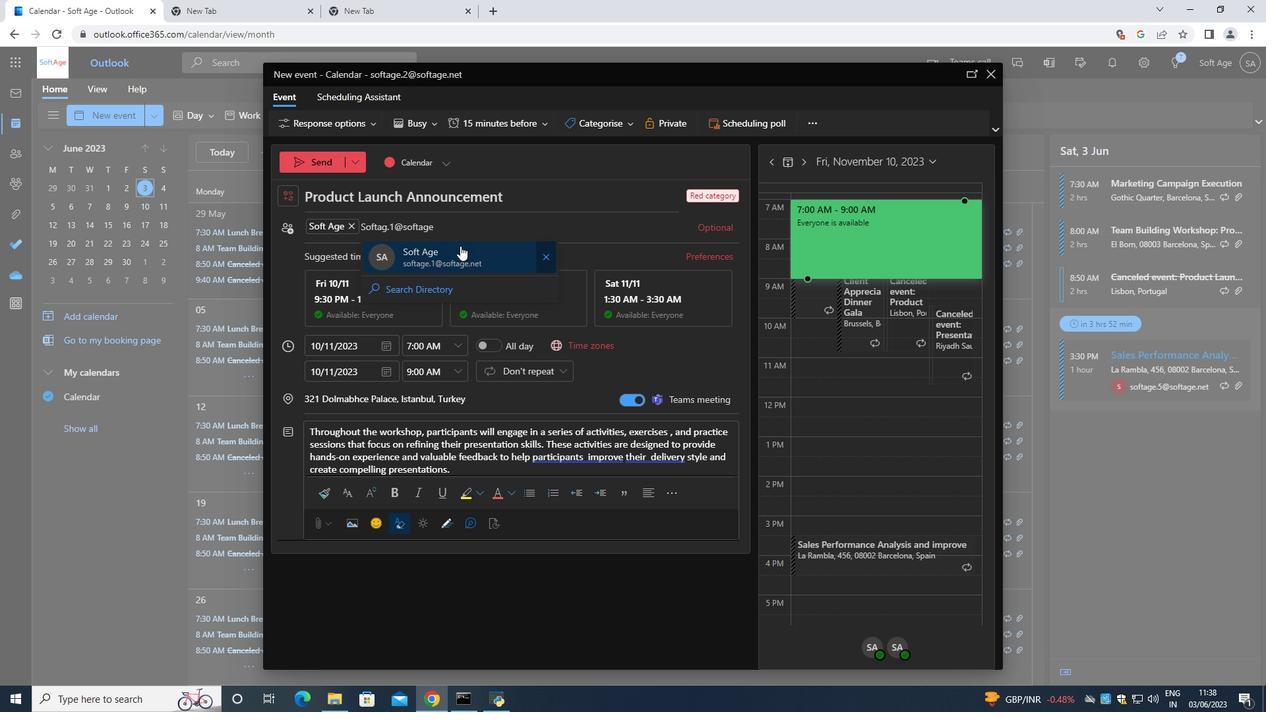 
Action: Mouse pressed left at (455, 253)
Screenshot: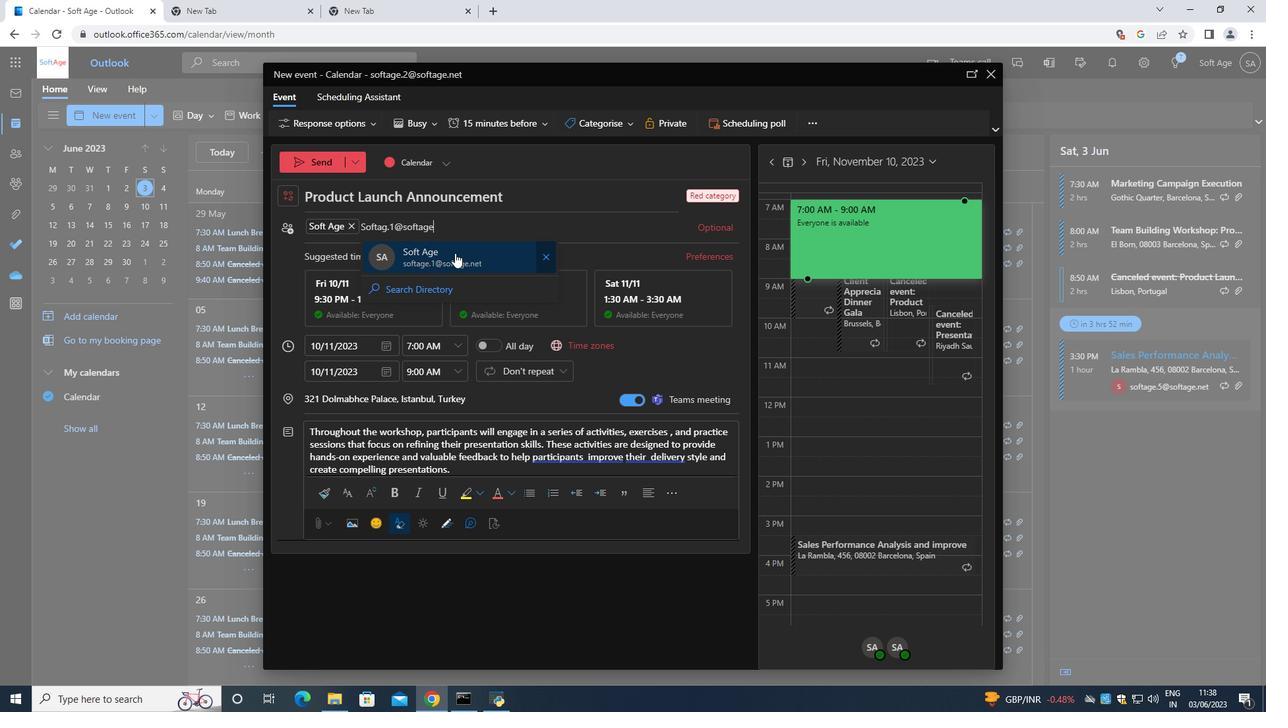 
Action: Mouse moved to (519, 122)
Screenshot: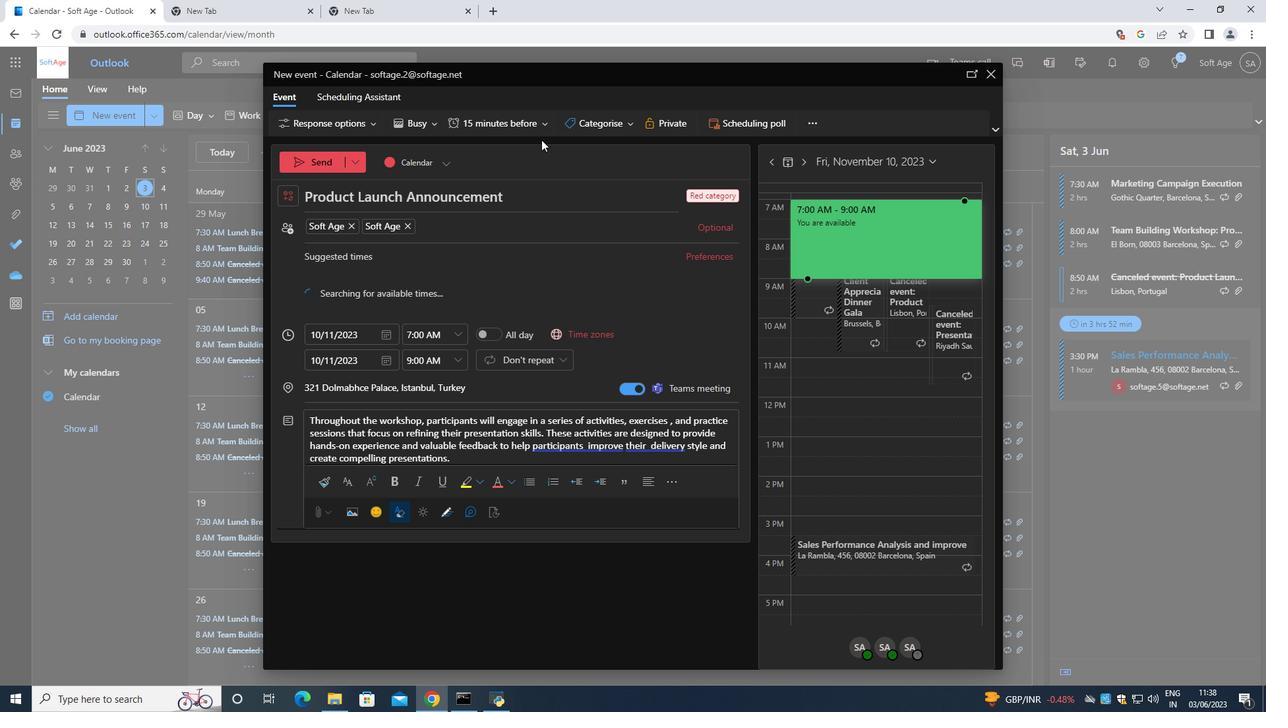 
Action: Mouse pressed left at (519, 122)
Screenshot: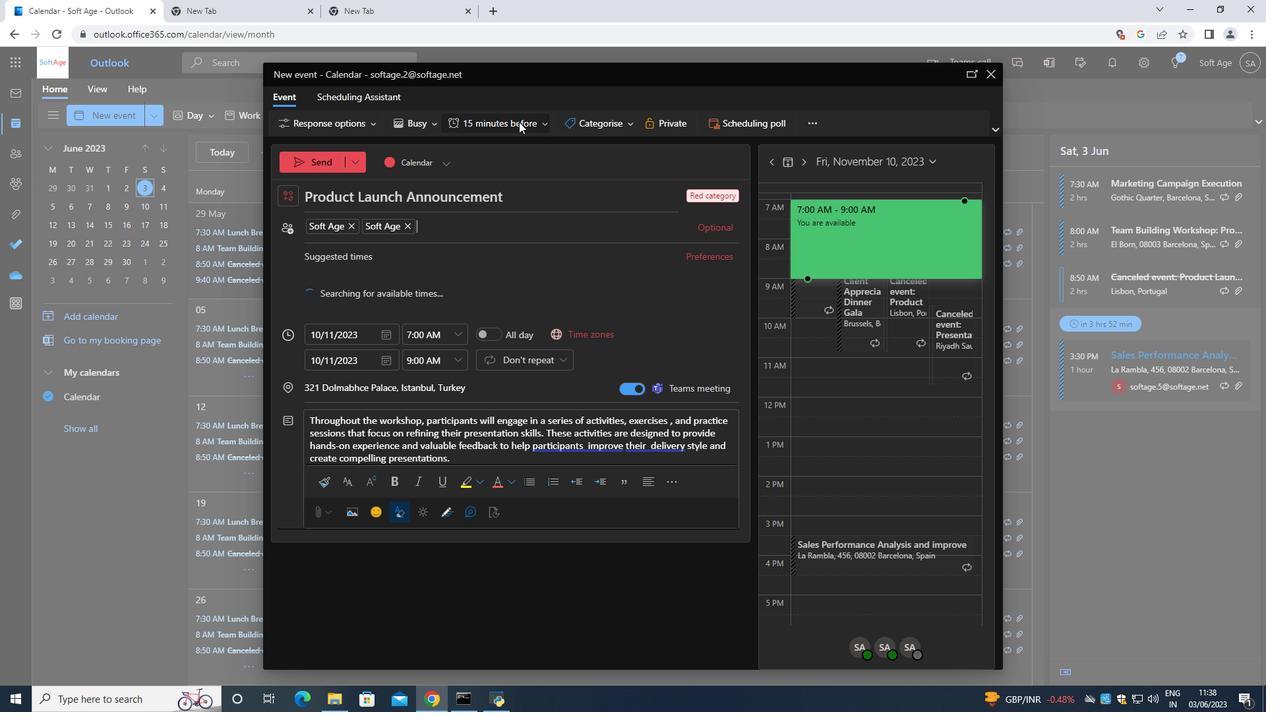 
Action: Mouse moved to (494, 222)
Screenshot: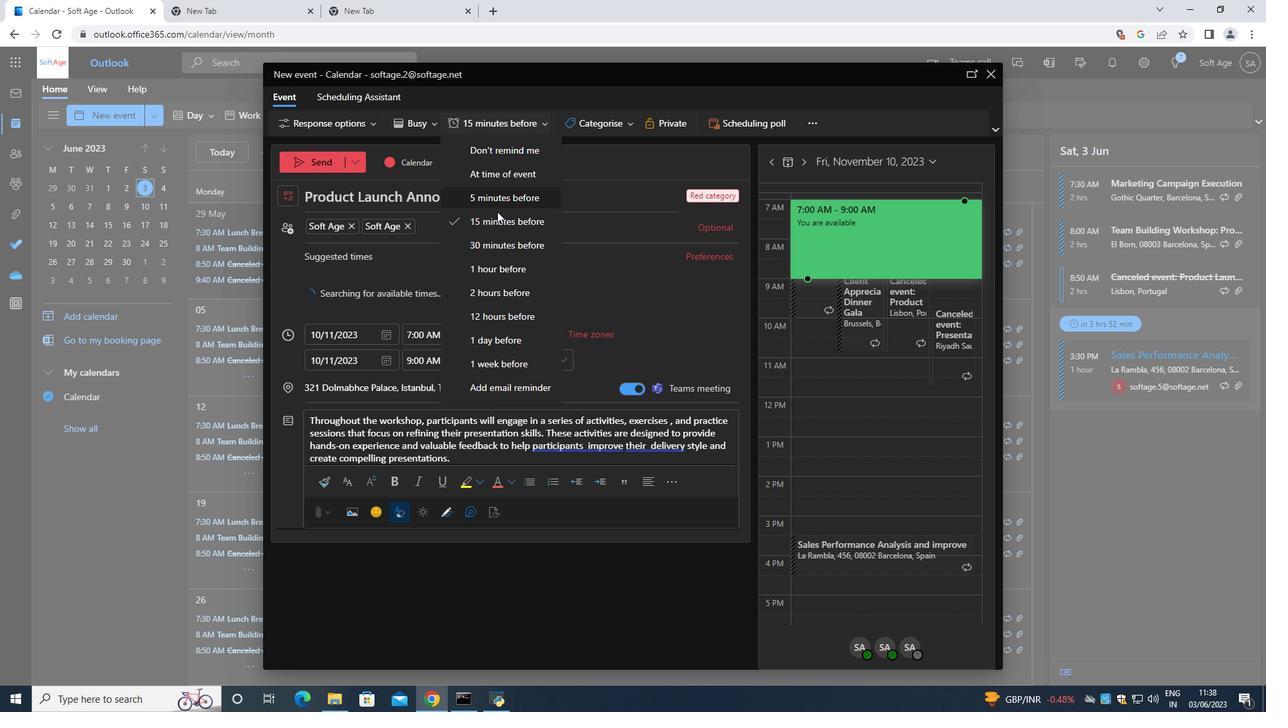 
Action: Mouse pressed left at (494, 222)
Screenshot: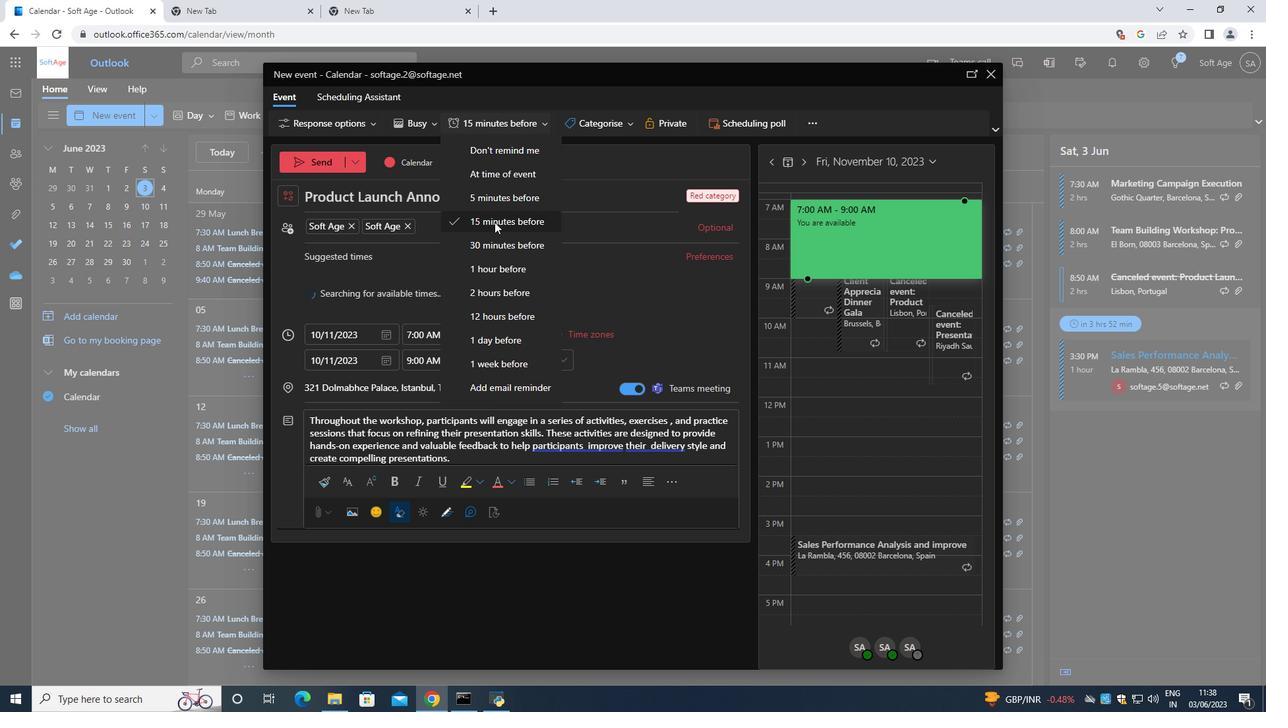 
Action: Mouse moved to (327, 160)
Screenshot: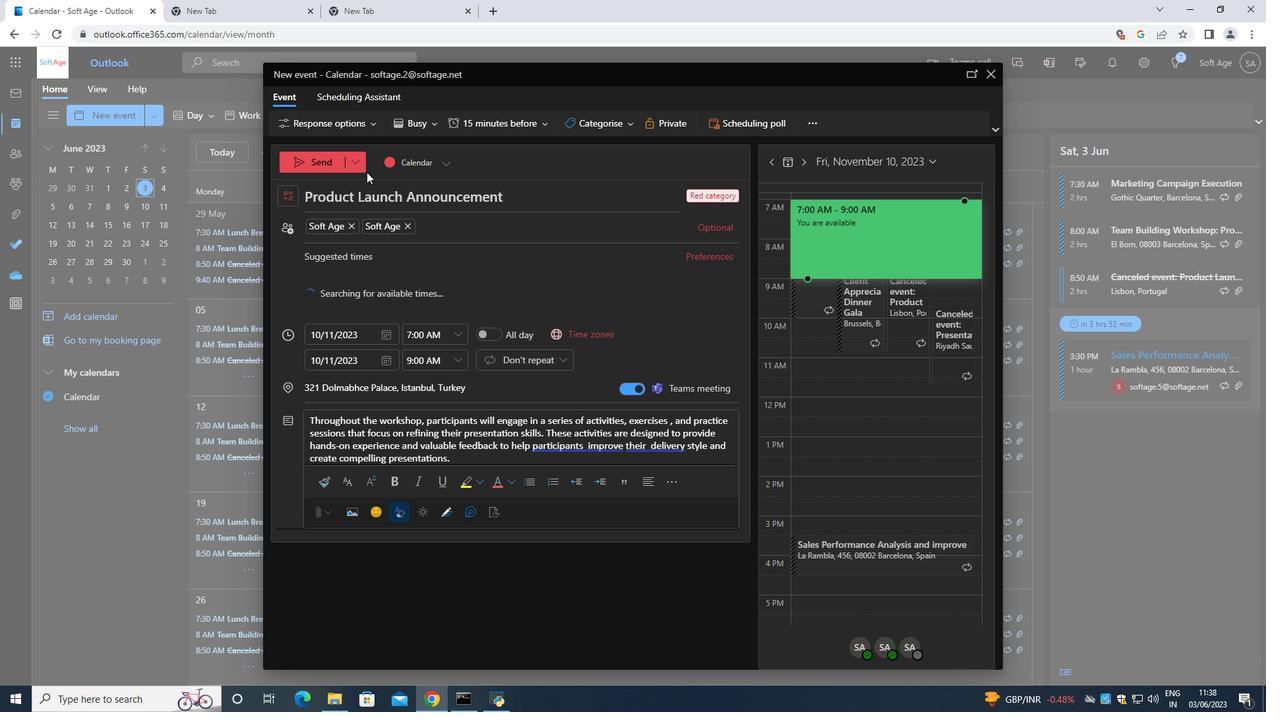 
Action: Mouse pressed left at (327, 160)
Screenshot: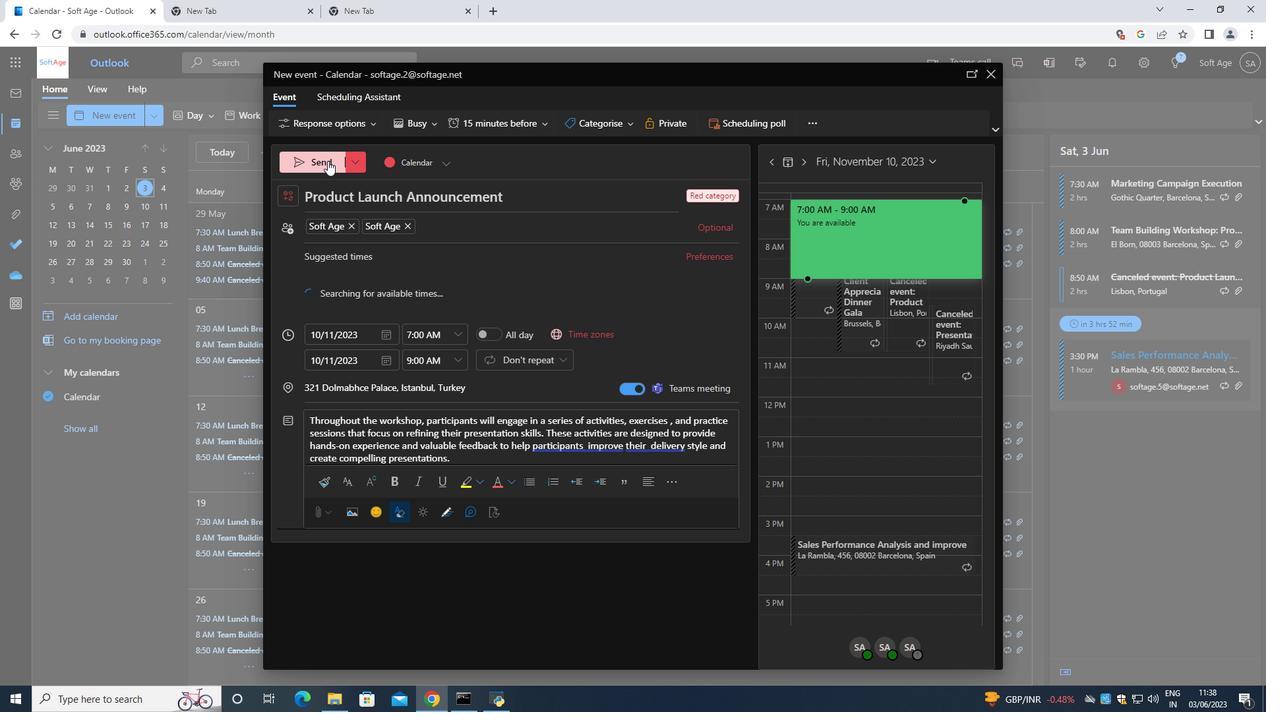 
